 Task: Editing of Imported Leads from CSV File
Action: Mouse moved to (457, 533)
Screenshot: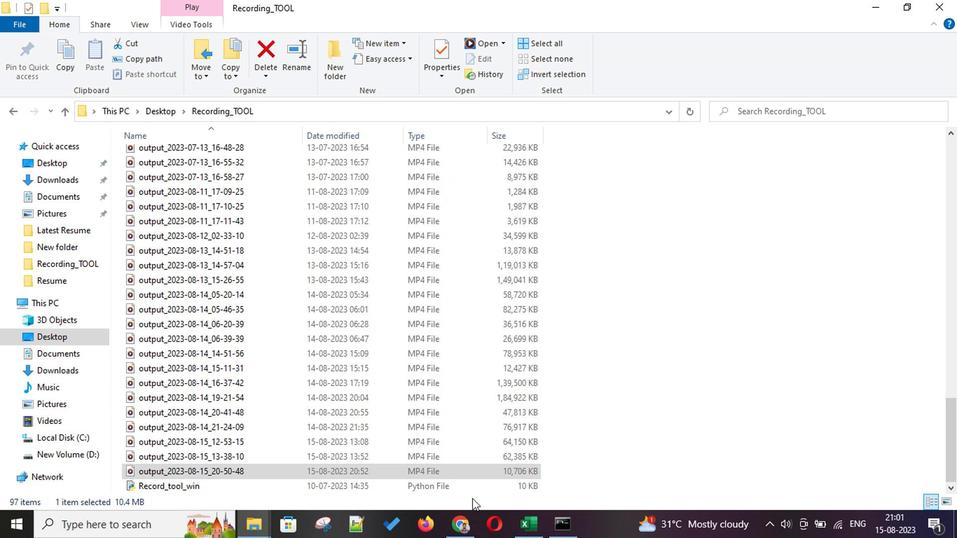 
Action: Mouse pressed left at (457, 533)
Screenshot: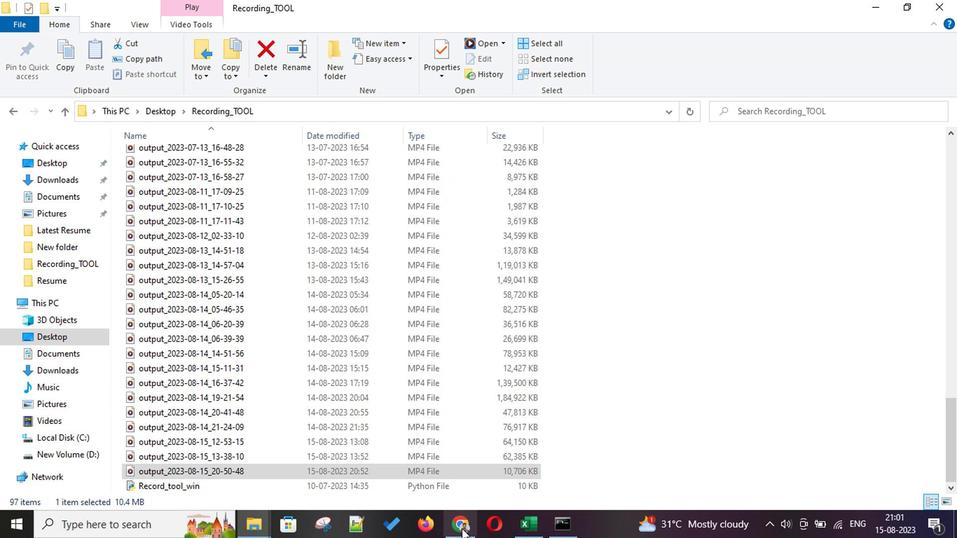 
Action: Mouse moved to (145, 116)
Screenshot: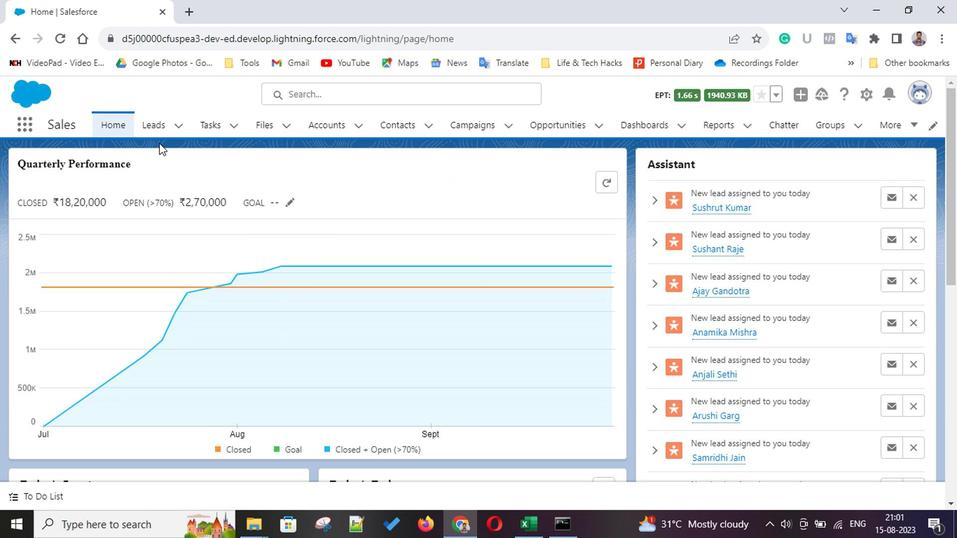 
Action: Mouse pressed left at (145, 116)
Screenshot: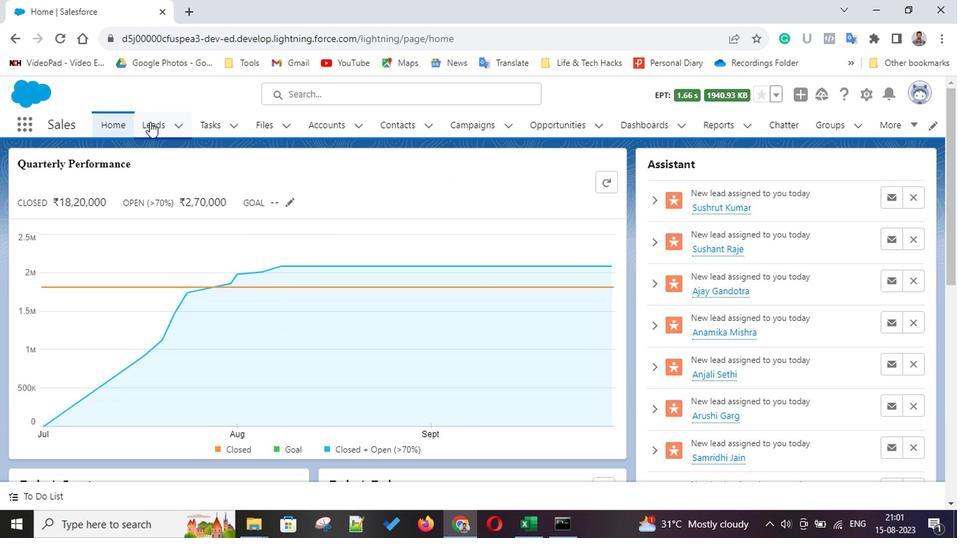
Action: Mouse moved to (907, 248)
Screenshot: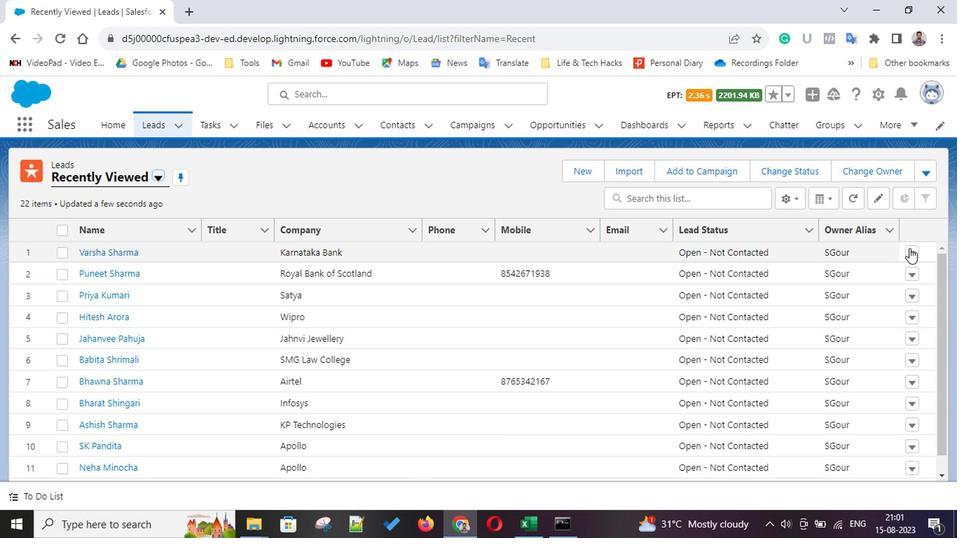 
Action: Mouse pressed left at (907, 248)
Screenshot: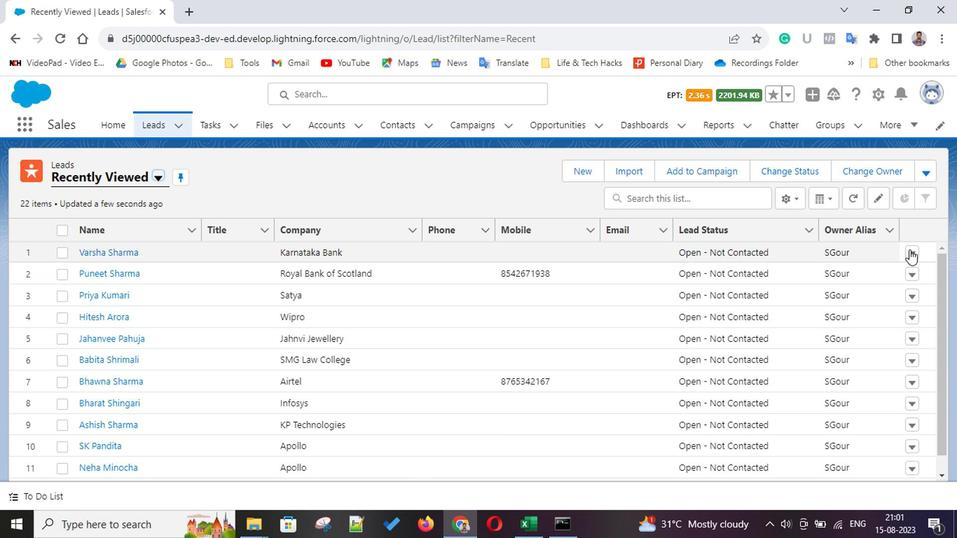 
Action: Mouse moved to (879, 277)
Screenshot: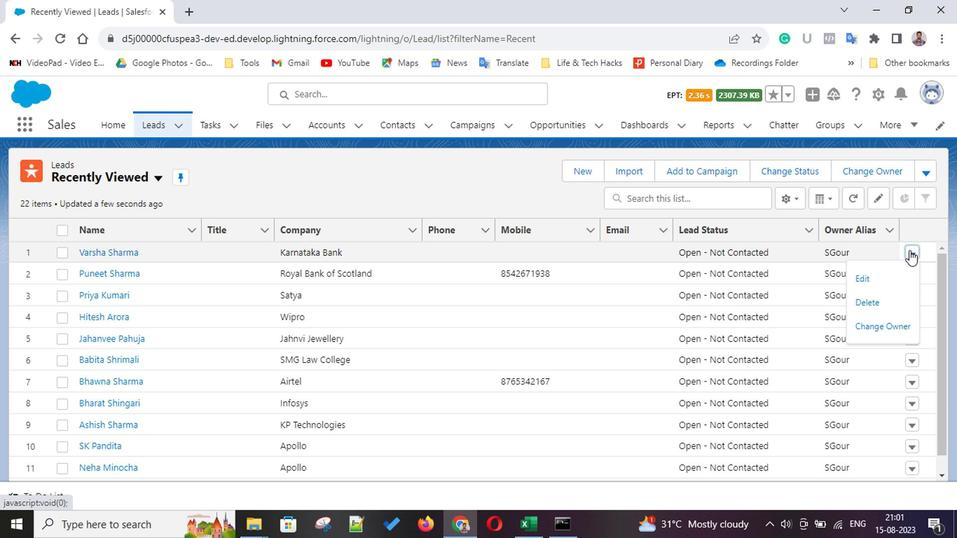 
Action: Mouse pressed left at (879, 277)
Screenshot: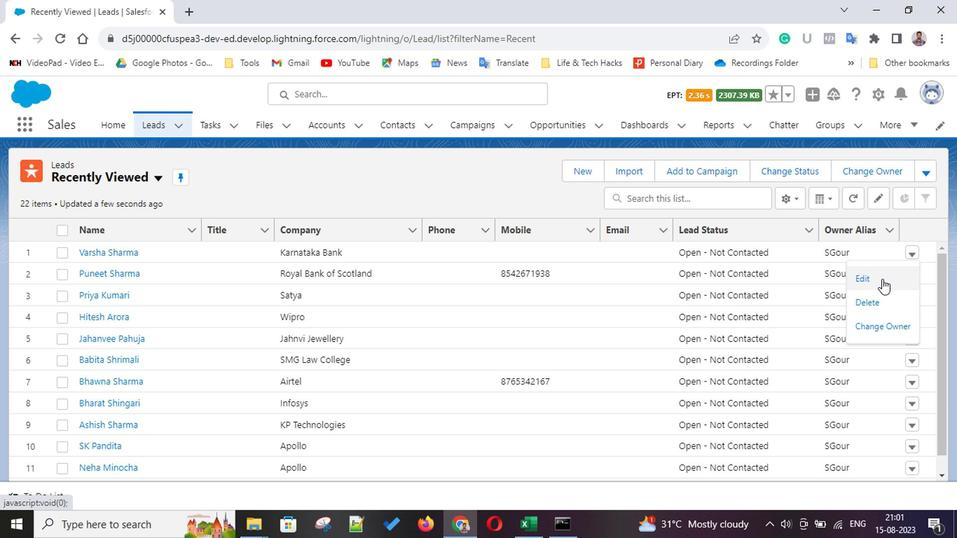 
Action: Mouse moved to (548, 219)
Screenshot: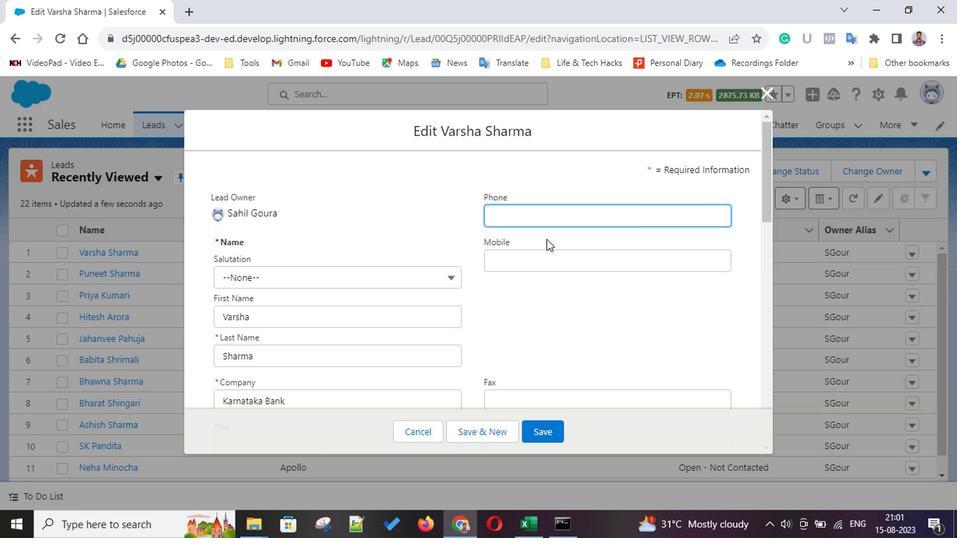 
Action: Key pressed u83u<Key.backspace><Key.backspace><Key.backspace><Key.backspace><Key.backspace>89291977
Screenshot: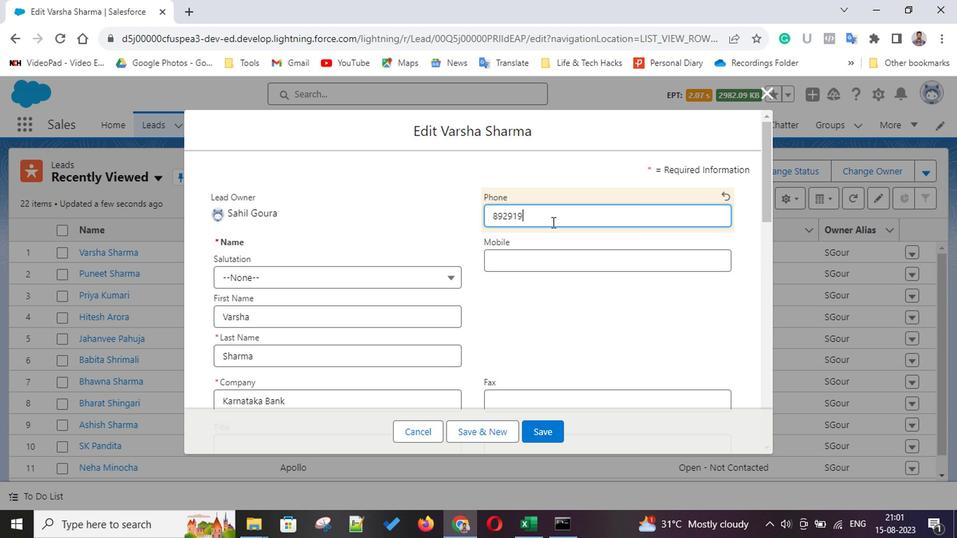 
Action: Mouse moved to (548, 220)
Screenshot: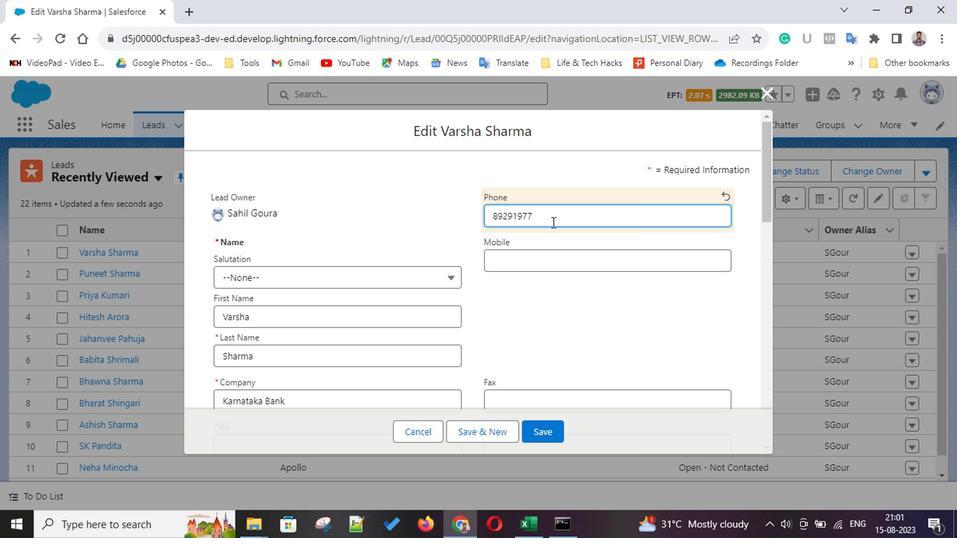 
Action: Key pressed 53
Screenshot: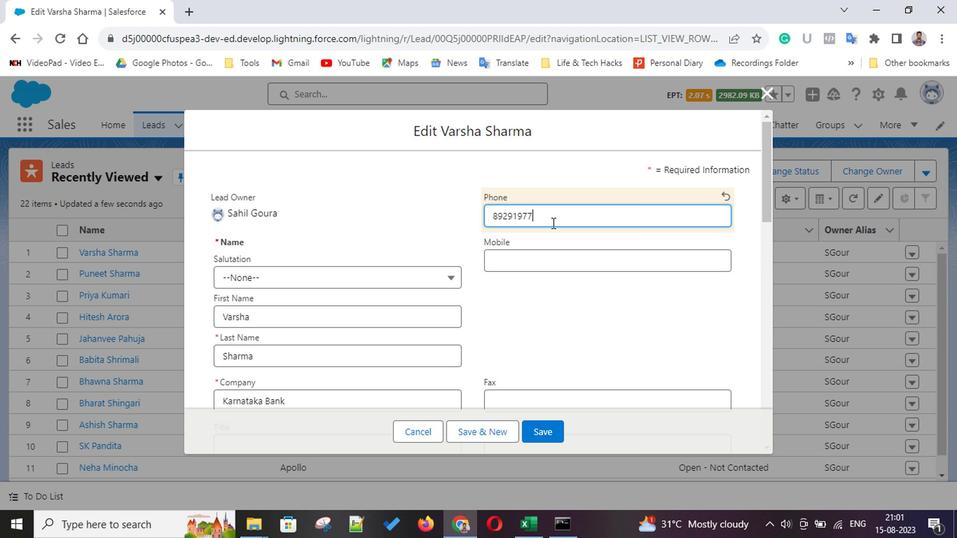 
Action: Mouse moved to (568, 215)
Screenshot: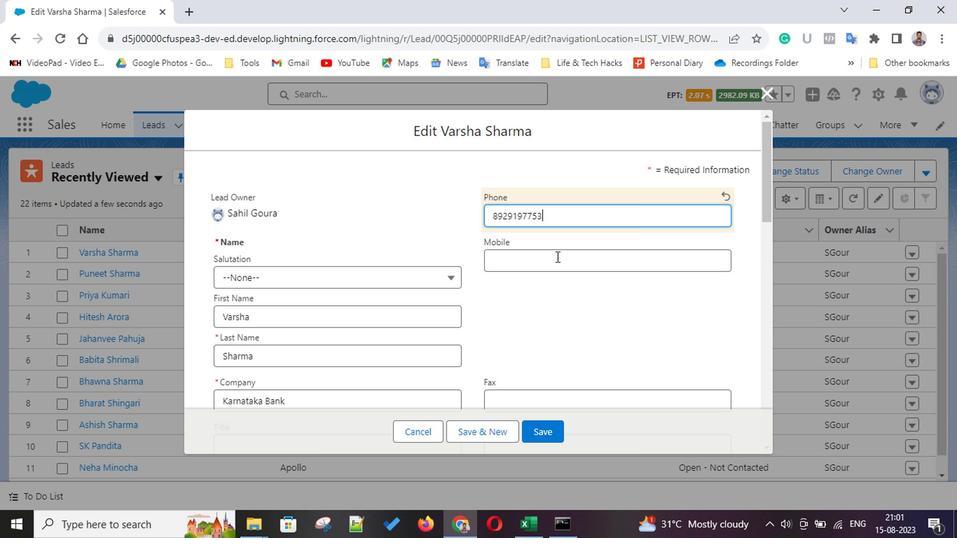
Action: Key pressed ctrl+A<'\x18'>
Screenshot: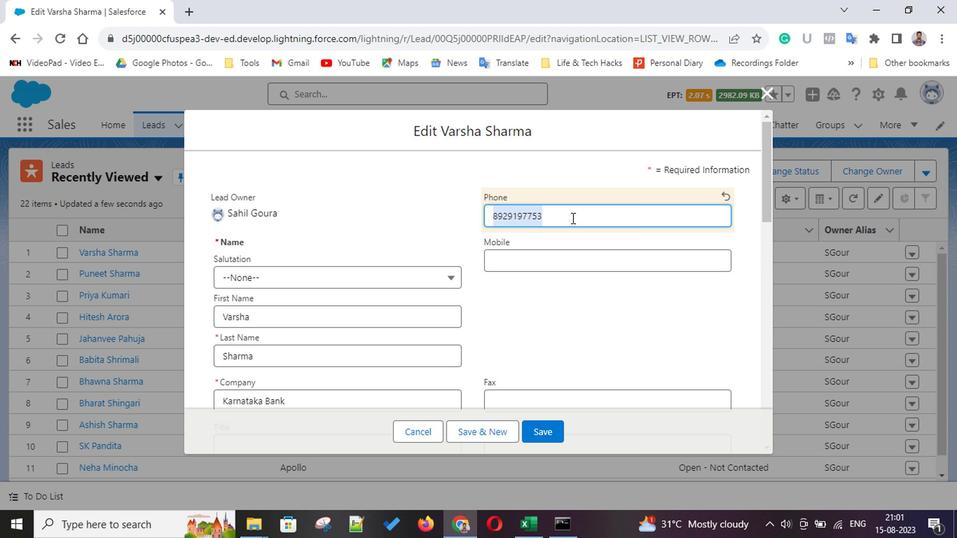 
Action: Mouse moved to (545, 265)
Screenshot: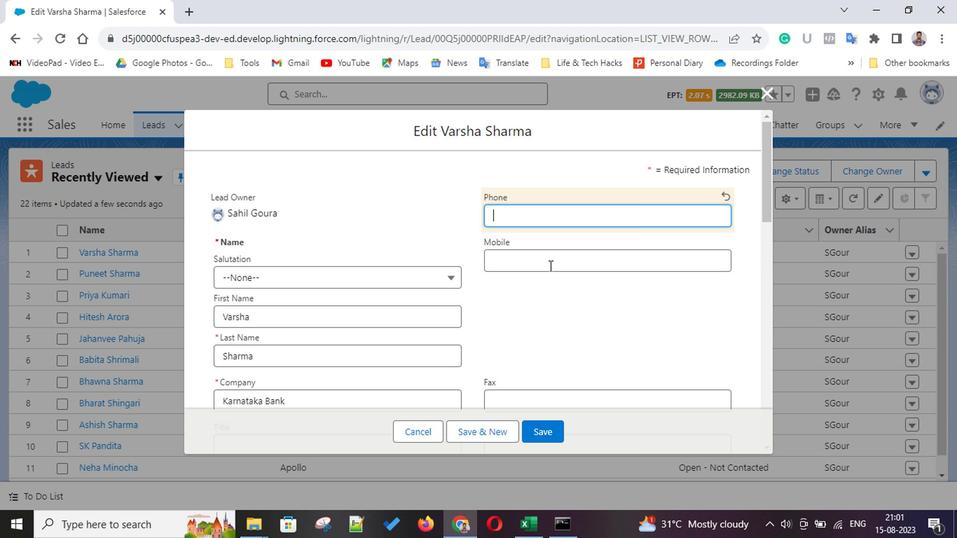 
Action: Mouse pressed left at (545, 265)
Screenshot: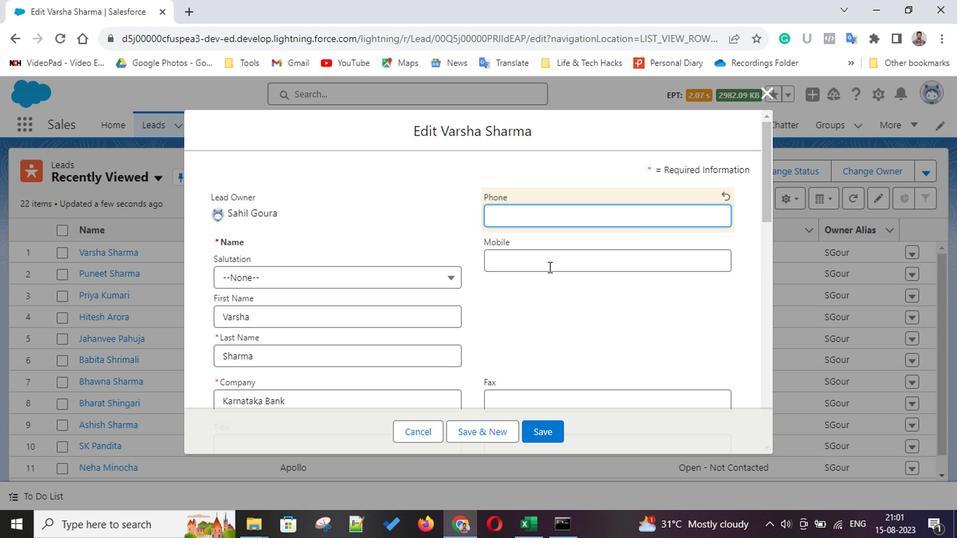 
Action: Key pressed ctrl+V
Screenshot: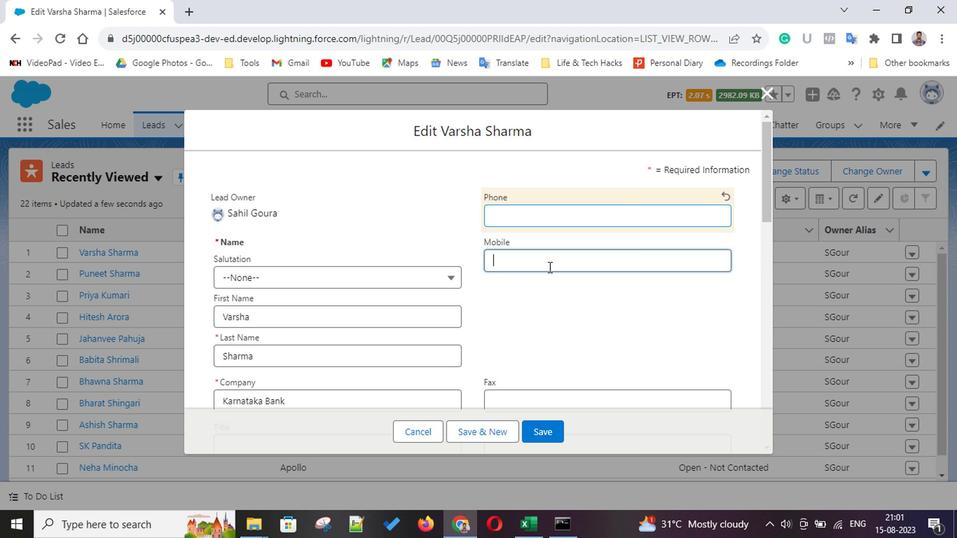 
Action: Mouse scrolled (545, 264) with delta (0, 0)
Screenshot: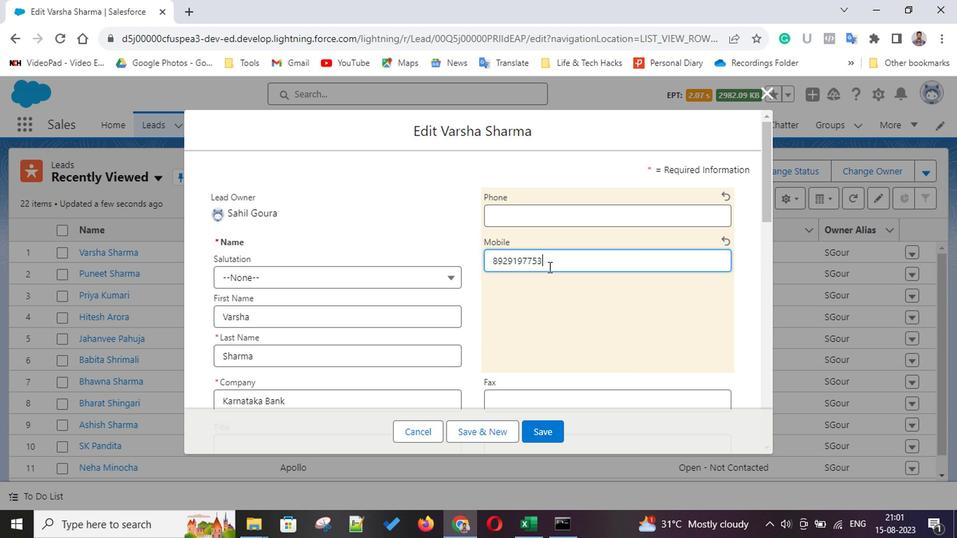 
Action: Mouse scrolled (545, 264) with delta (0, 0)
Screenshot: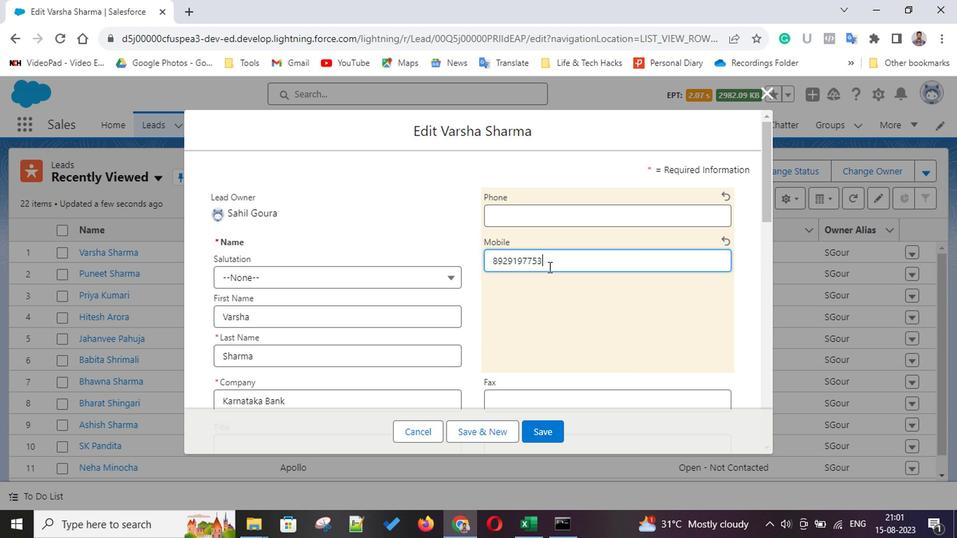 
Action: Mouse scrolled (545, 264) with delta (0, 0)
Screenshot: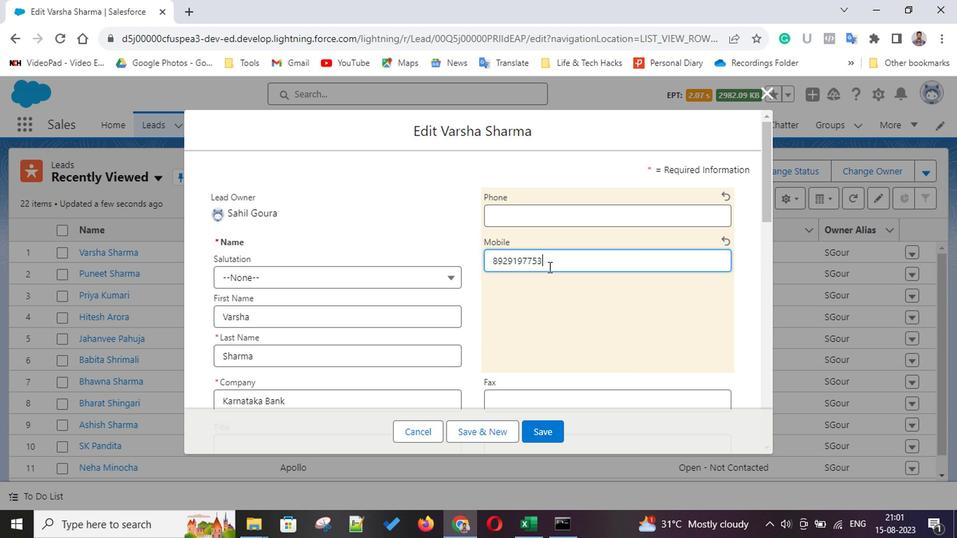 
Action: Mouse scrolled (545, 264) with delta (0, 0)
Screenshot: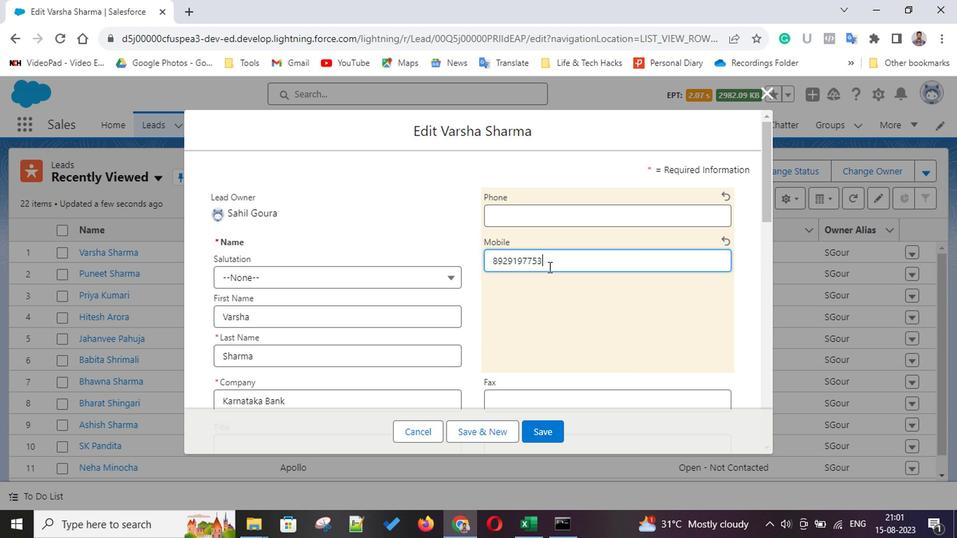 
Action: Mouse scrolled (545, 264) with delta (0, 0)
Screenshot: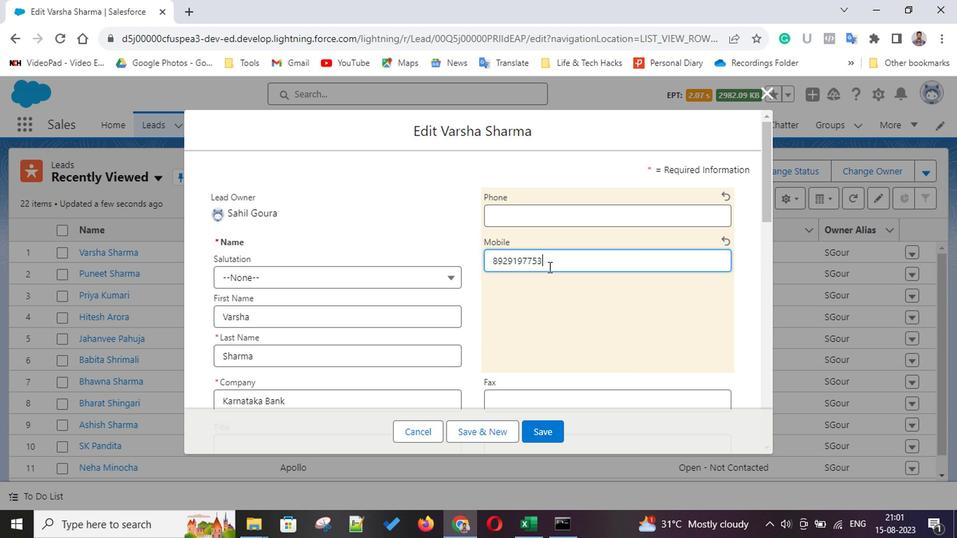 
Action: Mouse scrolled (545, 264) with delta (0, 0)
Screenshot: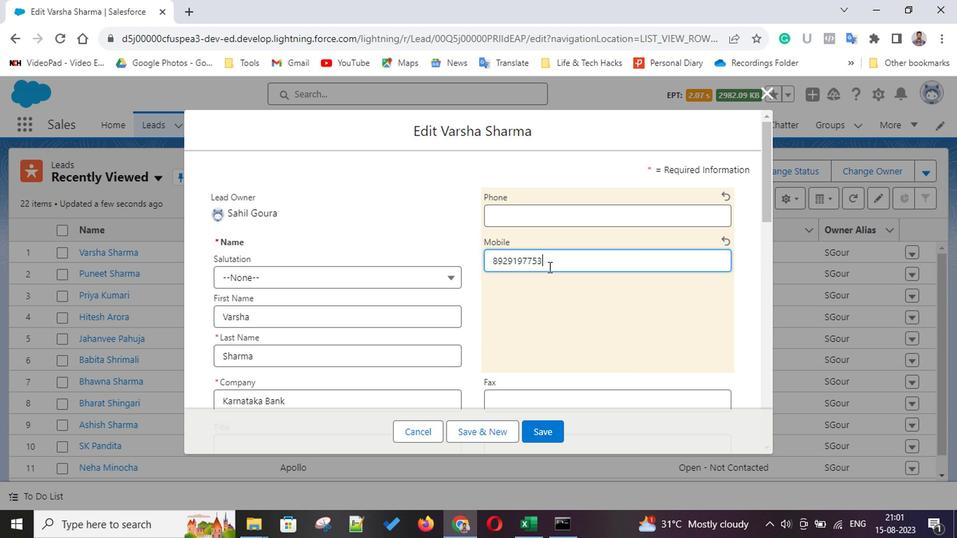 
Action: Mouse scrolled (545, 264) with delta (0, 0)
Screenshot: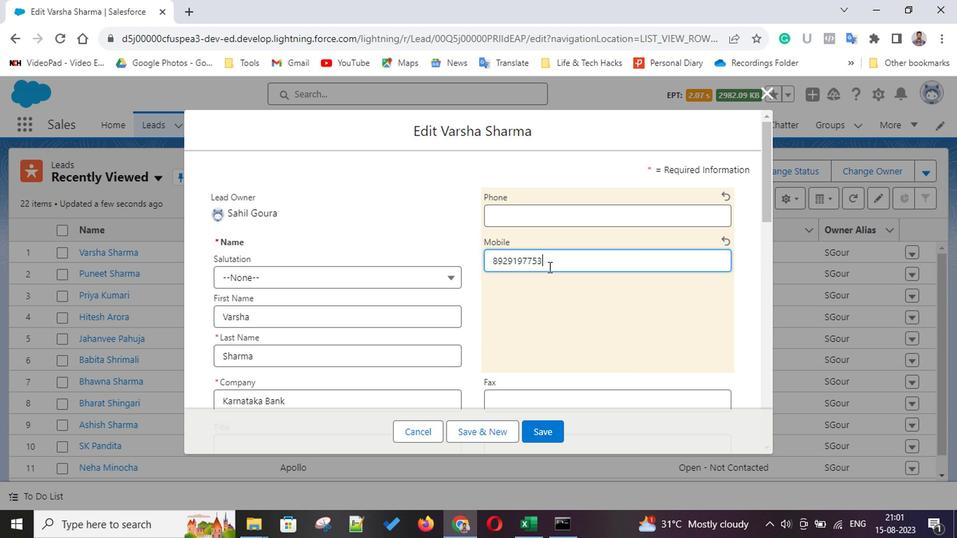 
Action: Mouse scrolled (545, 264) with delta (0, 0)
Screenshot: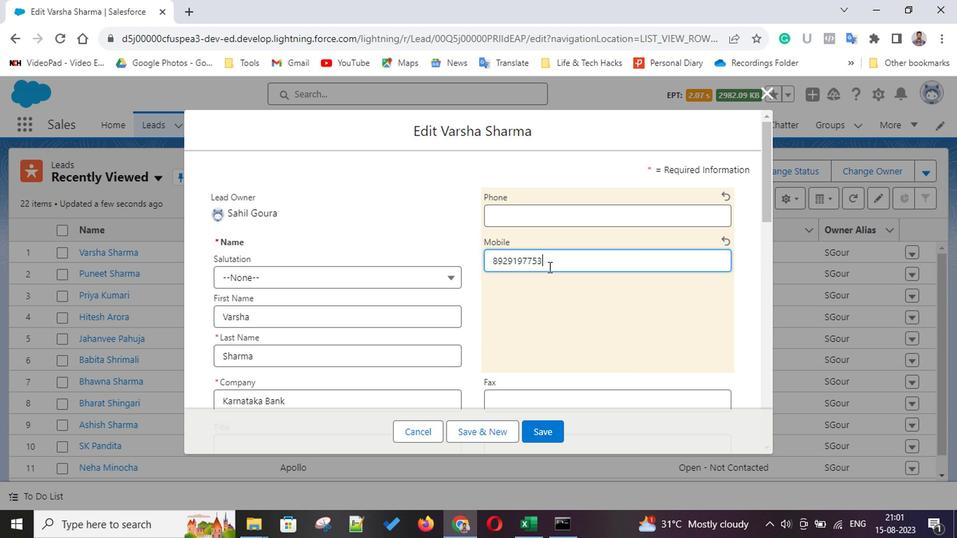 
Action: Mouse scrolled (545, 264) with delta (0, 0)
Screenshot: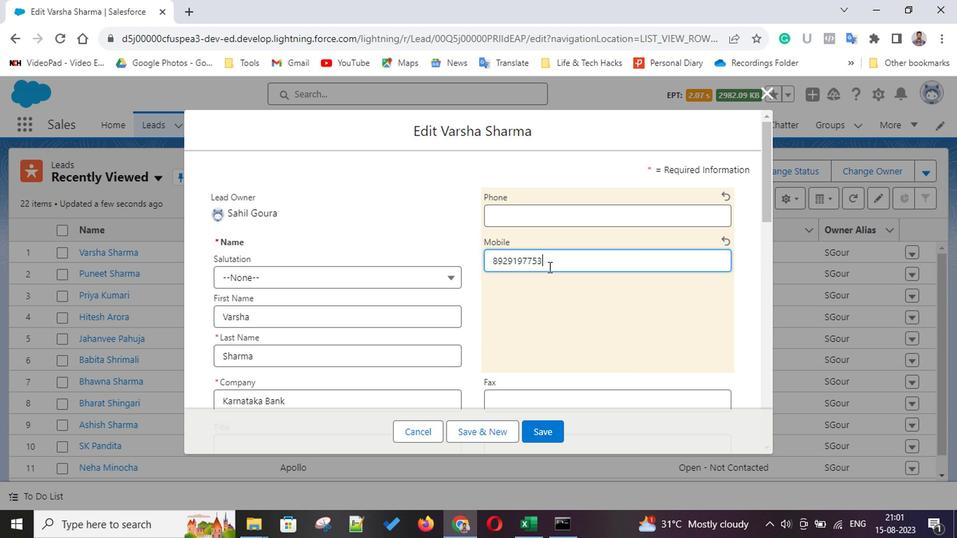 
Action: Mouse scrolled (545, 264) with delta (0, 0)
Screenshot: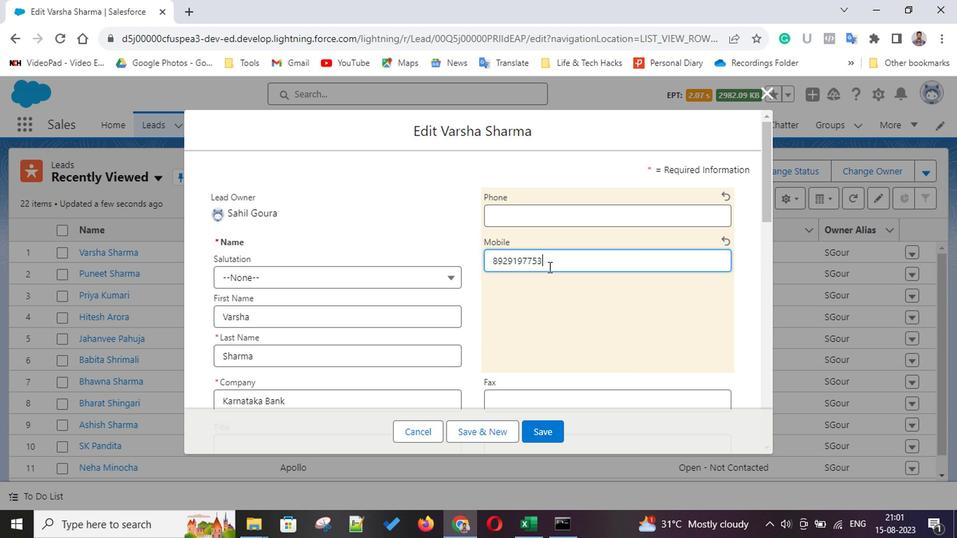 
Action: Mouse scrolled (545, 264) with delta (0, 0)
Screenshot: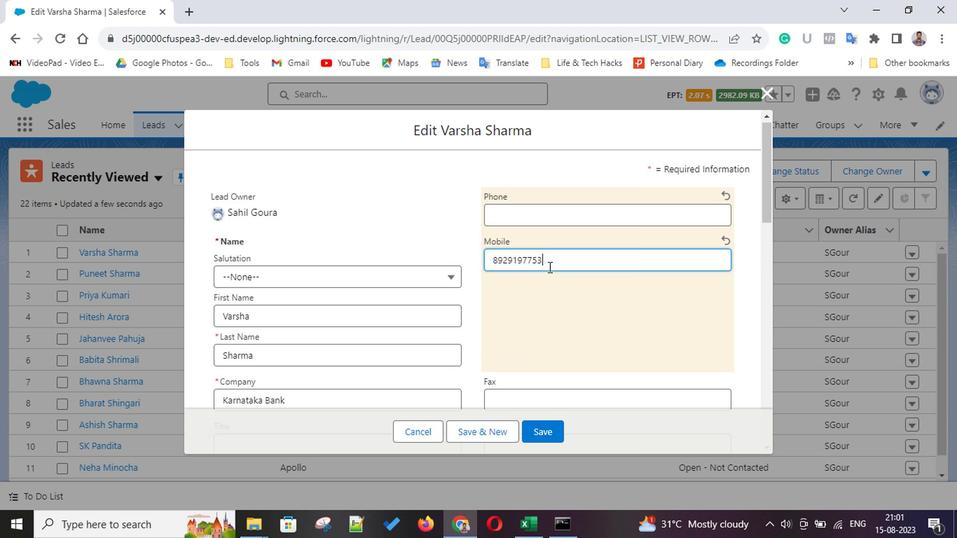 
Action: Mouse moved to (514, 295)
Screenshot: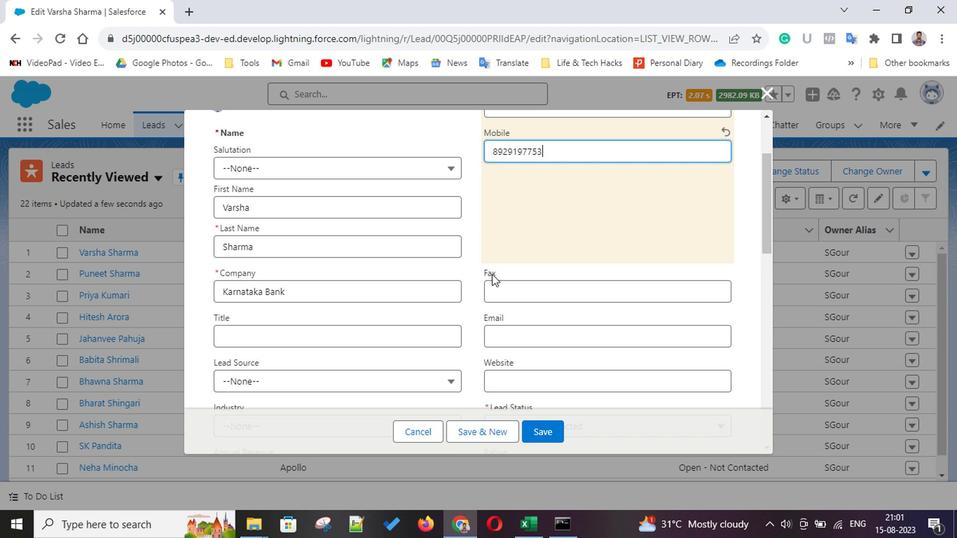 
Action: Mouse scrolled (514, 294) with delta (0, 0)
Screenshot: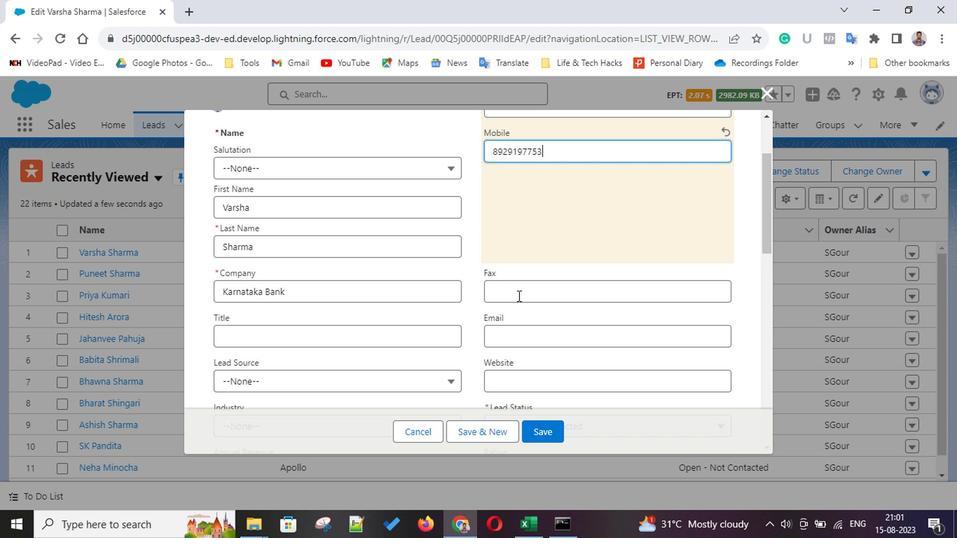 
Action: Mouse scrolled (514, 294) with delta (0, 0)
Screenshot: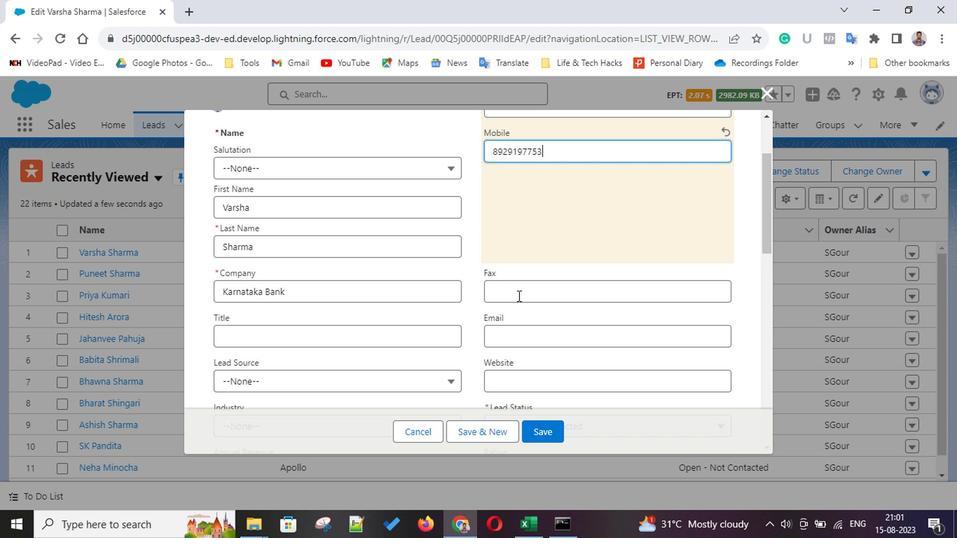 
Action: Mouse scrolled (514, 294) with delta (0, 0)
Screenshot: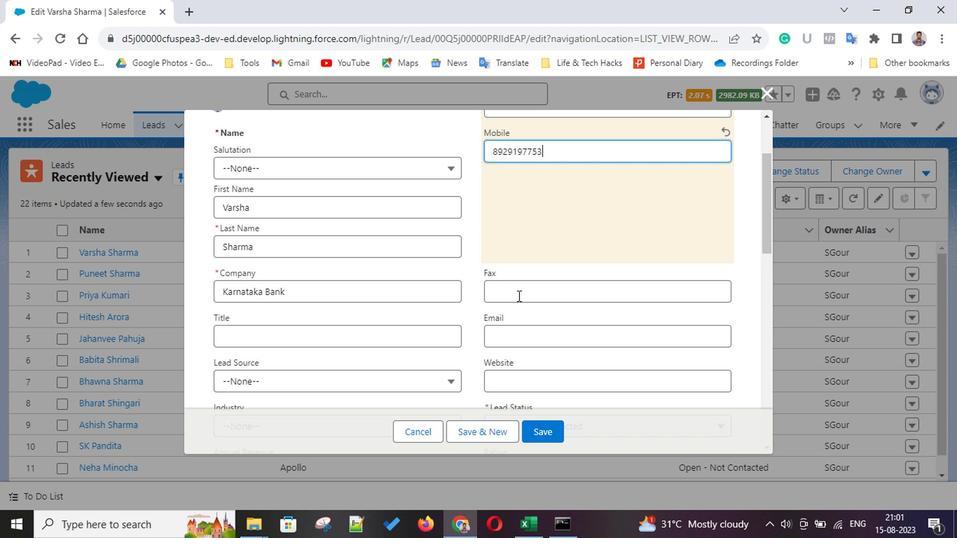 
Action: Mouse scrolled (514, 294) with delta (0, 0)
Screenshot: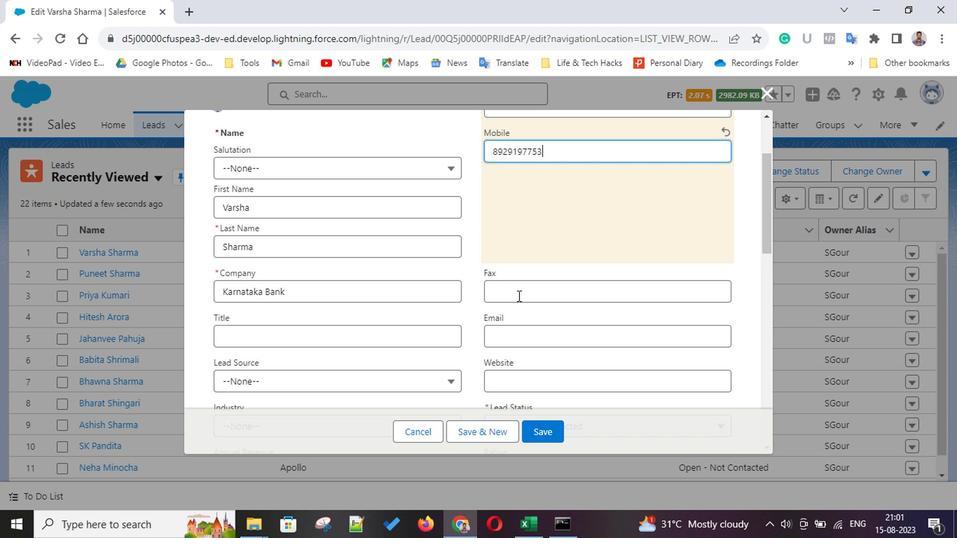
Action: Mouse scrolled (514, 294) with delta (0, 0)
Screenshot: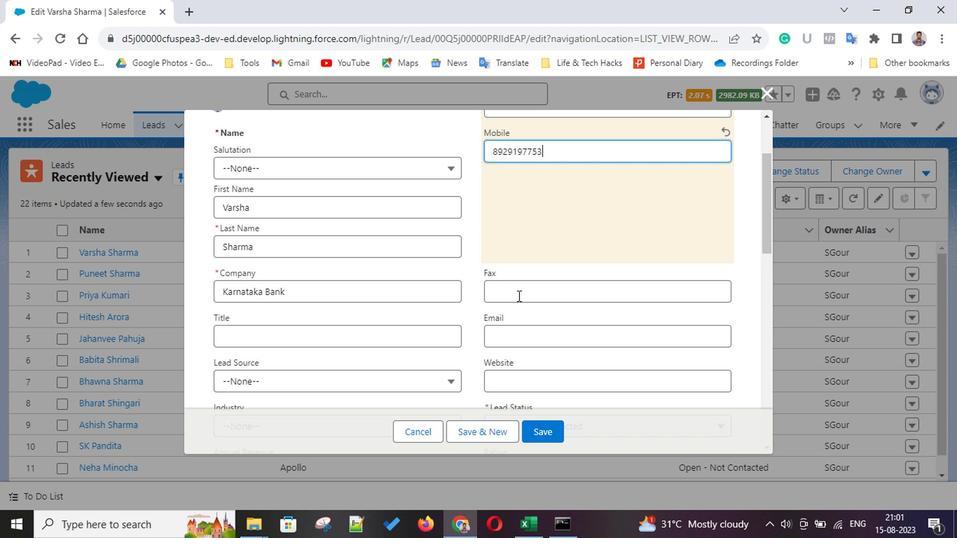 
Action: Mouse scrolled (514, 294) with delta (0, 0)
Screenshot: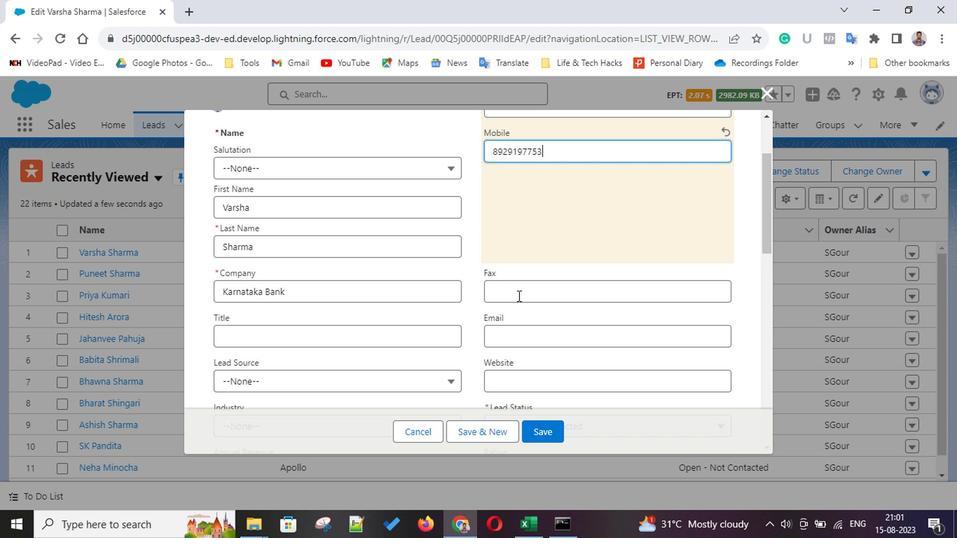 
Action: Mouse scrolled (514, 294) with delta (0, 0)
Screenshot: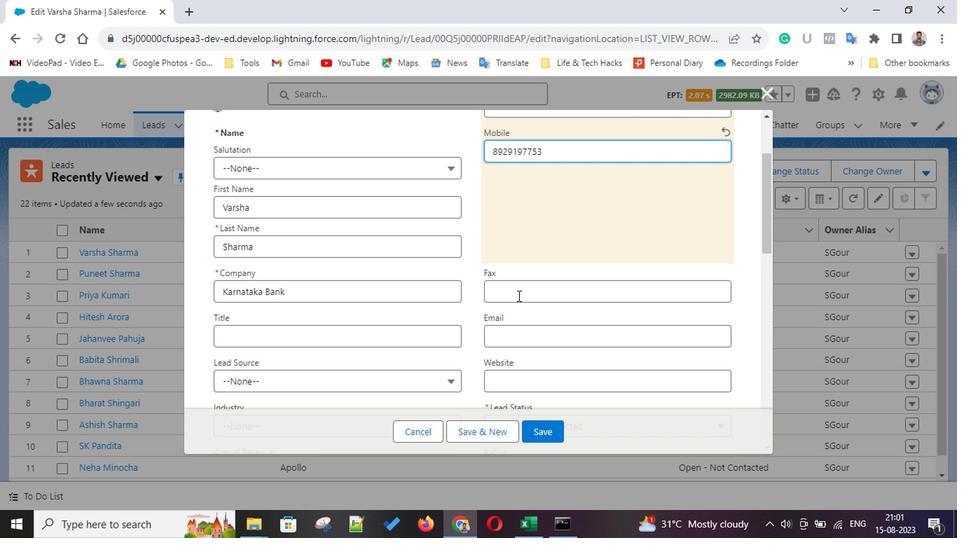 
Action: Mouse moved to (294, 270)
Screenshot: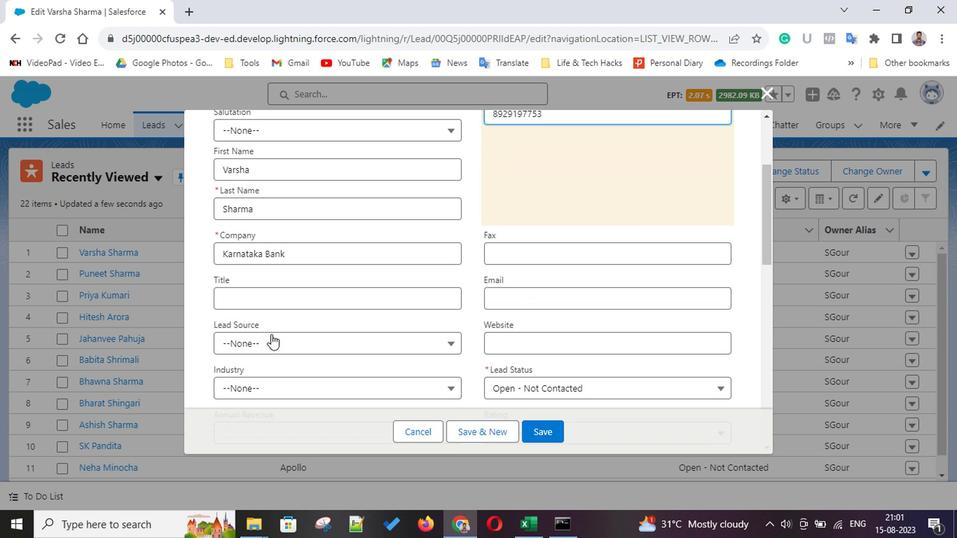 
Action: Mouse pressed right at (294, 270)
Screenshot: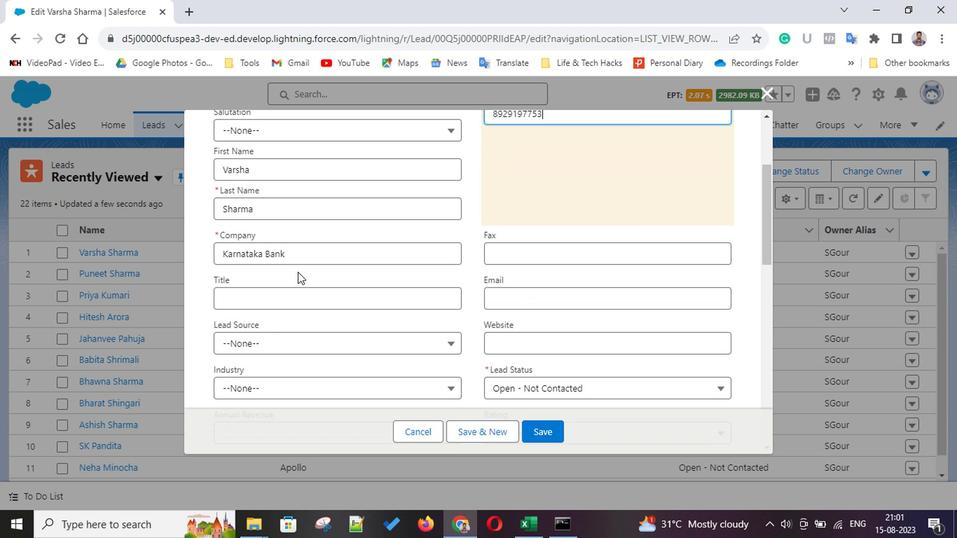 
Action: Mouse moved to (270, 127)
Screenshot: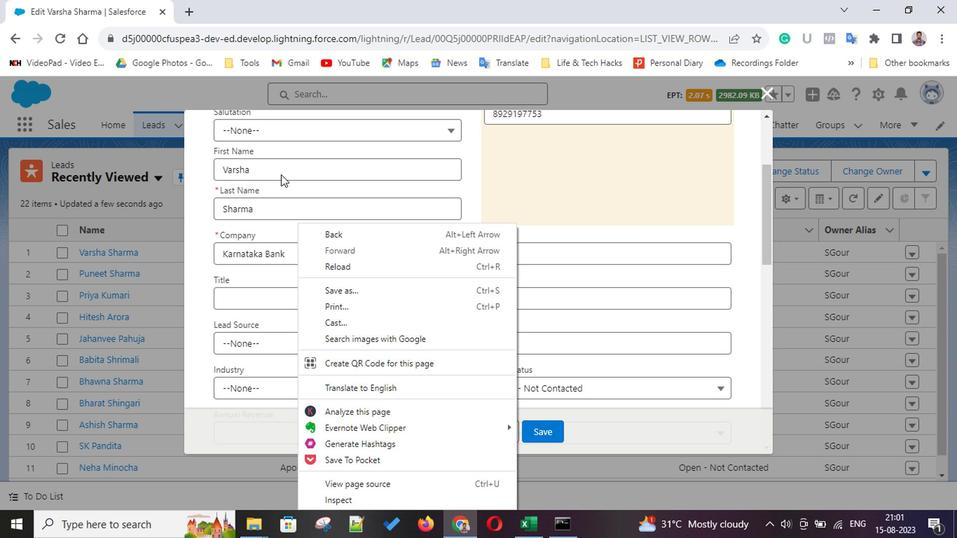 
Action: Mouse pressed left at (270, 127)
Screenshot: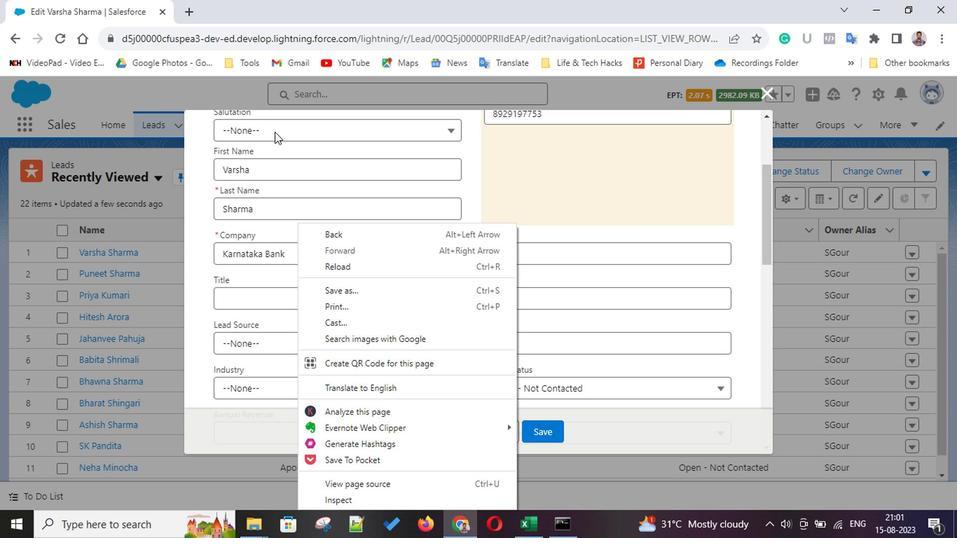 
Action: Mouse moved to (270, 192)
Screenshot: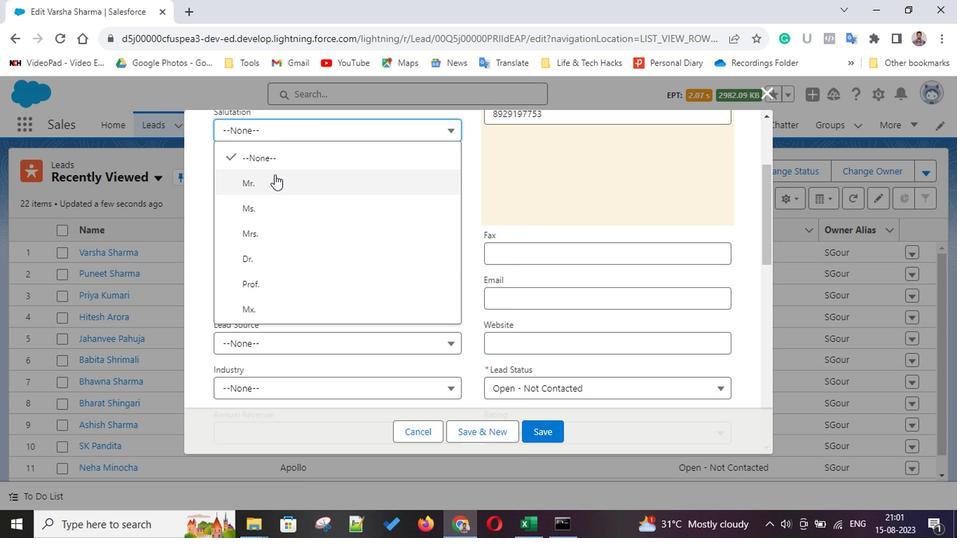 
Action: Mouse pressed left at (270, 192)
Screenshot: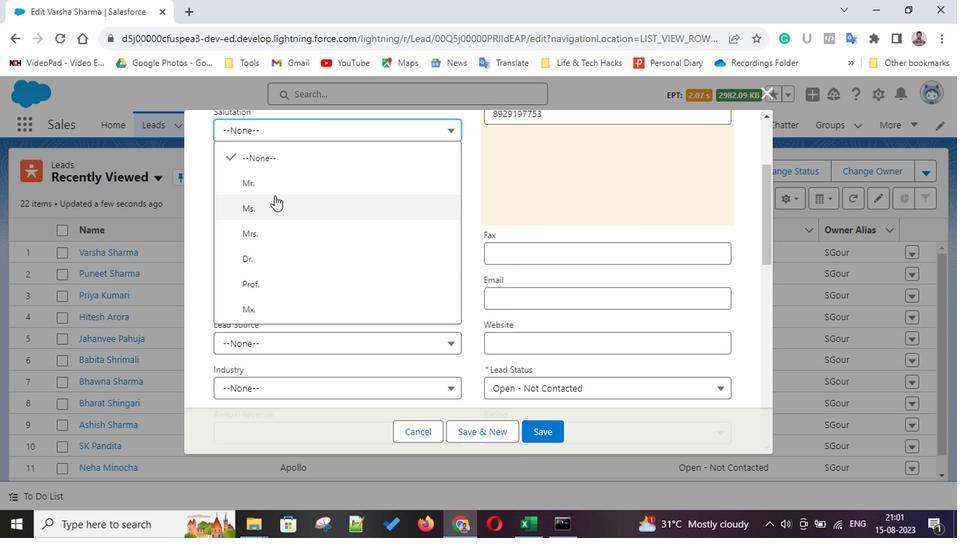 
Action: Mouse moved to (250, 292)
Screenshot: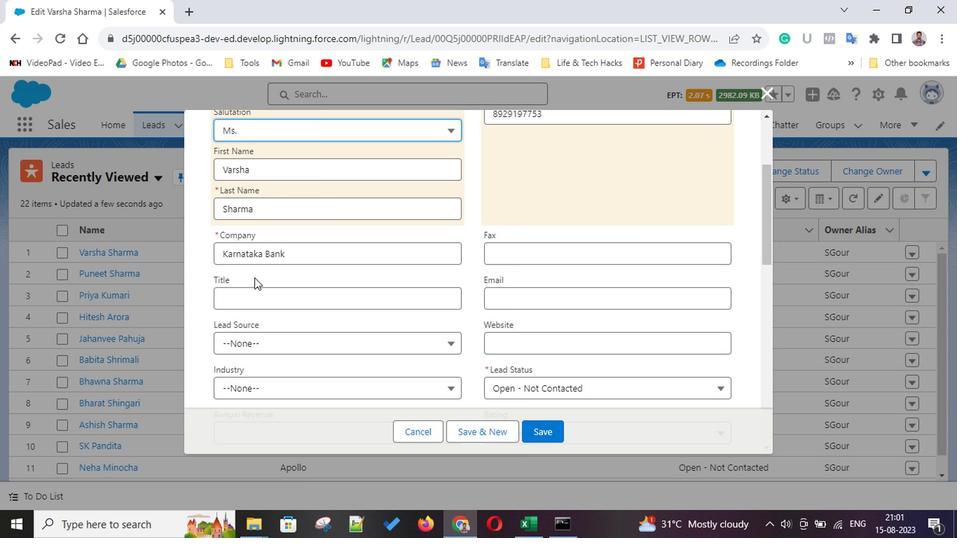 
Action: Mouse pressed left at (250, 292)
Screenshot: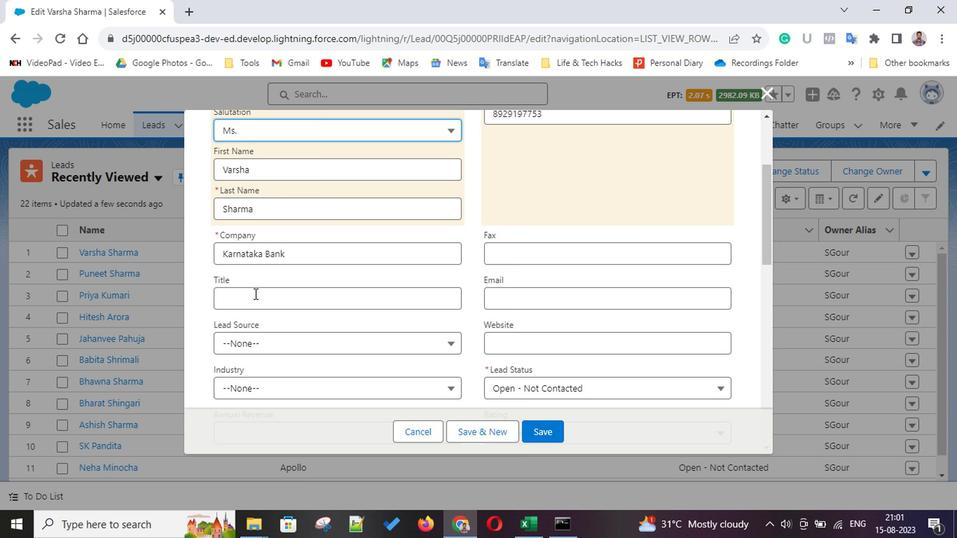 
Action: Mouse moved to (258, 352)
Screenshot: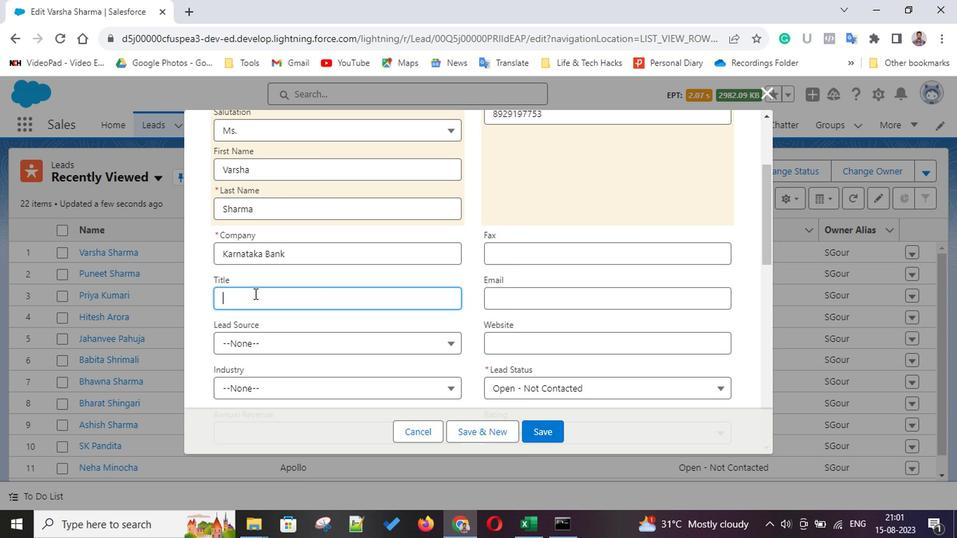 
Action: Mouse pressed left at (258, 352)
Screenshot: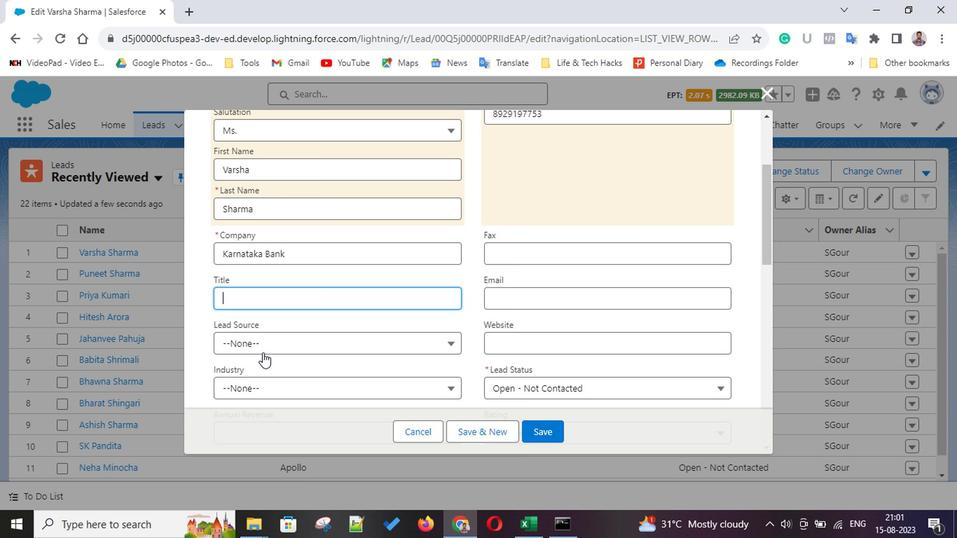 
Action: Mouse moved to (306, 310)
Screenshot: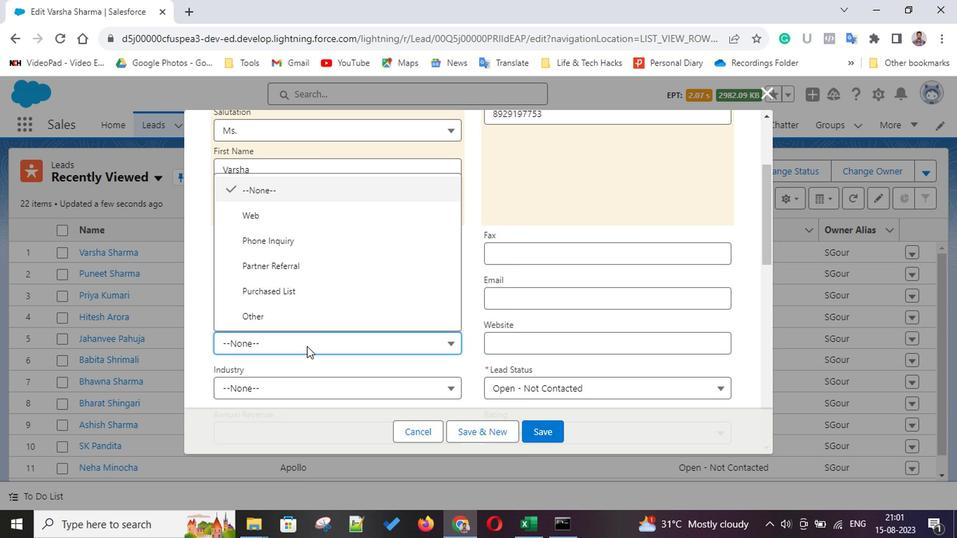 
Action: Mouse pressed left at (306, 310)
Screenshot: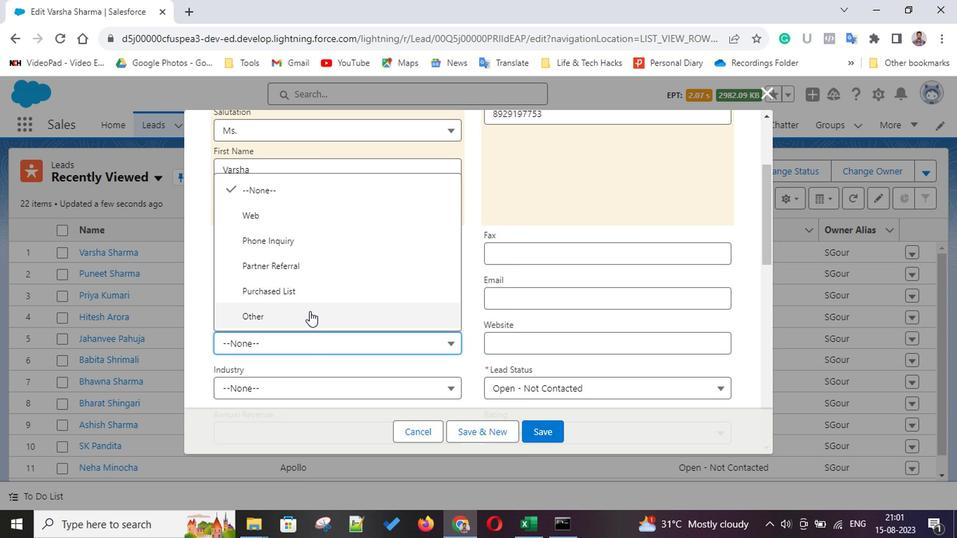 
Action: Mouse moved to (306, 384)
Screenshot: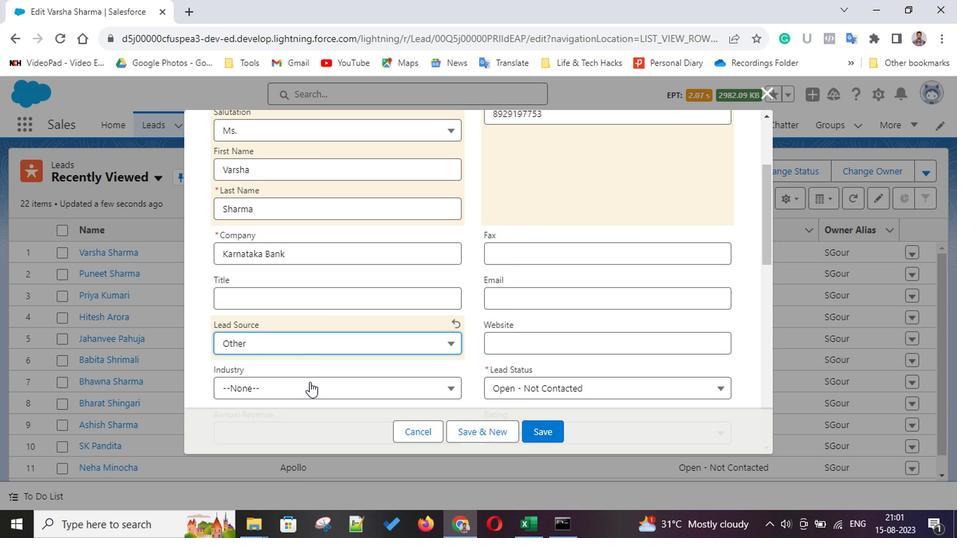 
Action: Mouse pressed left at (306, 384)
Screenshot: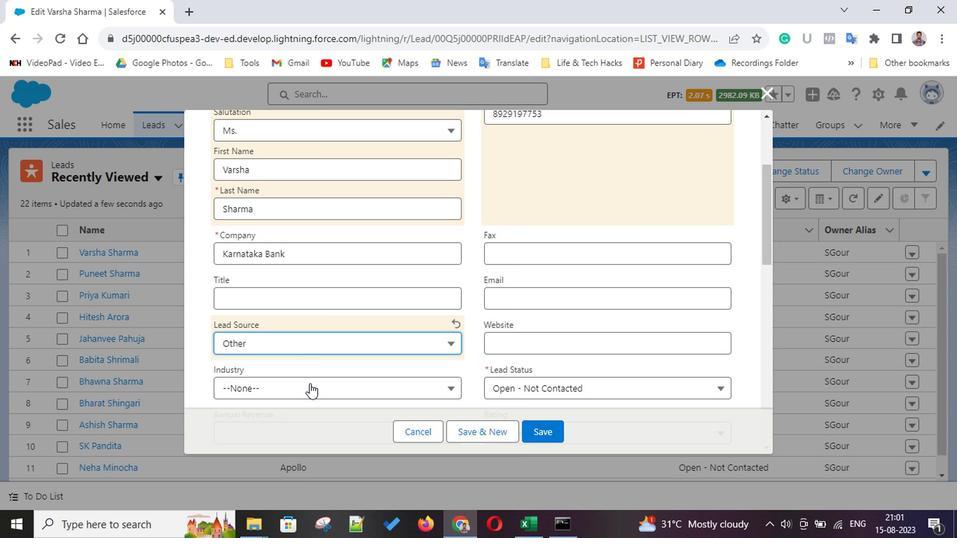 
Action: Mouse moved to (301, 282)
Screenshot: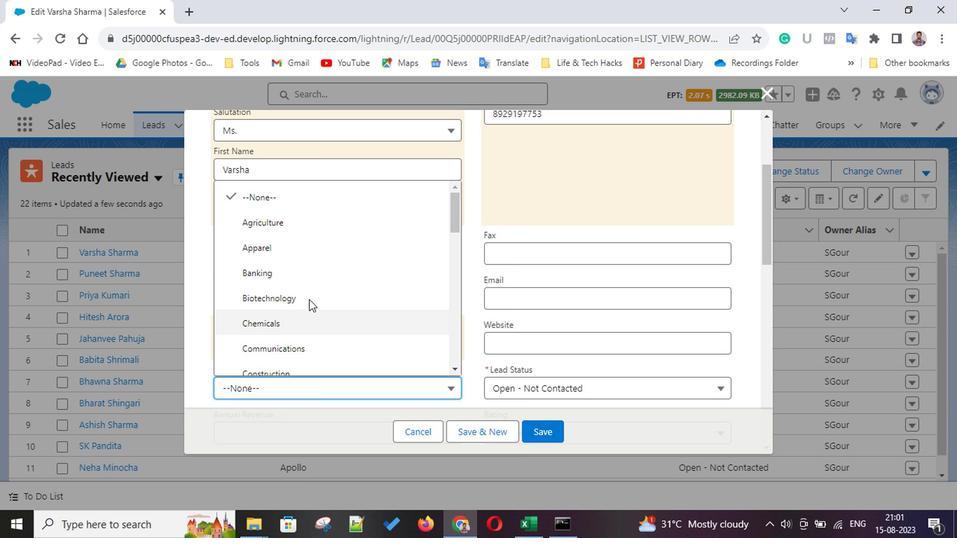 
Action: Mouse pressed left at (301, 282)
Screenshot: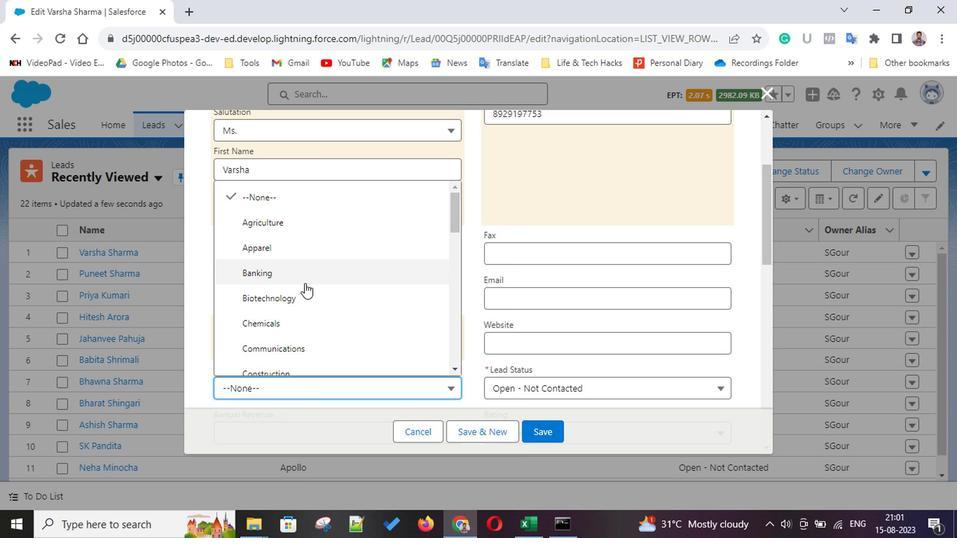 
Action: Mouse moved to (527, 302)
Screenshot: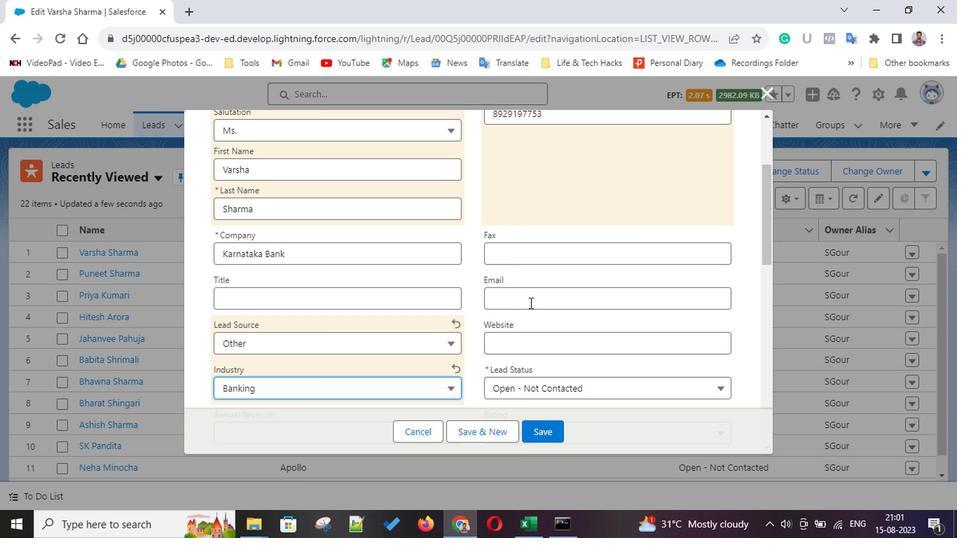 
Action: Mouse pressed left at (527, 302)
Screenshot: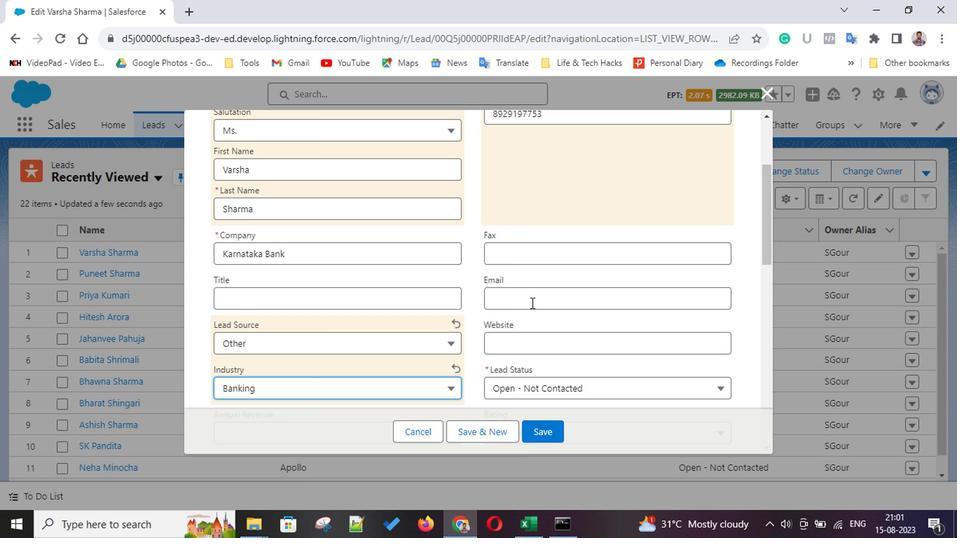 
Action: Key pressed ctrl+Varsha.shara<Key.backspace>ma<Key.shift>@karnakata<Key.backspace><Key.backspace><Key.backspace><Key.backspace>takabank.com
Screenshot: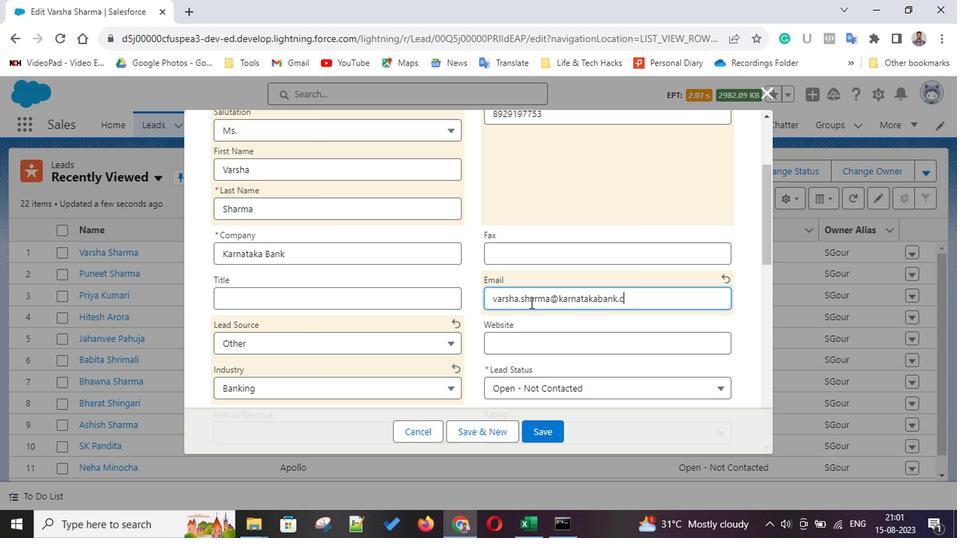 
Action: Mouse moved to (407, 340)
Screenshot: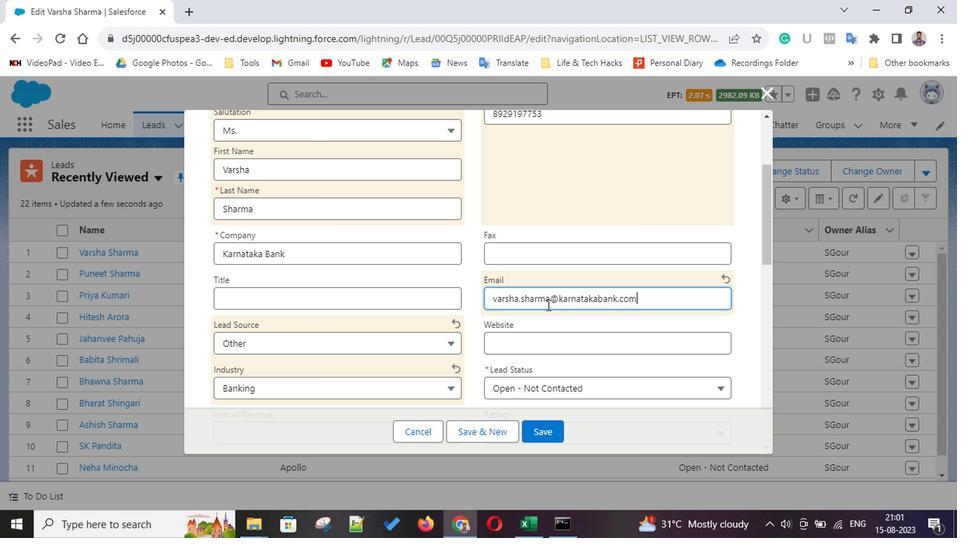 
Action: Mouse scrolled (407, 339) with delta (0, 0)
Screenshot: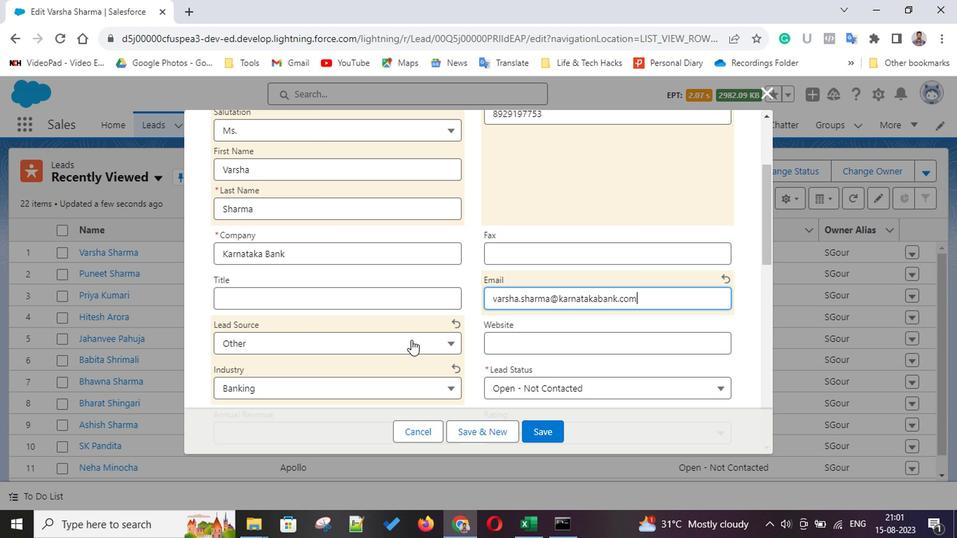 
Action: Mouse scrolled (407, 339) with delta (0, 0)
Screenshot: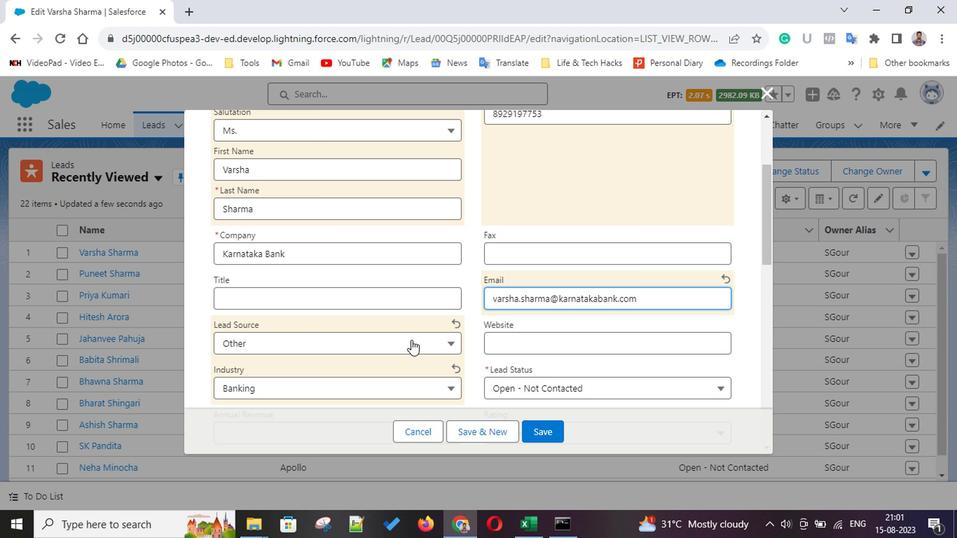 
Action: Mouse scrolled (407, 339) with delta (0, 0)
Screenshot: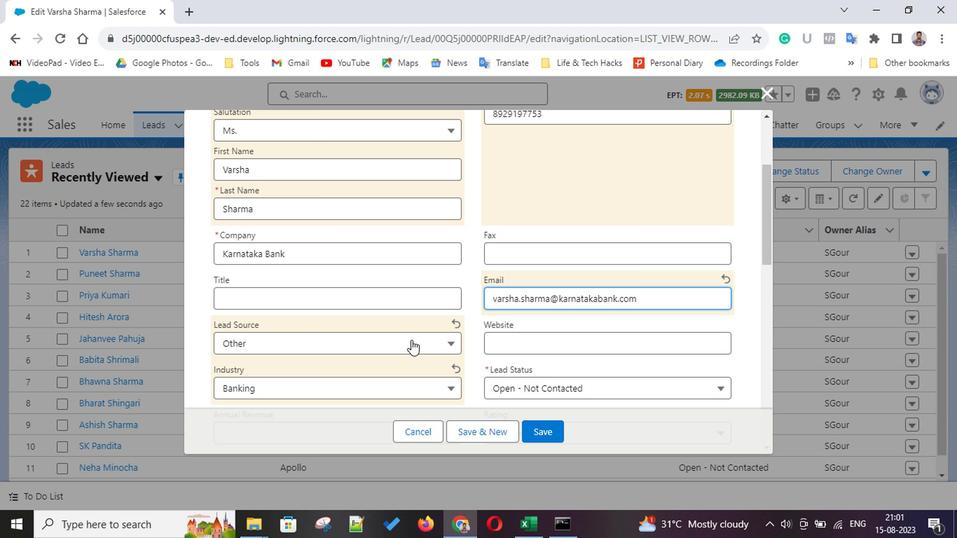 
Action: Mouse scrolled (407, 339) with delta (0, 0)
Screenshot: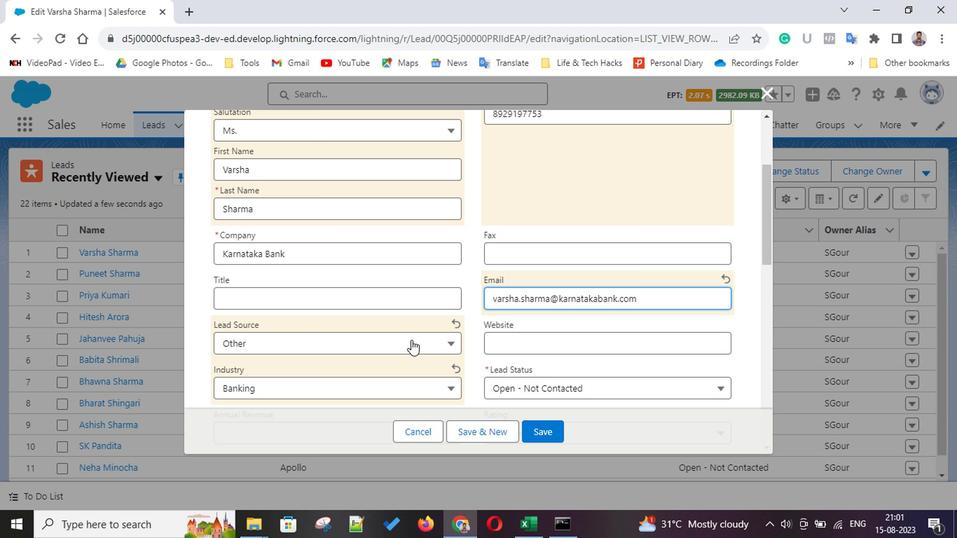 
Action: Mouse scrolled (407, 339) with delta (0, 0)
Screenshot: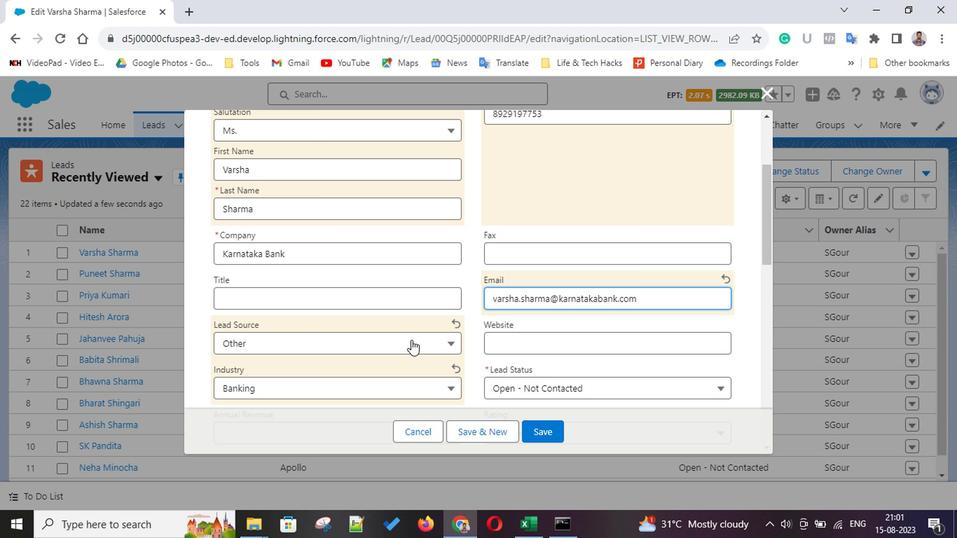 
Action: Mouse scrolled (407, 339) with delta (0, 0)
Screenshot: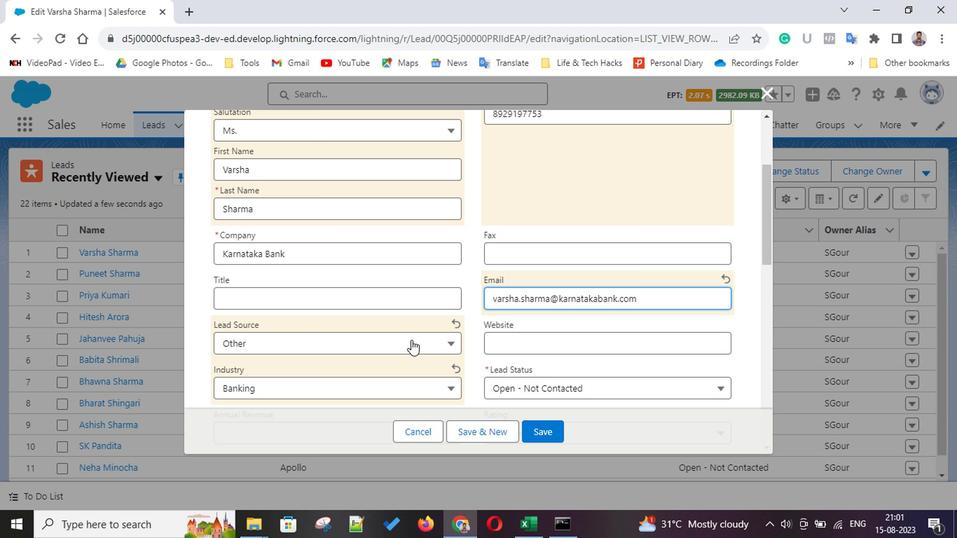
Action: Mouse scrolled (407, 339) with delta (0, 0)
Screenshot: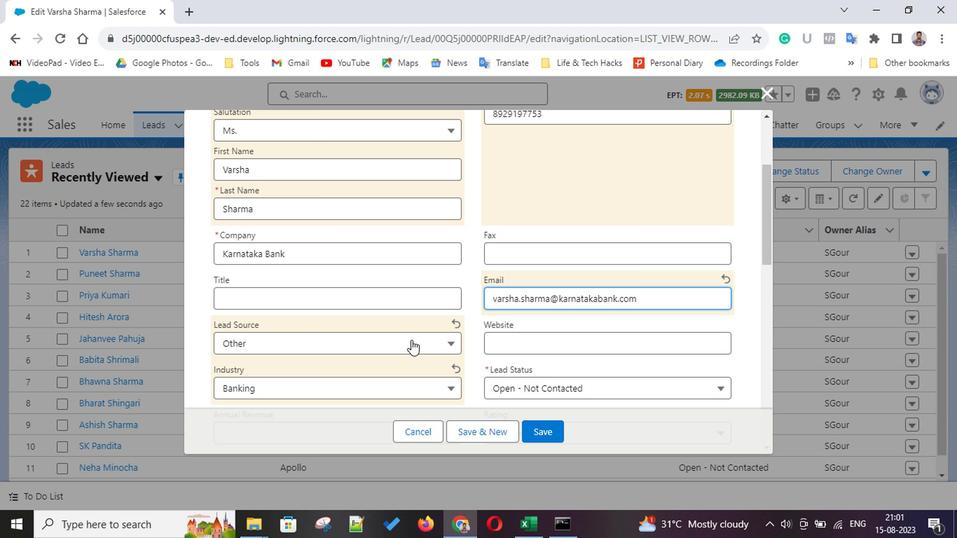 
Action: Mouse scrolled (407, 339) with delta (0, 0)
Screenshot: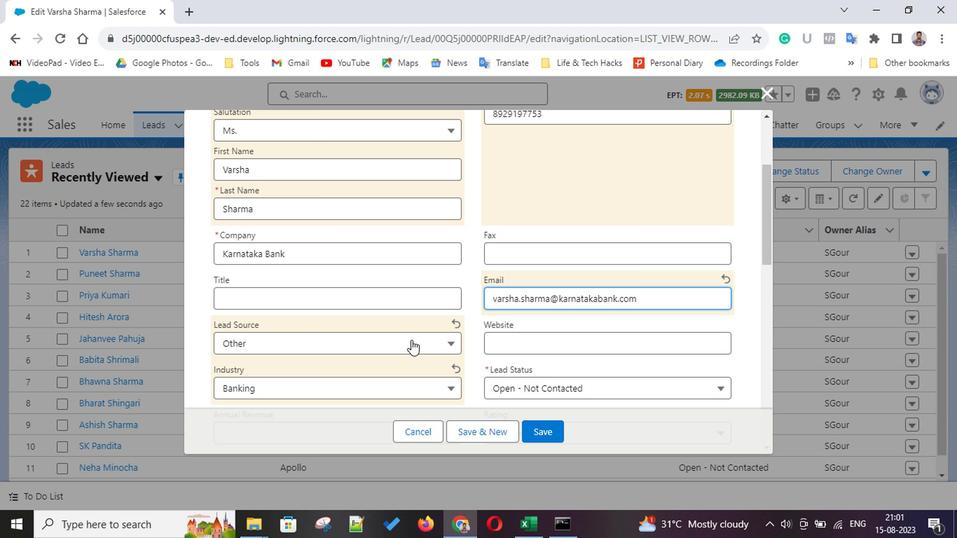 
Action: Mouse scrolled (407, 339) with delta (0, 0)
Screenshot: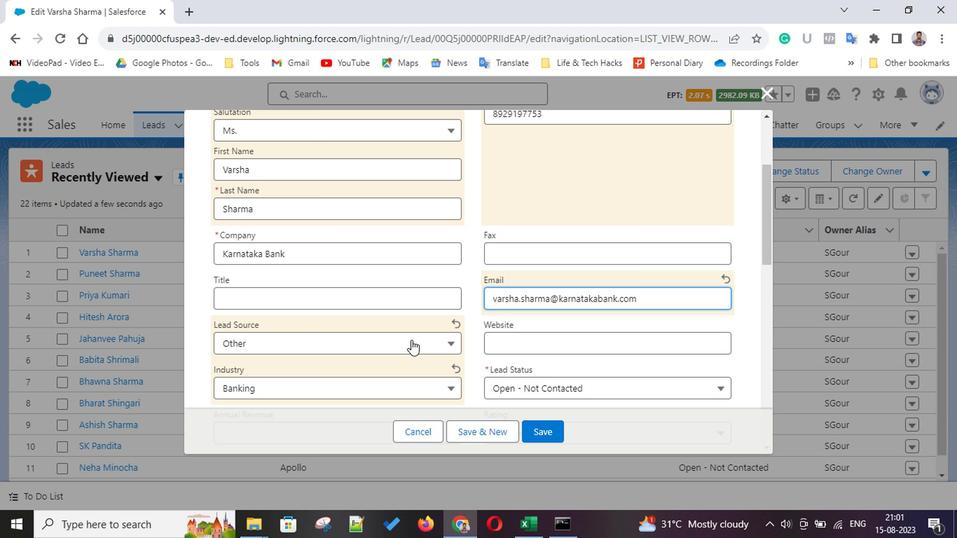 
Action: Mouse scrolled (407, 339) with delta (0, 0)
Screenshot: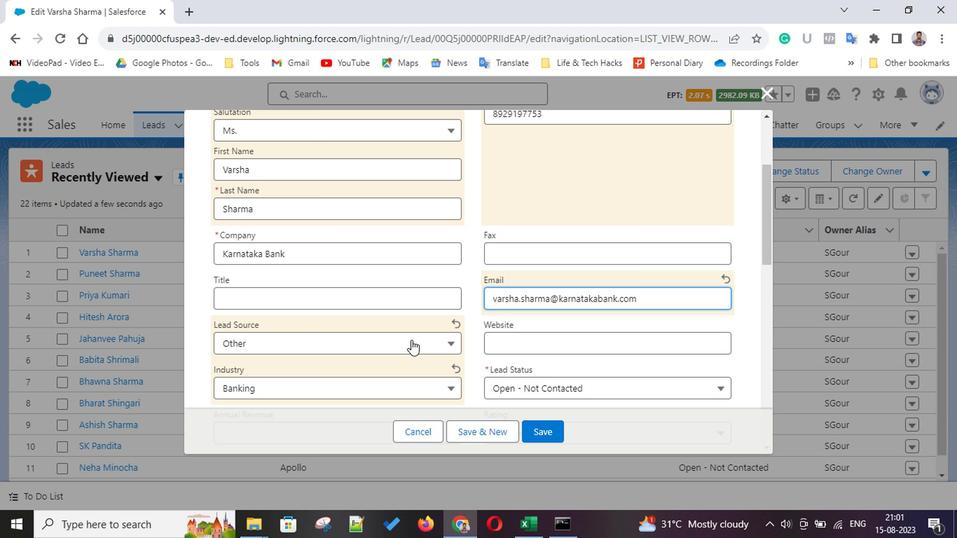 
Action: Mouse scrolled (407, 339) with delta (0, 0)
Screenshot: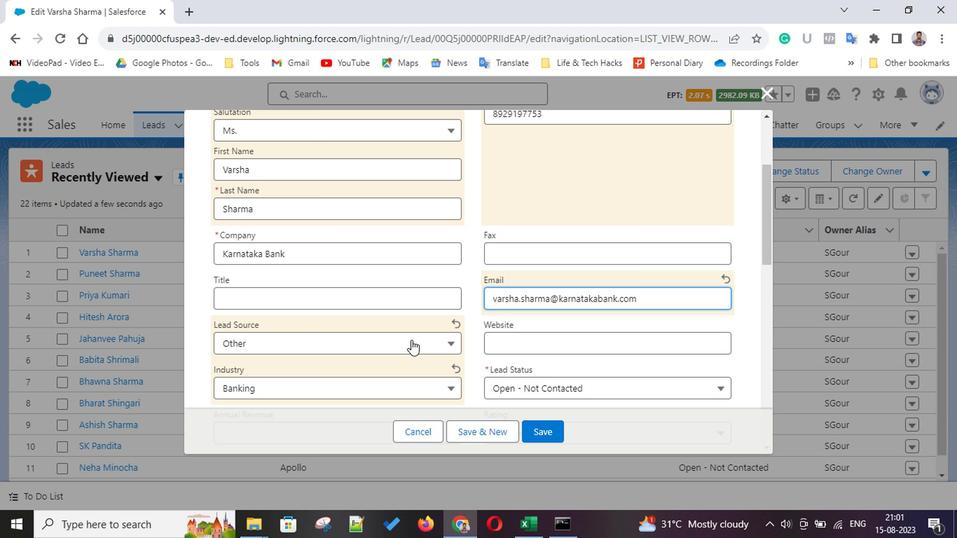 
Action: Mouse scrolled (407, 339) with delta (0, 0)
Screenshot: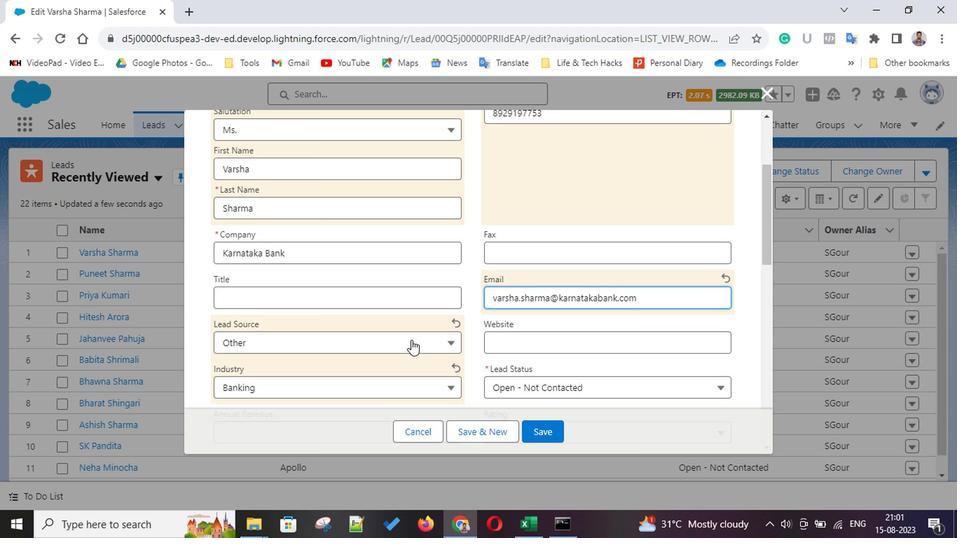 
Action: Mouse moved to (439, 338)
Screenshot: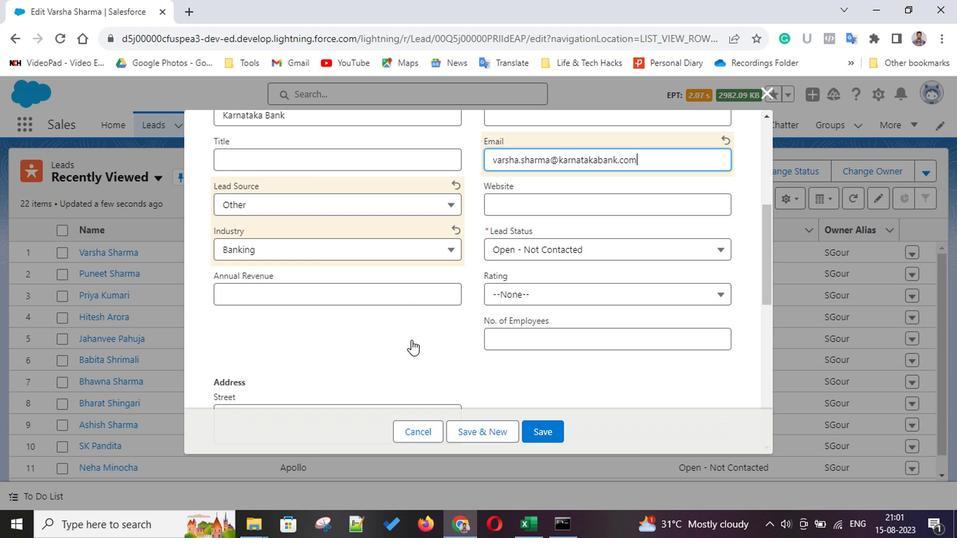 
Action: Mouse scrolled (439, 337) with delta (0, 0)
Screenshot: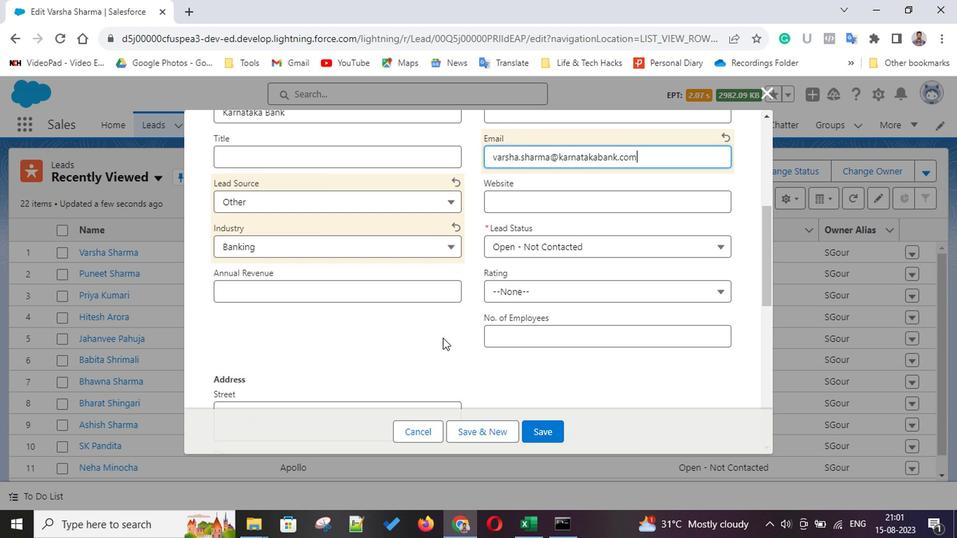 
Action: Mouse scrolled (439, 337) with delta (0, 0)
Screenshot: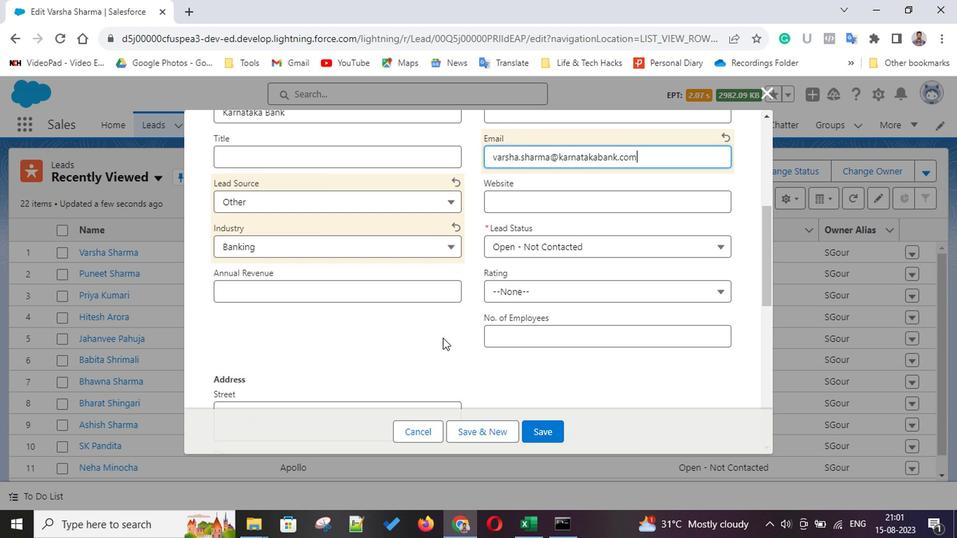 
Action: Mouse scrolled (439, 337) with delta (0, 0)
Screenshot: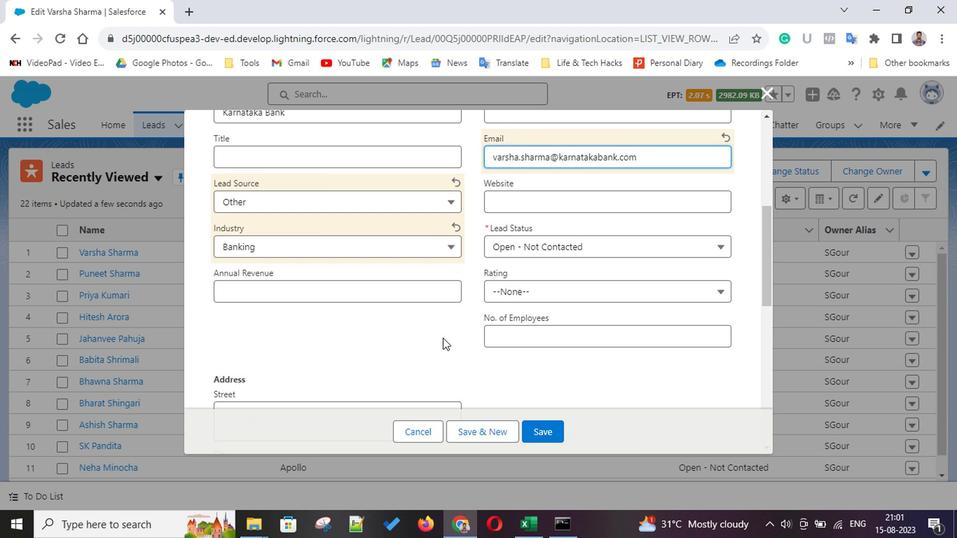 
Action: Mouse scrolled (439, 337) with delta (0, 0)
Screenshot: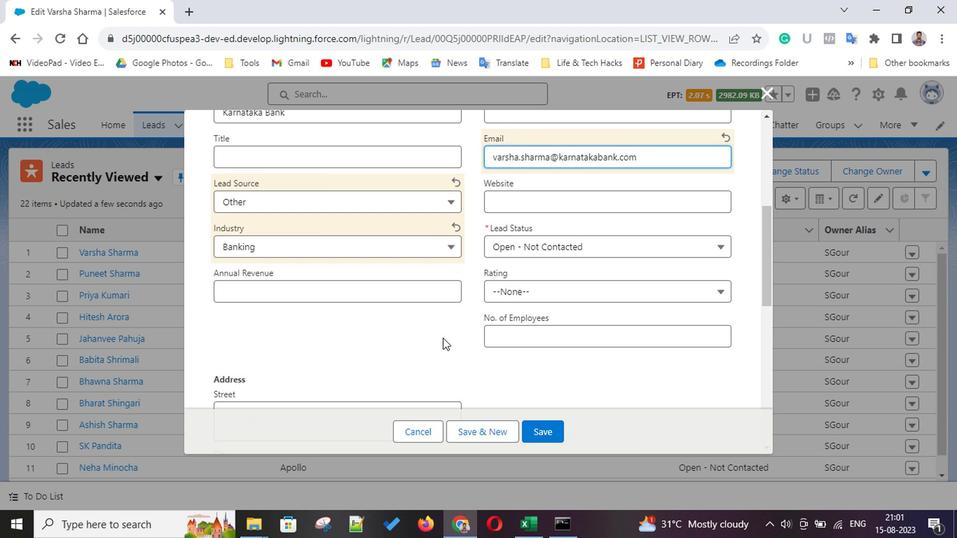 
Action: Mouse scrolled (439, 337) with delta (0, 0)
Screenshot: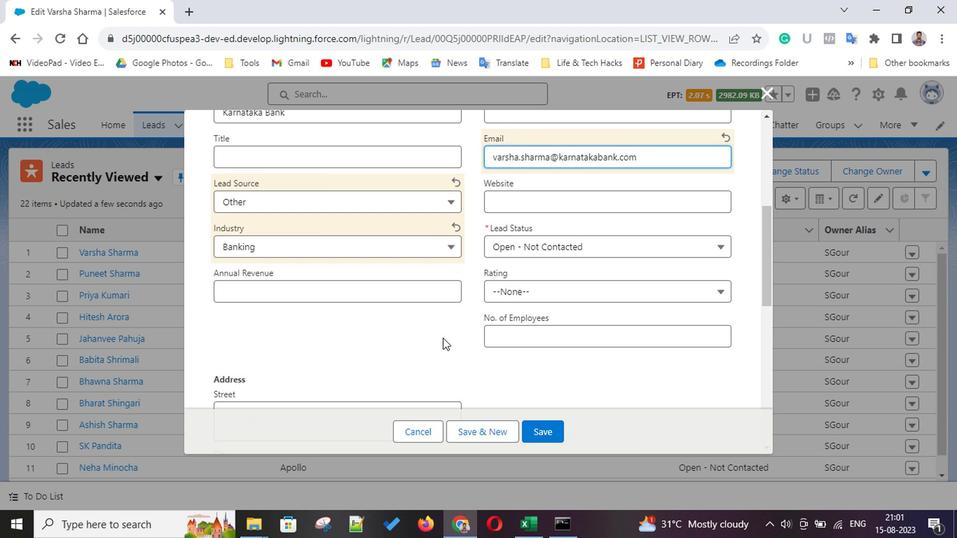 
Action: Mouse scrolled (439, 337) with delta (0, 0)
Screenshot: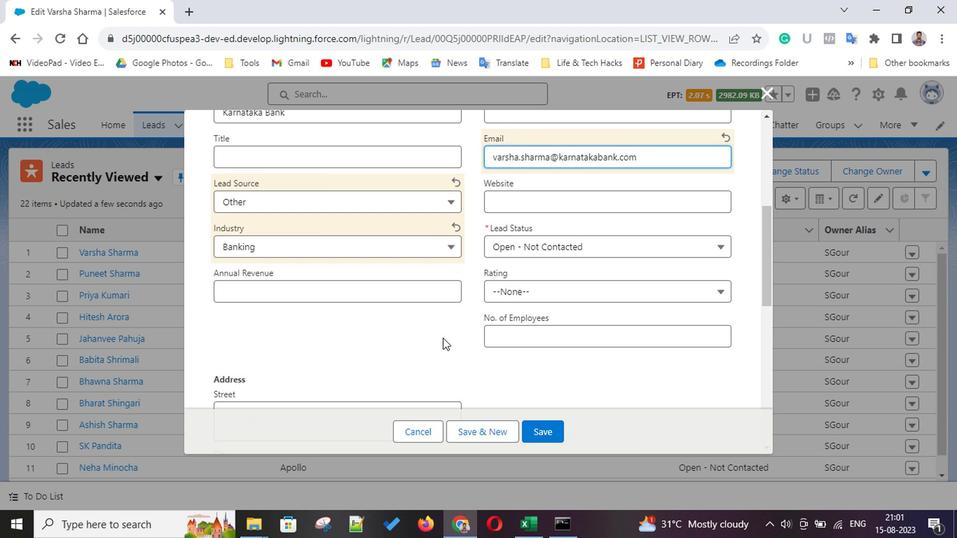 
Action: Mouse scrolled (439, 337) with delta (0, 0)
Screenshot: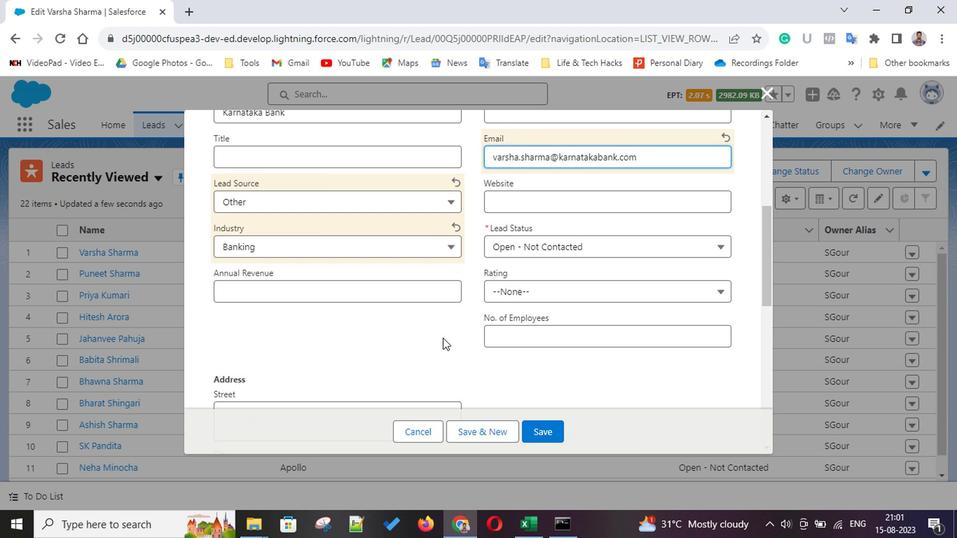 
Action: Mouse scrolled (439, 337) with delta (0, 0)
Screenshot: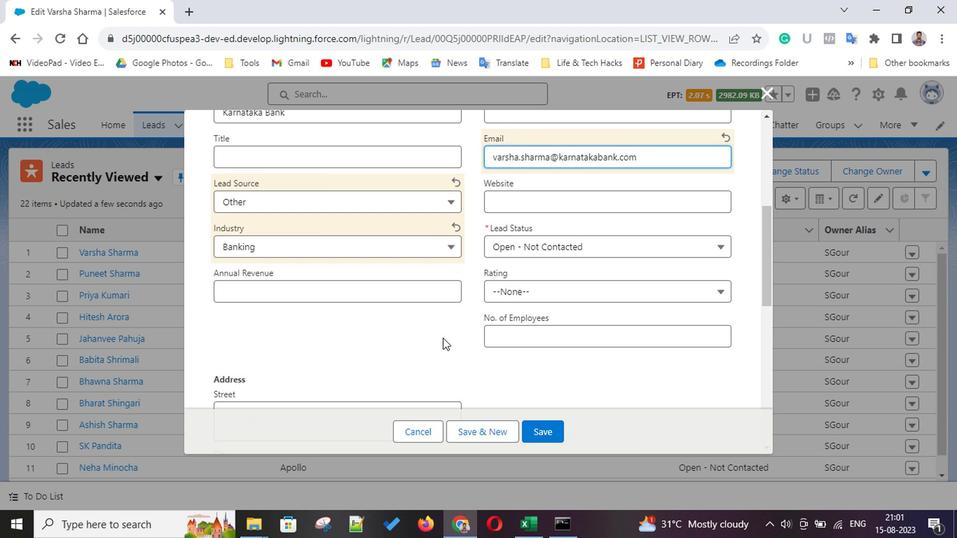 
Action: Mouse scrolled (439, 337) with delta (0, 0)
Screenshot: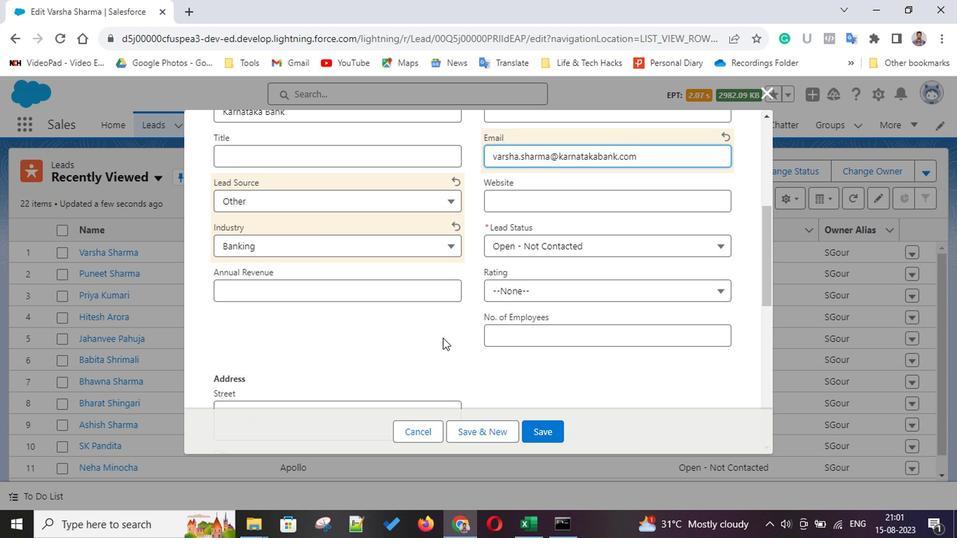 
Action: Mouse scrolled (439, 337) with delta (0, 0)
Screenshot: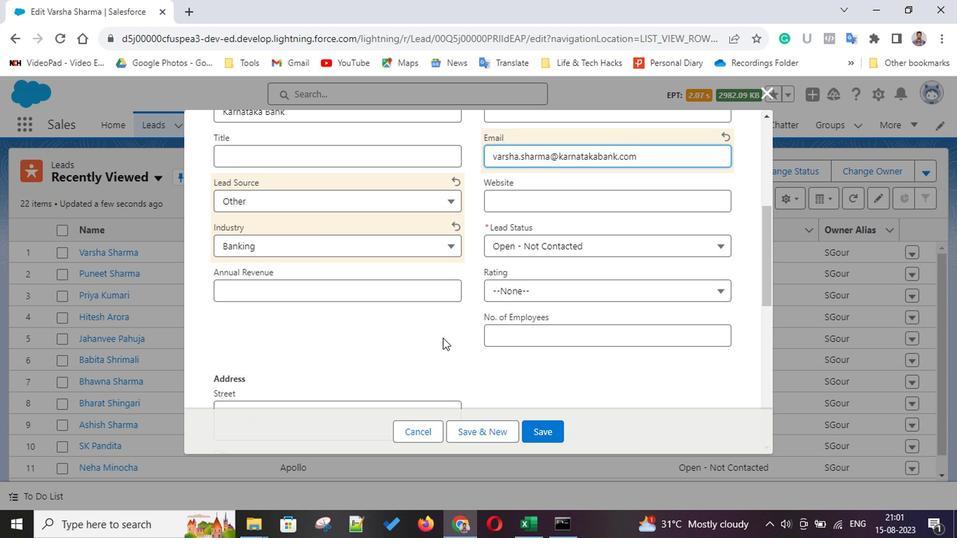 
Action: Mouse scrolled (439, 337) with delta (0, 0)
Screenshot: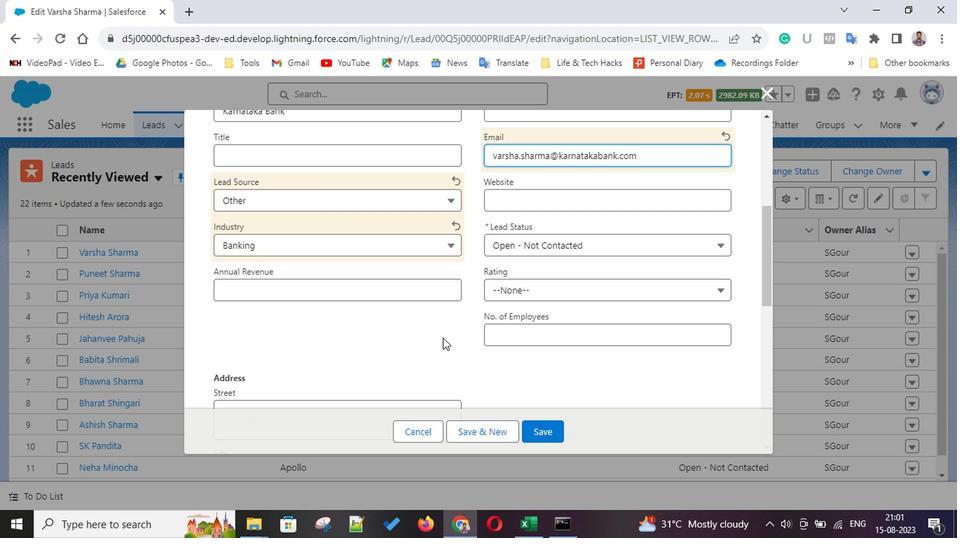 
Action: Mouse scrolled (439, 337) with delta (0, 0)
Screenshot: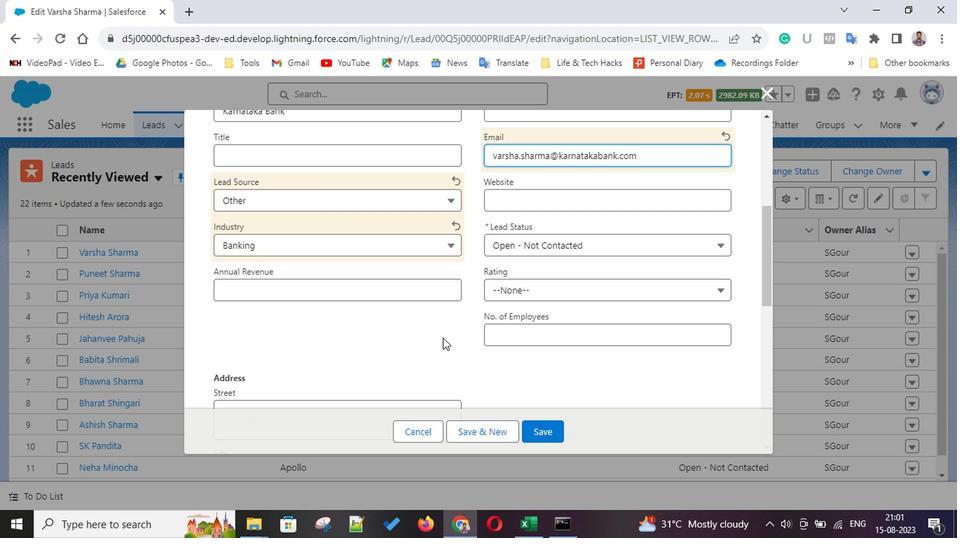 
Action: Mouse moved to (317, 274)
Screenshot: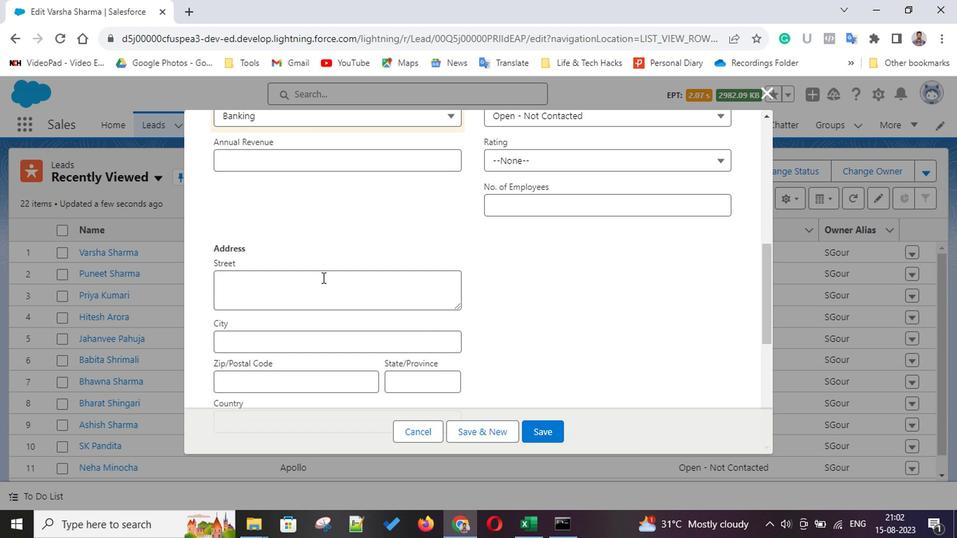 
Action: Mouse pressed left at (317, 274)
Screenshot: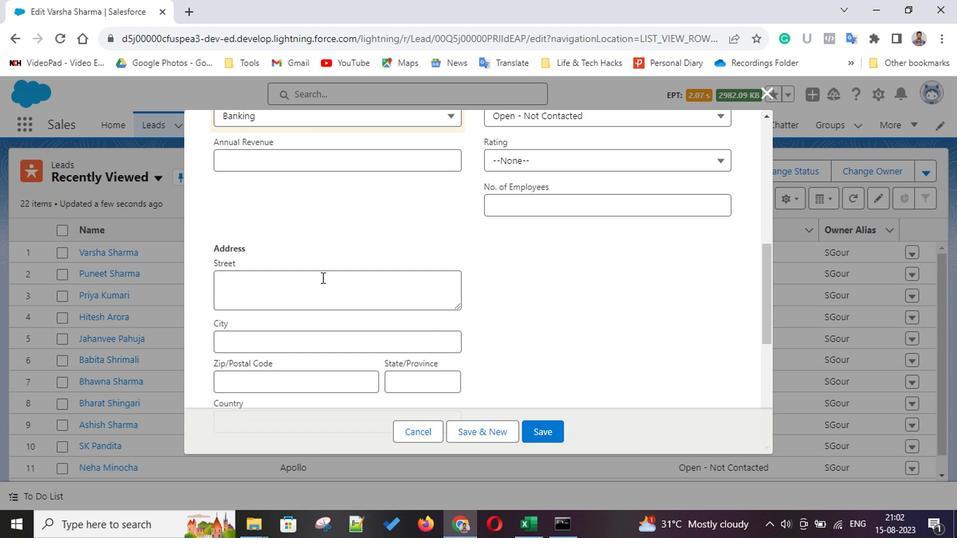
Action: Key pressed <Key.shift>B-197<Key.space><Key.shift><Key.shift><Key.shift><Key.shift><Key.shift><Key.shift><Key.shift><Key.shift>Wi<Key.backspace><Key.backspace><Key.shift>Street<Key.space><Key.shift>No.-7<Key.space><Key.shift>Hari<Key.space><Key.shift>Nagar
Screenshot: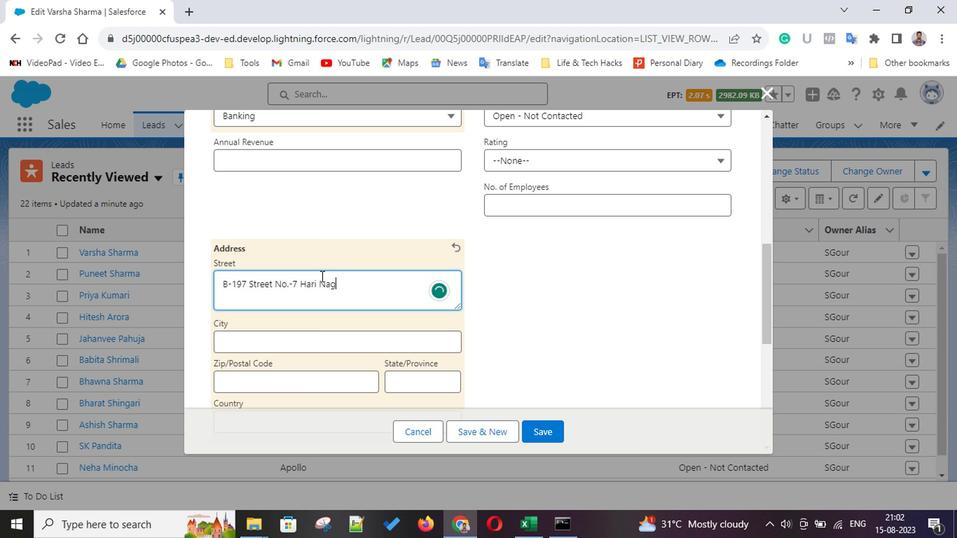 
Action: Mouse moved to (293, 348)
Screenshot: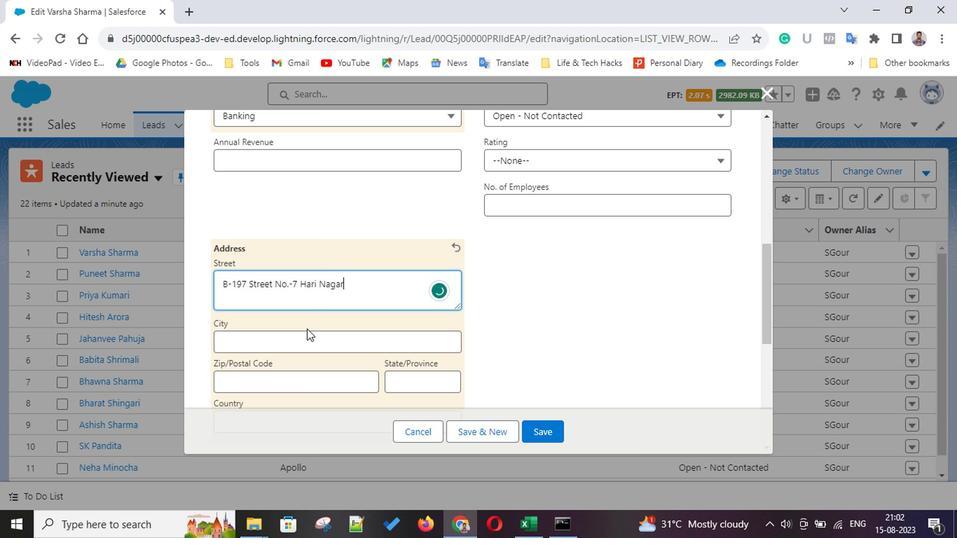 
Action: Mouse pressed left at (293, 348)
Screenshot: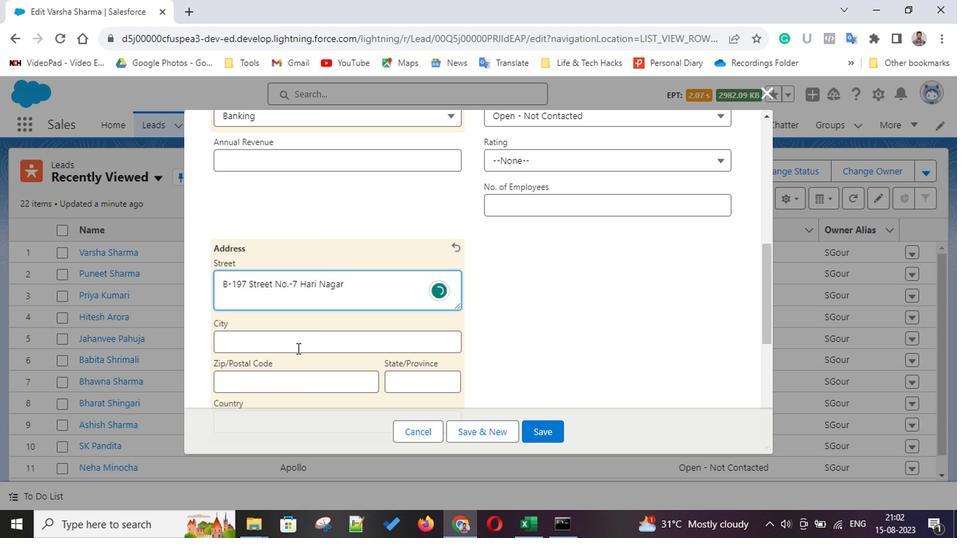 
Action: Key pressed <Key.shift>New<Key.space><Key.shift><Key.shift>Delhi<Key.tab>110064
Screenshot: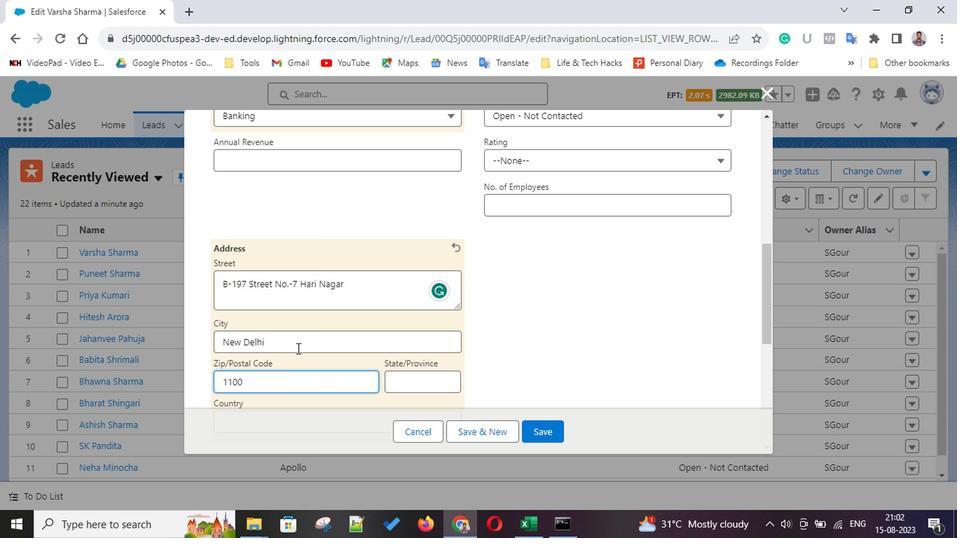 
Action: Mouse moved to (403, 372)
Screenshot: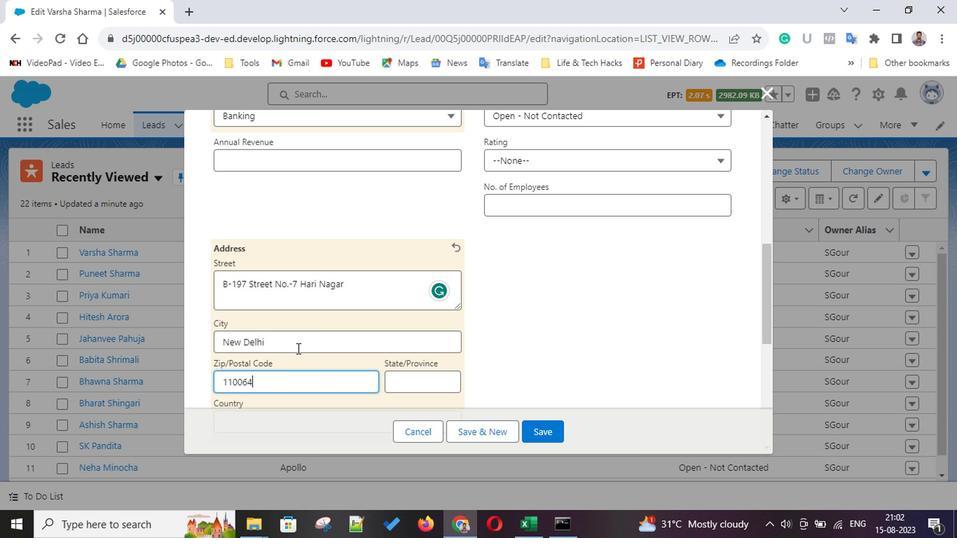 
Action: Mouse scrolled (403, 371) with delta (0, 0)
Screenshot: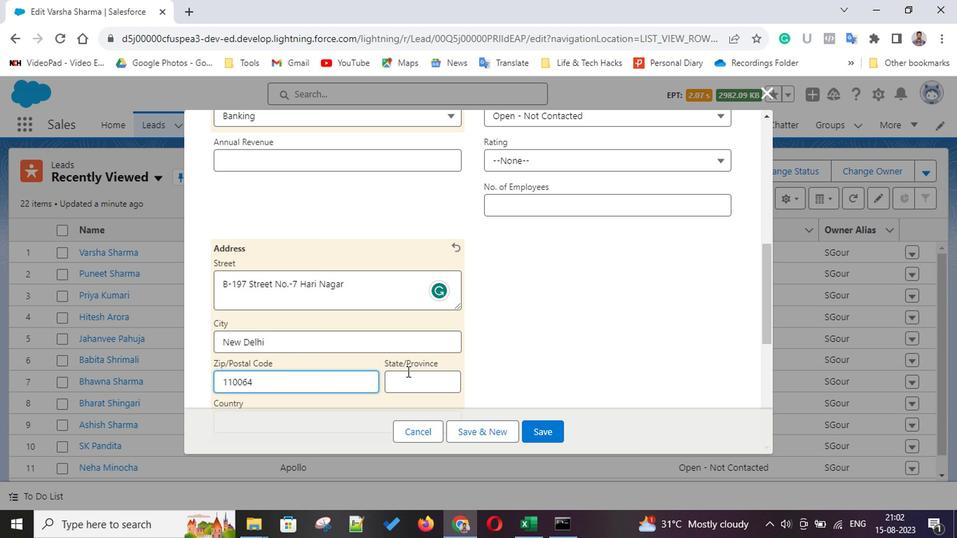 
Action: Mouse scrolled (403, 371) with delta (0, 0)
Screenshot: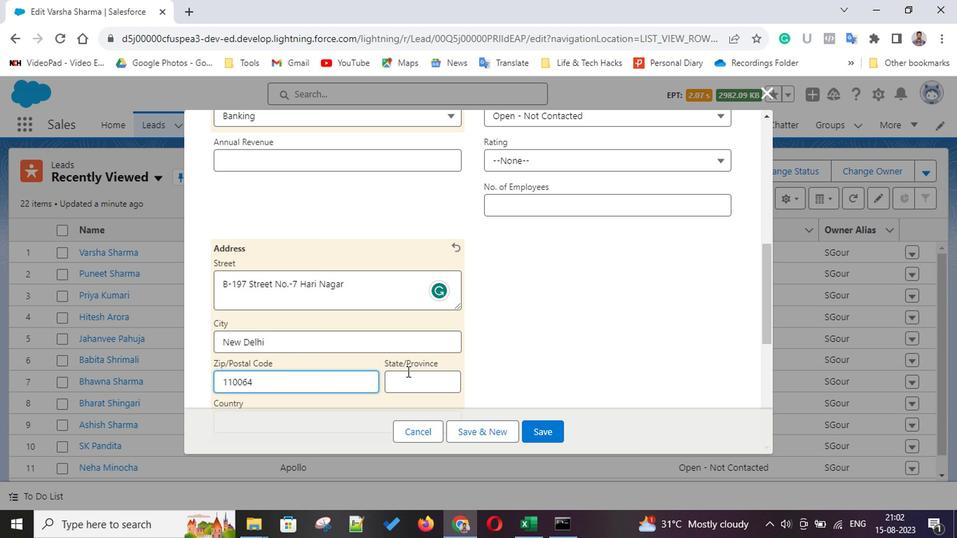 
Action: Mouse scrolled (403, 371) with delta (0, 0)
Screenshot: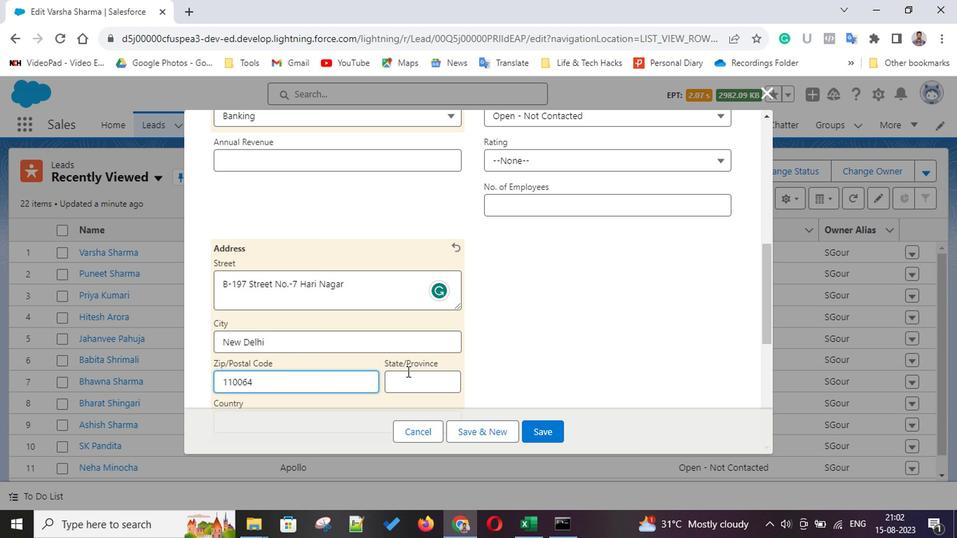 
Action: Mouse scrolled (403, 371) with delta (0, 0)
Screenshot: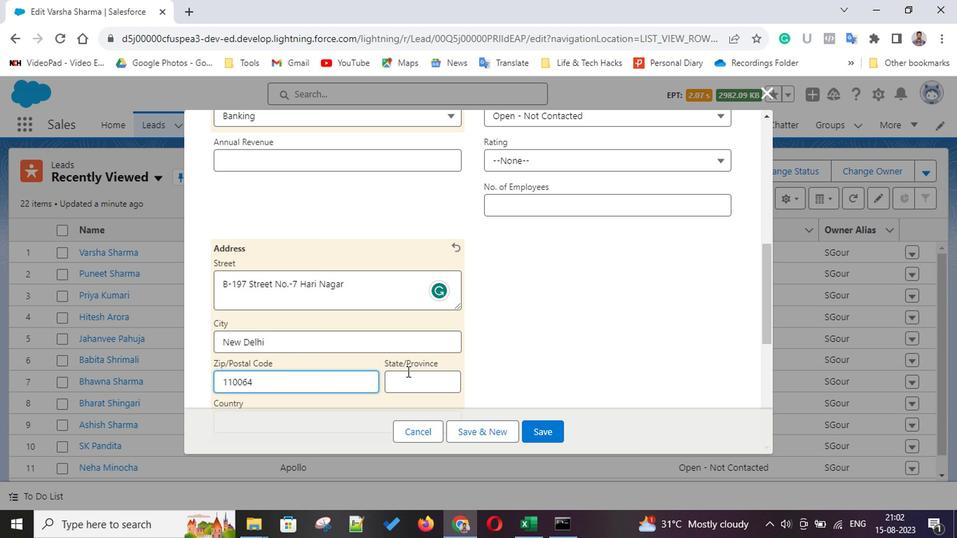 
Action: Mouse scrolled (403, 371) with delta (0, 0)
Screenshot: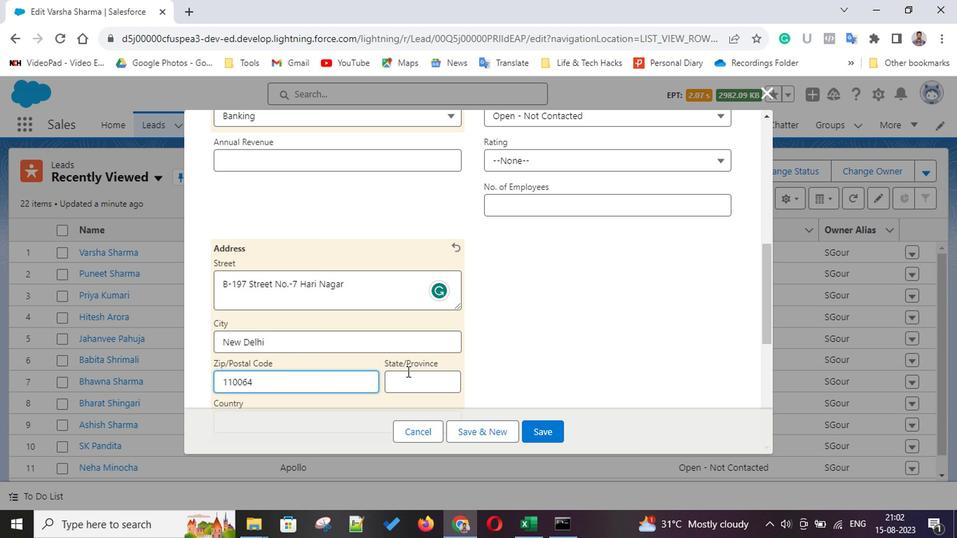 
Action: Mouse scrolled (403, 371) with delta (0, 0)
Screenshot: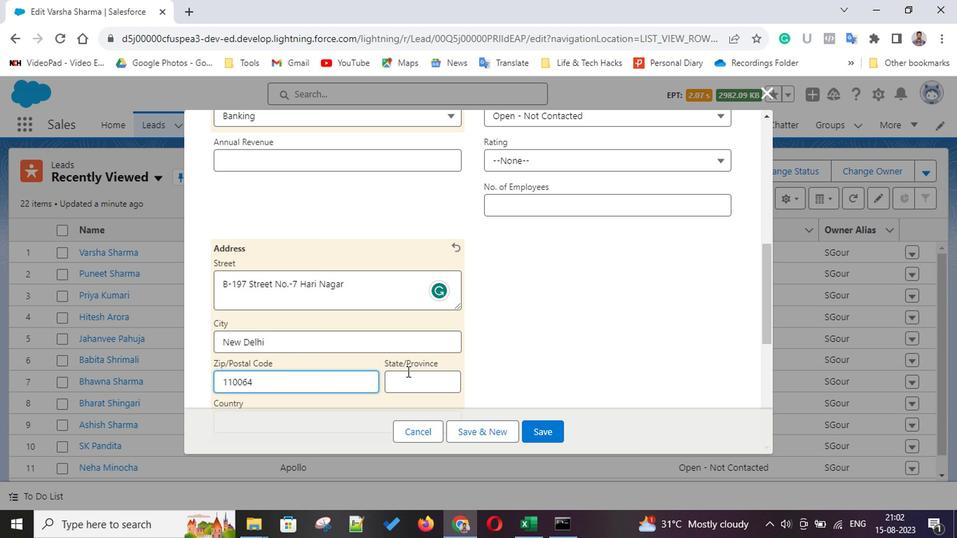 
Action: Mouse moved to (343, 351)
Screenshot: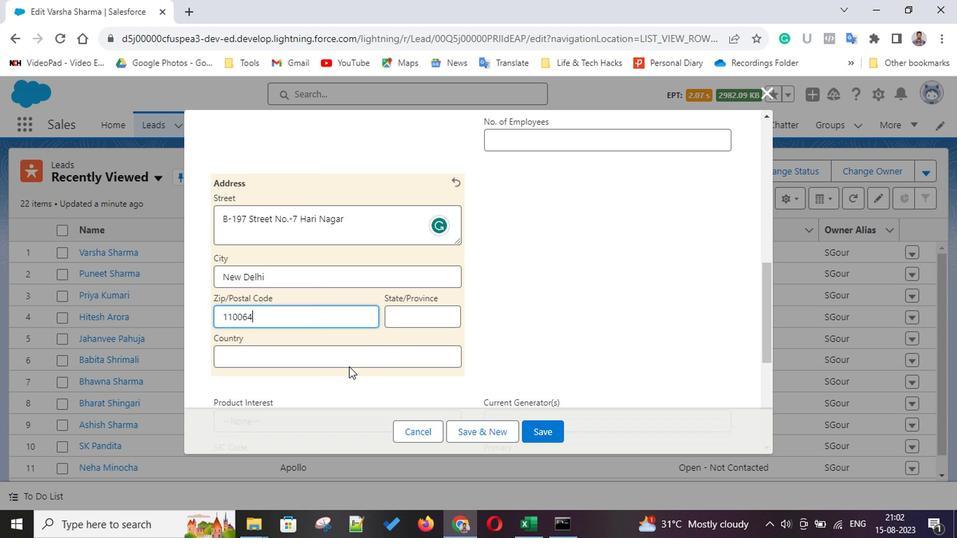 
Action: Mouse pressed left at (343, 351)
Screenshot: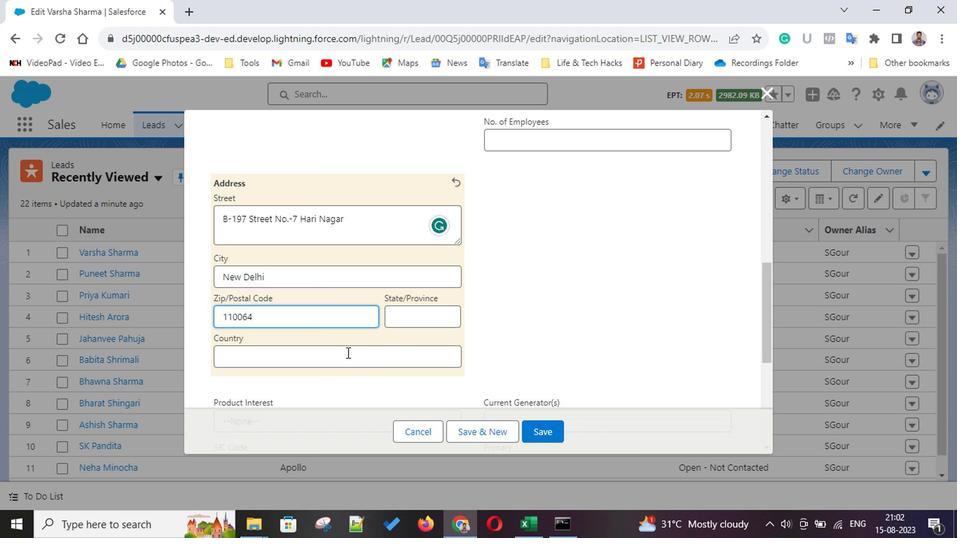 
Action: Key pressed <Key.shift>India
Screenshot: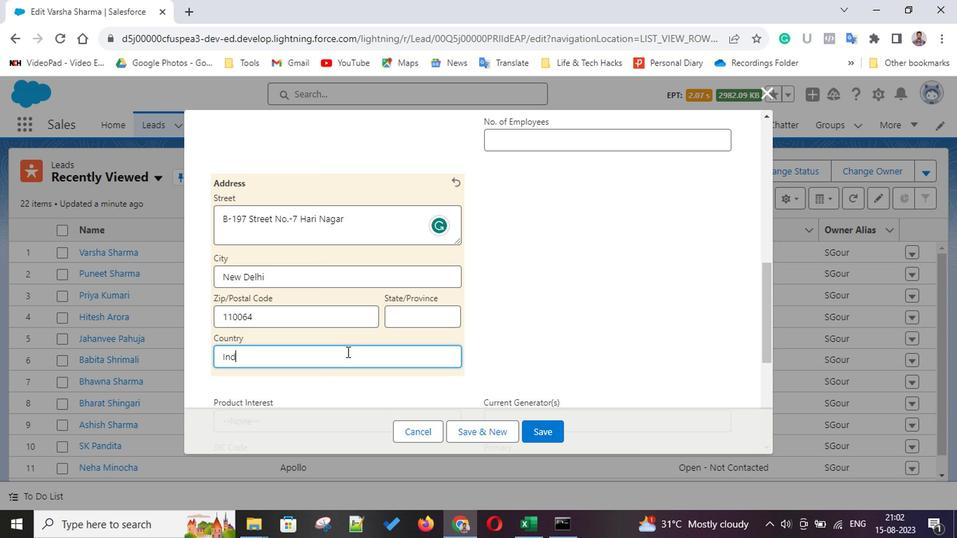 
Action: Mouse moved to (542, 427)
Screenshot: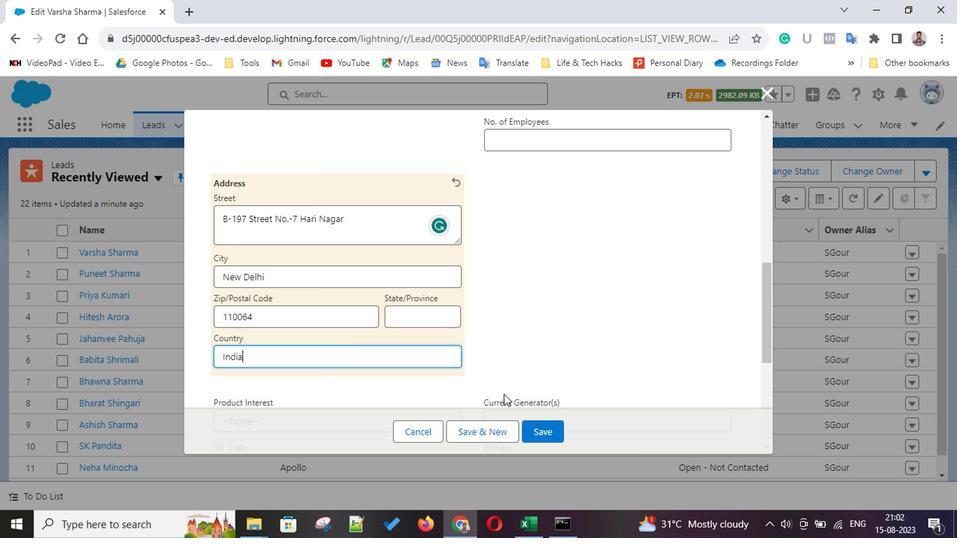 
Action: Mouse pressed left at (542, 427)
Screenshot: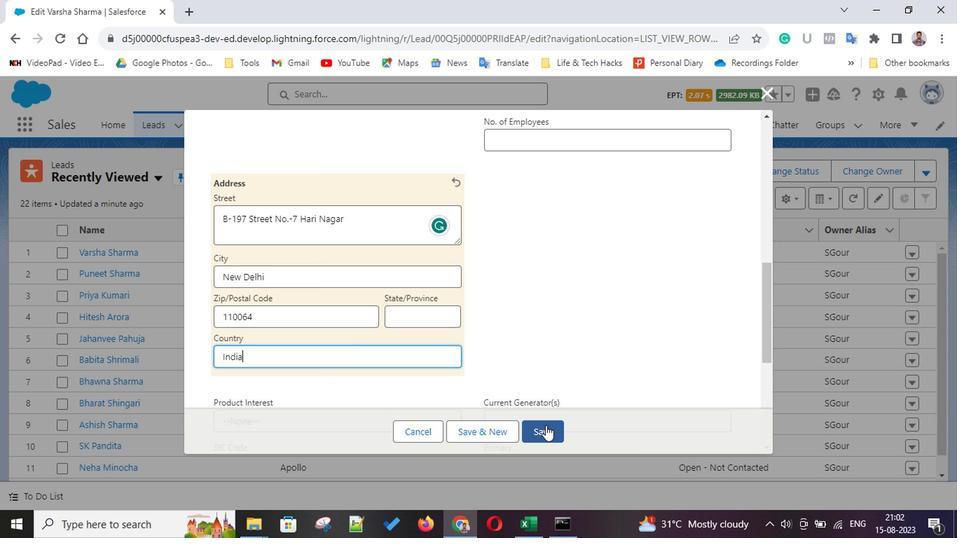 
Action: Mouse moved to (112, 267)
Screenshot: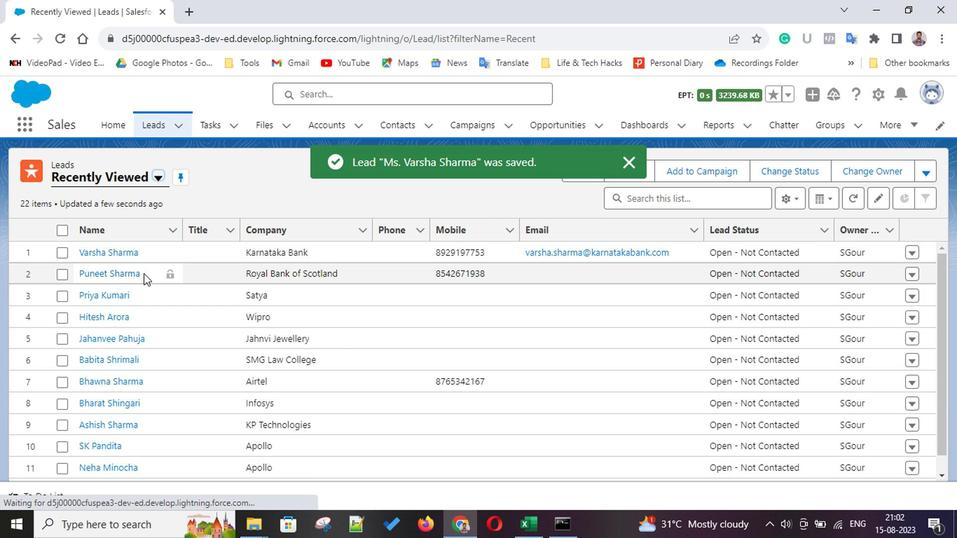 
Action: Mouse pressed left at (112, 267)
Screenshot: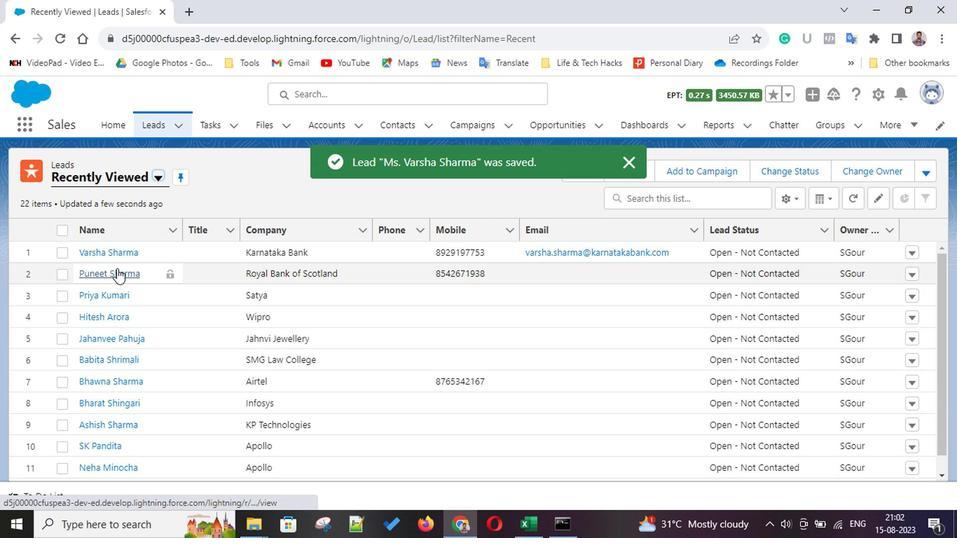 
Action: Mouse moved to (909, 172)
Screenshot: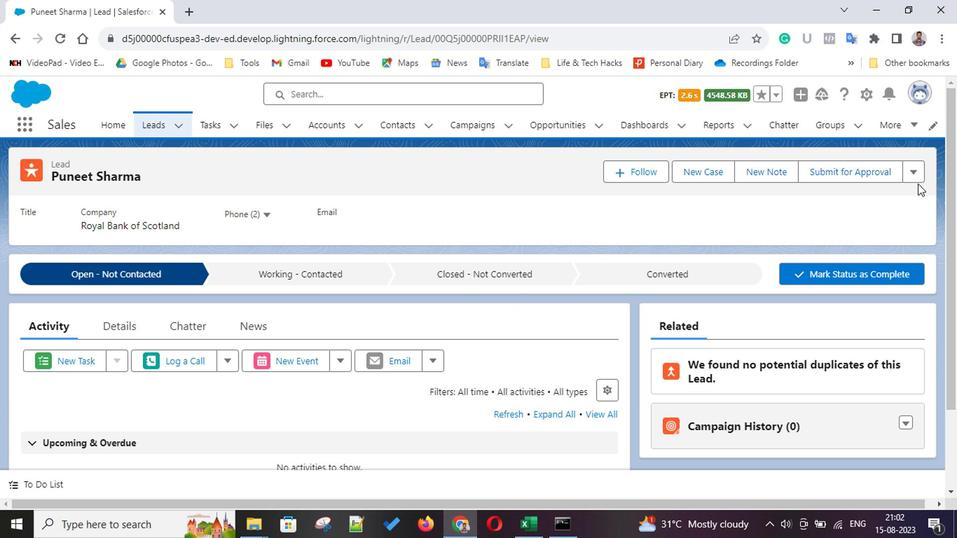 
Action: Mouse pressed left at (909, 172)
Screenshot: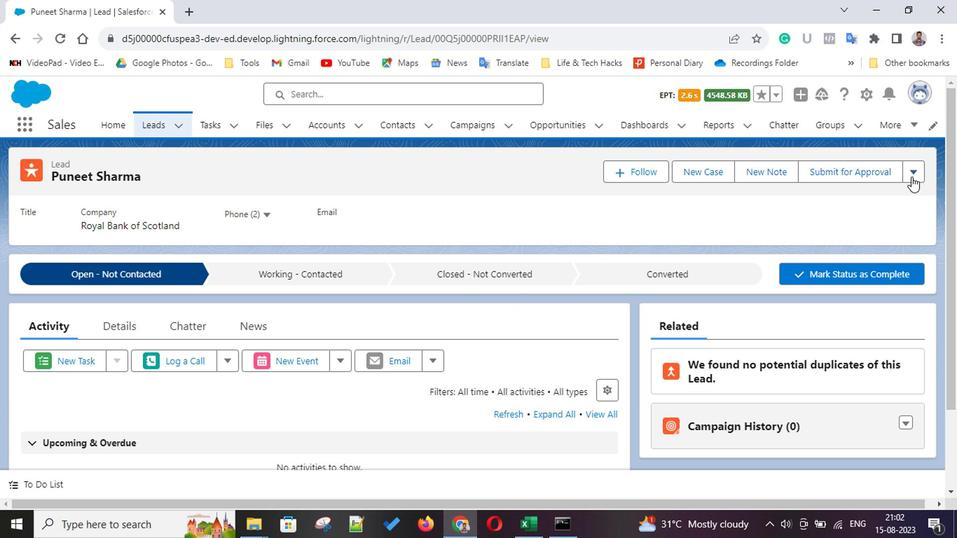 
Action: Mouse moved to (861, 297)
Screenshot: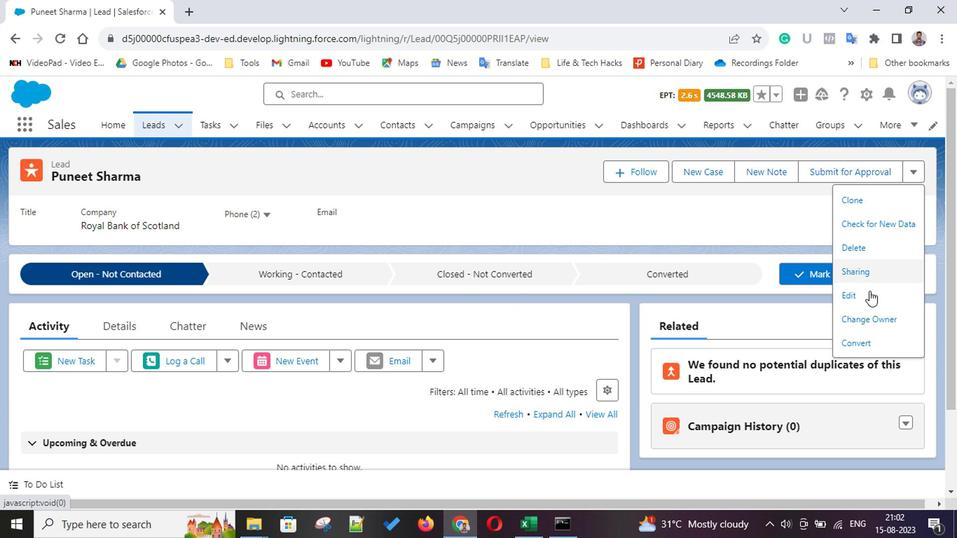 
Action: Mouse pressed left at (861, 297)
Screenshot: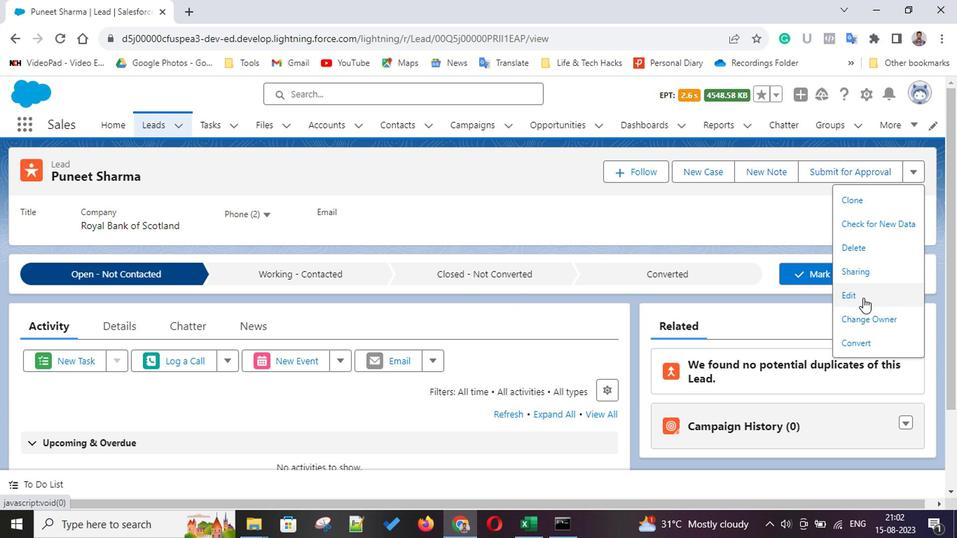 
Action: Mouse moved to (352, 362)
Screenshot: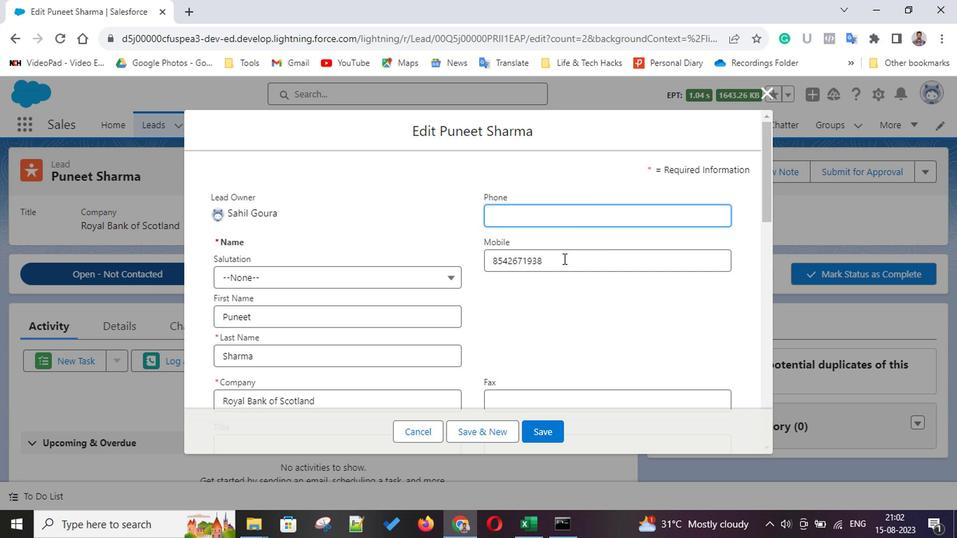 
Action: Mouse scrolled (352, 361) with delta (0, 0)
Screenshot: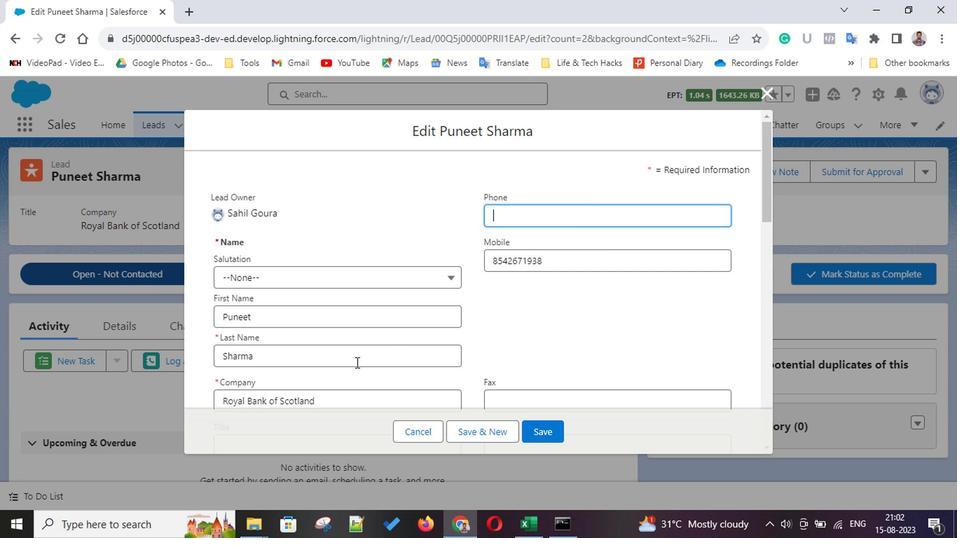 
Action: Mouse scrolled (352, 361) with delta (0, 0)
Screenshot: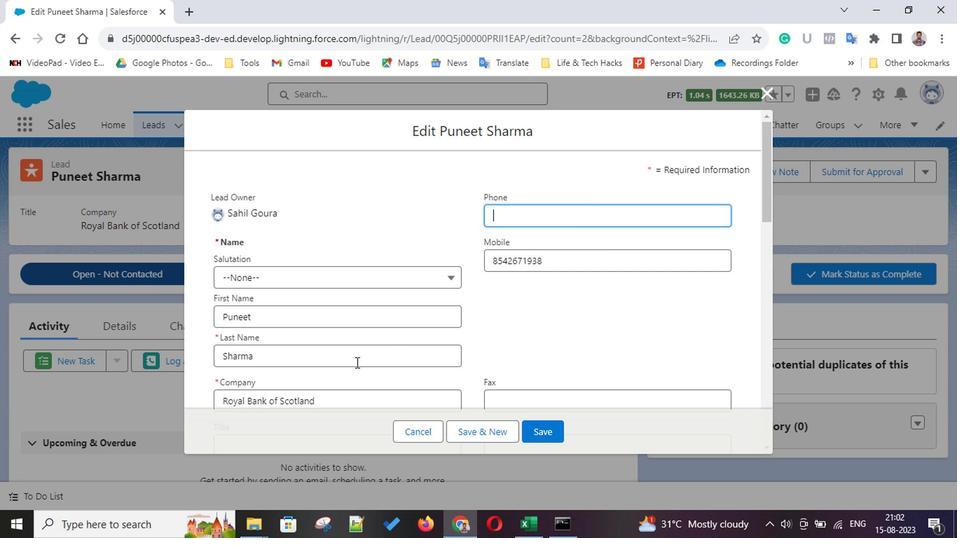 
Action: Mouse scrolled (352, 361) with delta (0, 0)
Screenshot: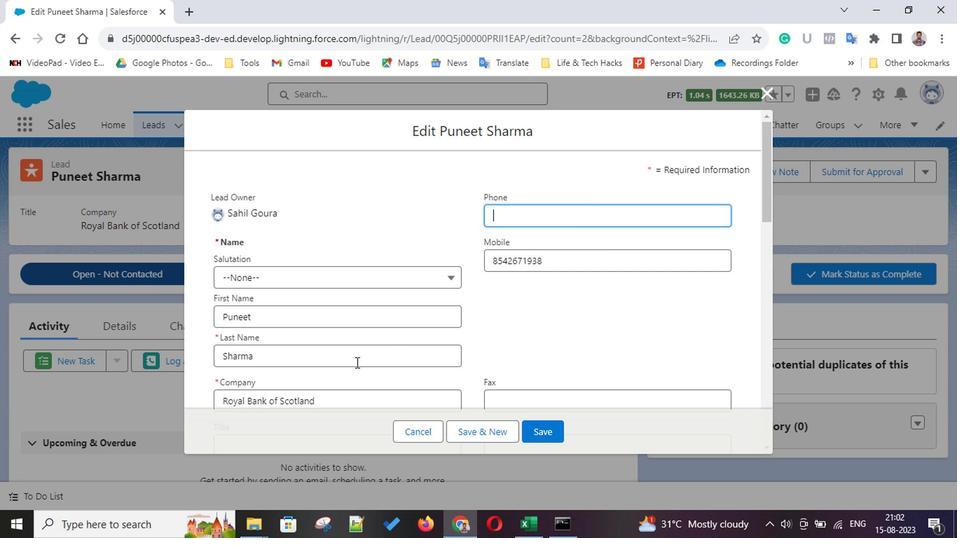 
Action: Mouse scrolled (352, 361) with delta (0, 0)
Screenshot: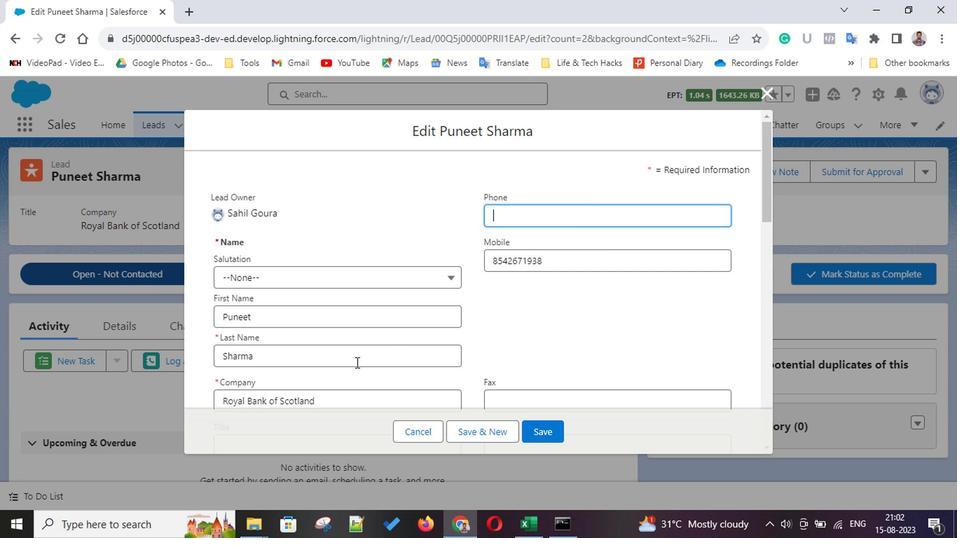 
Action: Mouse scrolled (352, 361) with delta (0, 0)
Screenshot: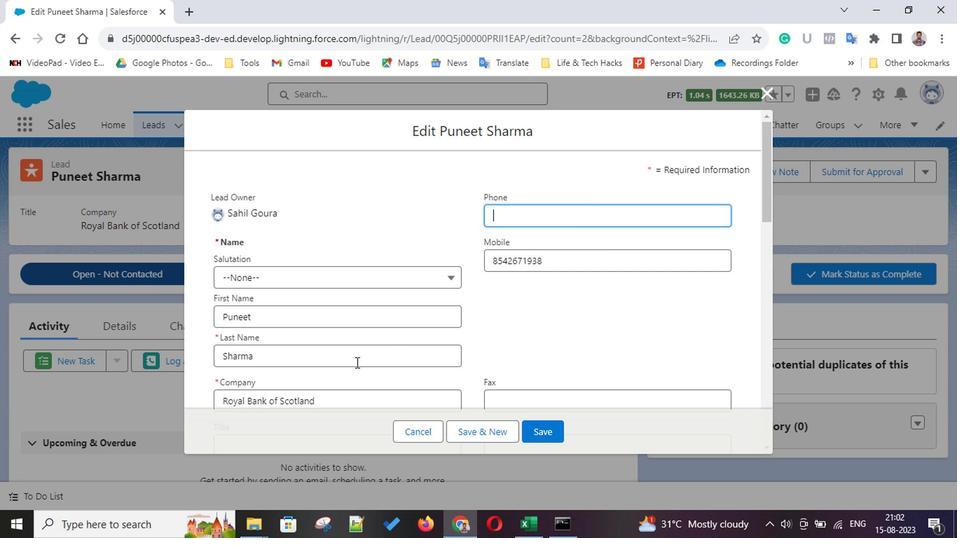 
Action: Mouse scrolled (352, 361) with delta (0, 0)
Screenshot: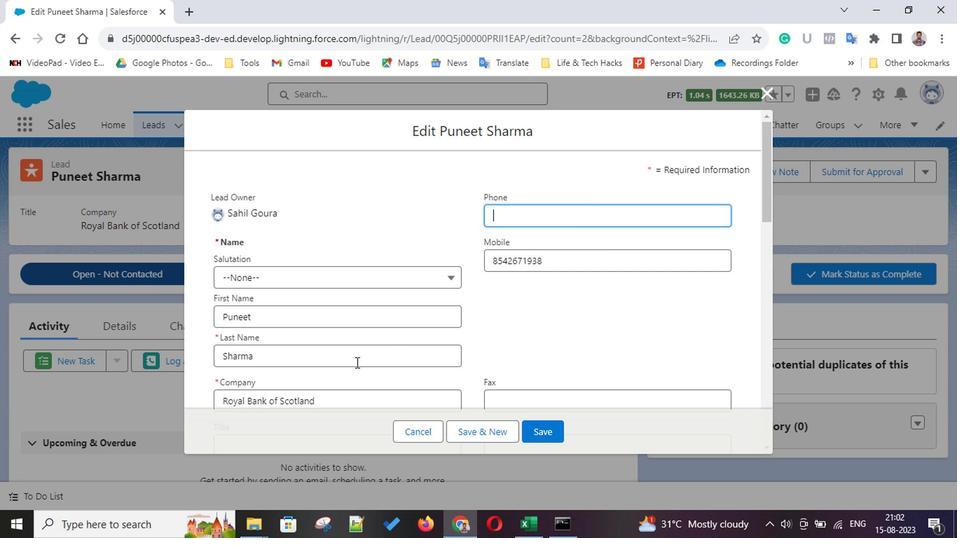 
Action: Mouse scrolled (352, 361) with delta (0, 0)
Screenshot: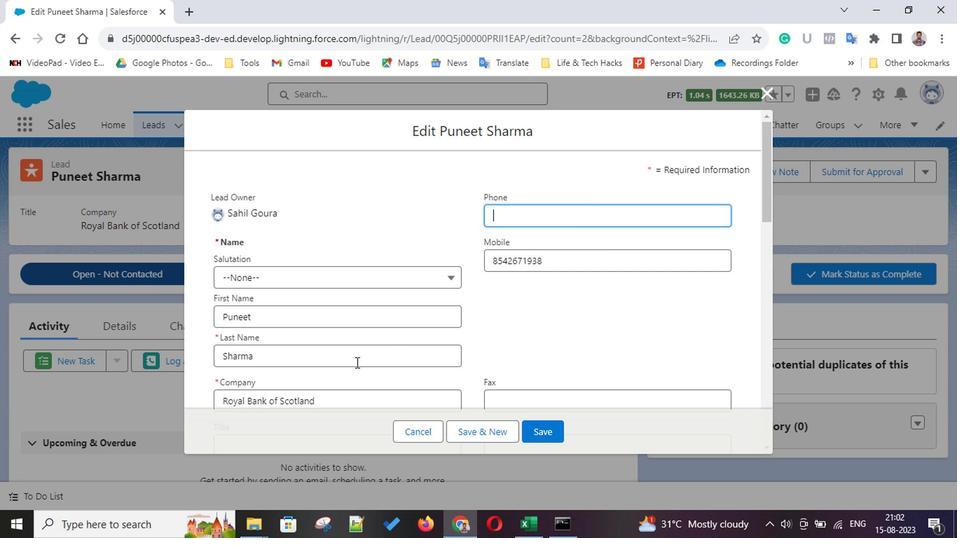 
Action: Mouse scrolled (352, 361) with delta (0, 0)
Screenshot: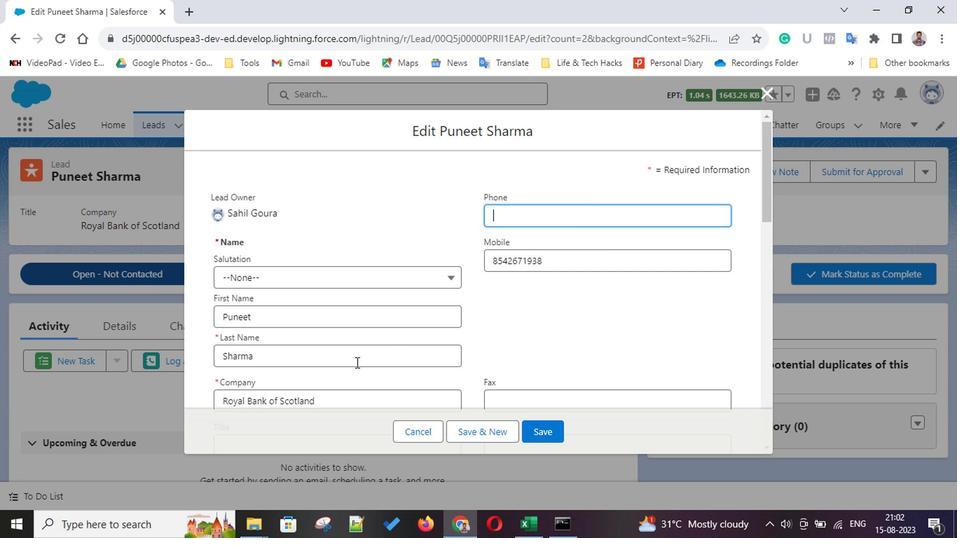 
Action: Mouse scrolled (352, 361) with delta (0, 0)
Screenshot: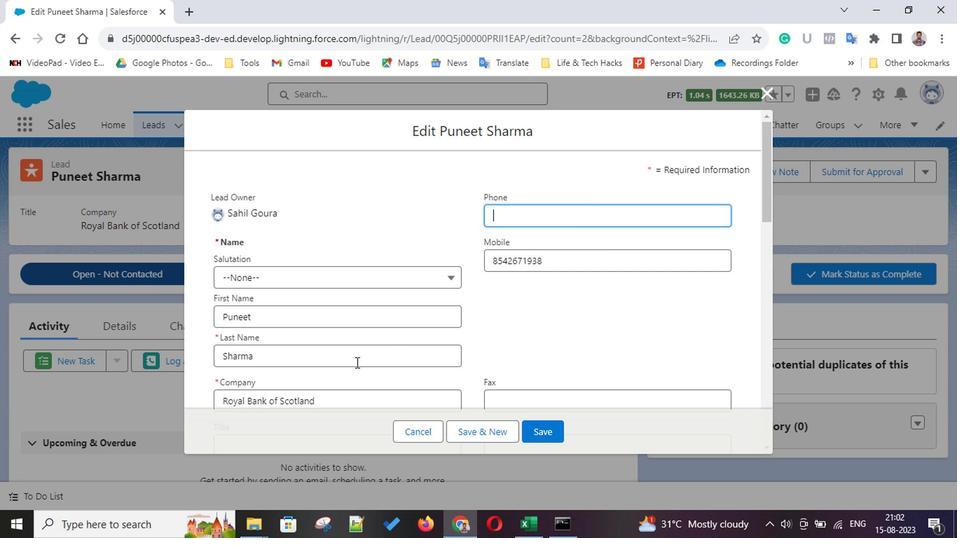 
Action: Mouse scrolled (352, 361) with delta (0, 0)
Screenshot: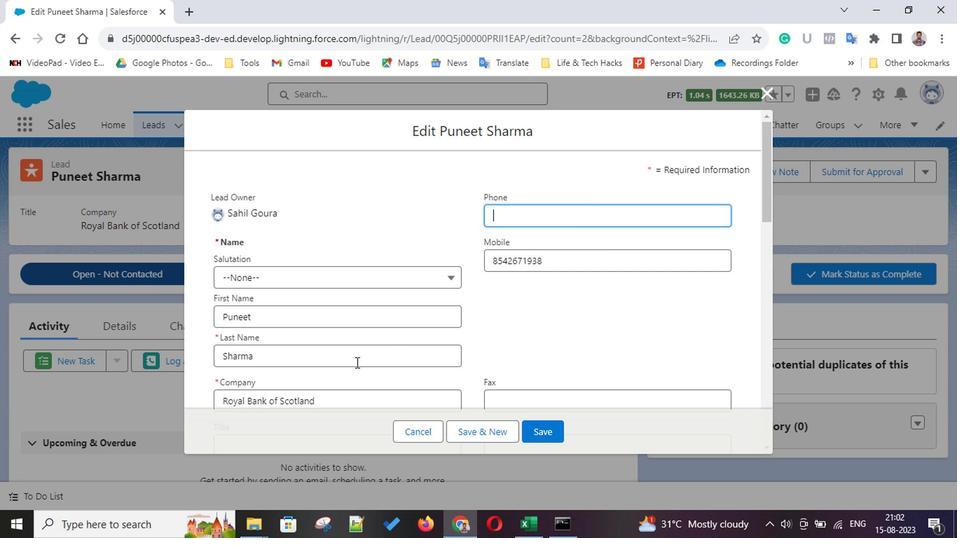 
Action: Mouse scrolled (352, 361) with delta (0, 0)
Screenshot: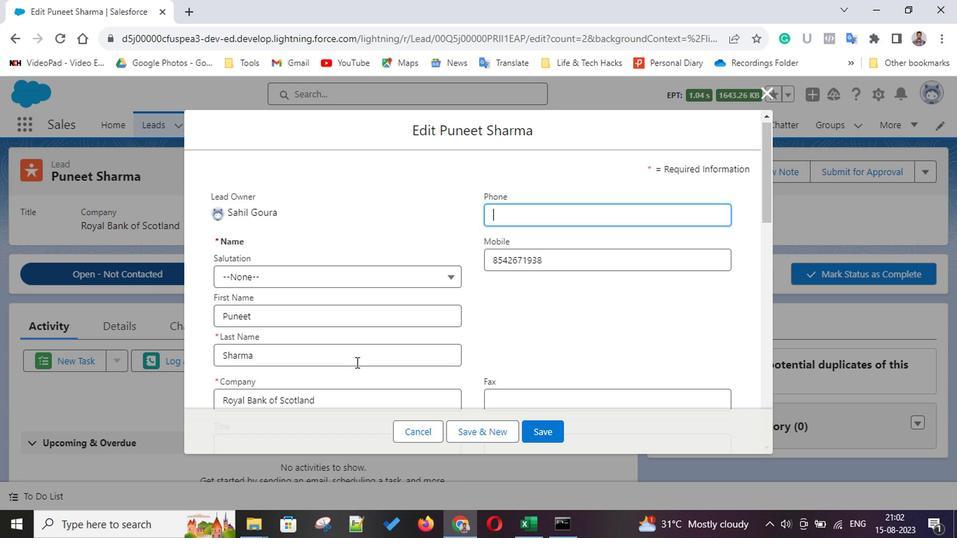 
Action: Mouse scrolled (352, 361) with delta (0, 0)
Screenshot: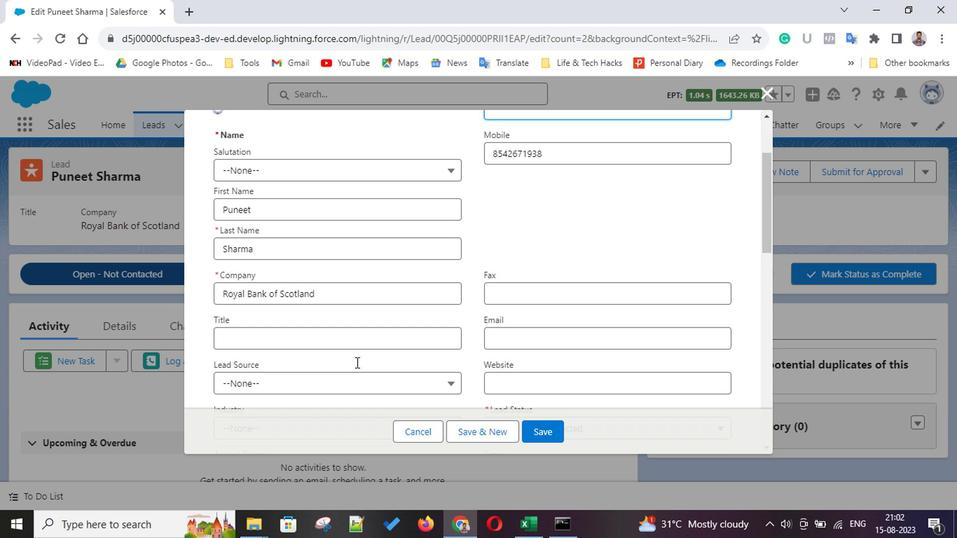 
Action: Mouse scrolled (352, 361) with delta (0, 0)
Screenshot: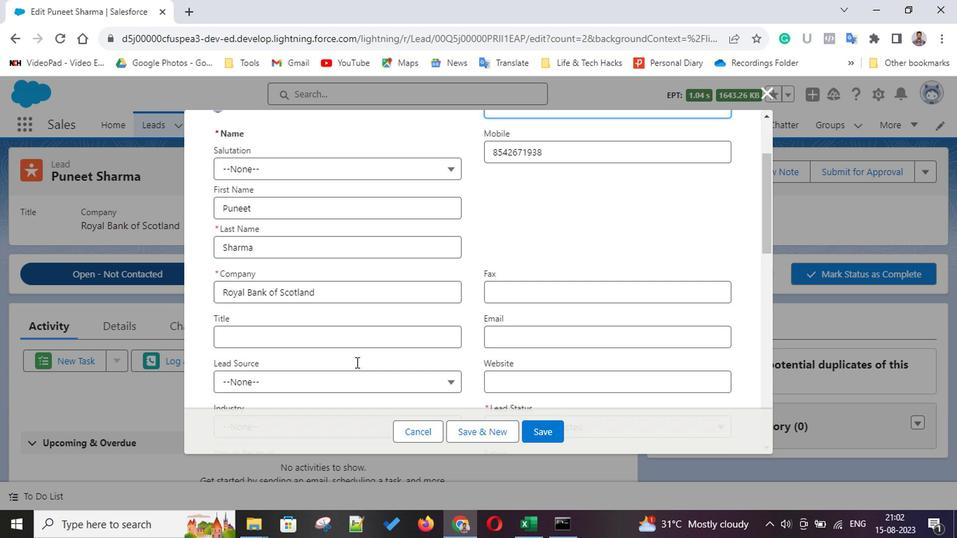 
Action: Mouse scrolled (352, 361) with delta (0, 0)
Screenshot: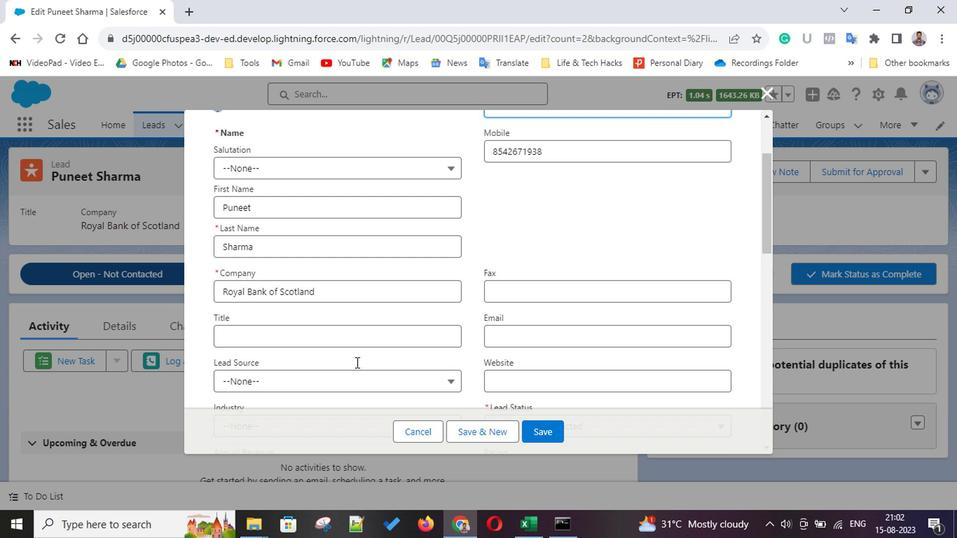 
Action: Mouse scrolled (352, 361) with delta (0, 0)
Screenshot: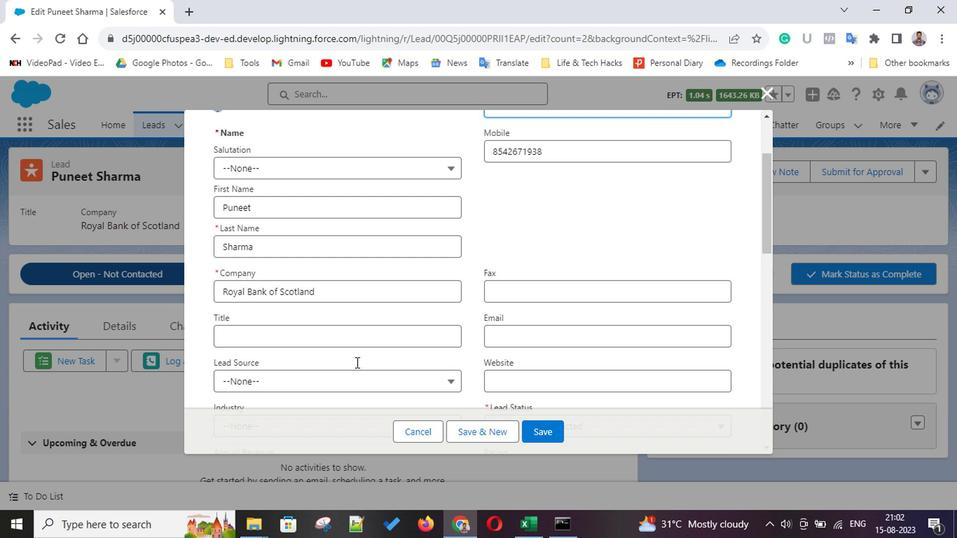
Action: Mouse scrolled (352, 361) with delta (0, 0)
Screenshot: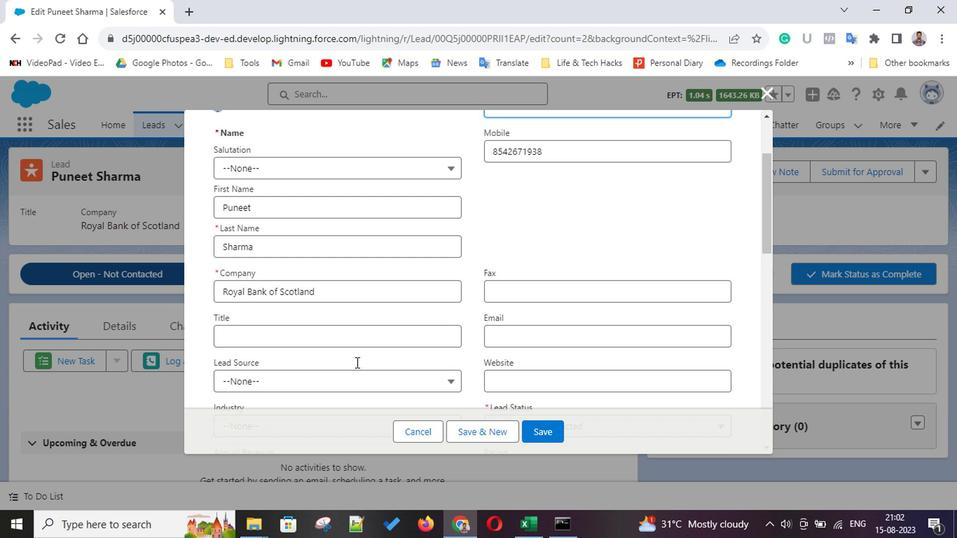 
Action: Mouse scrolled (352, 361) with delta (0, 0)
Screenshot: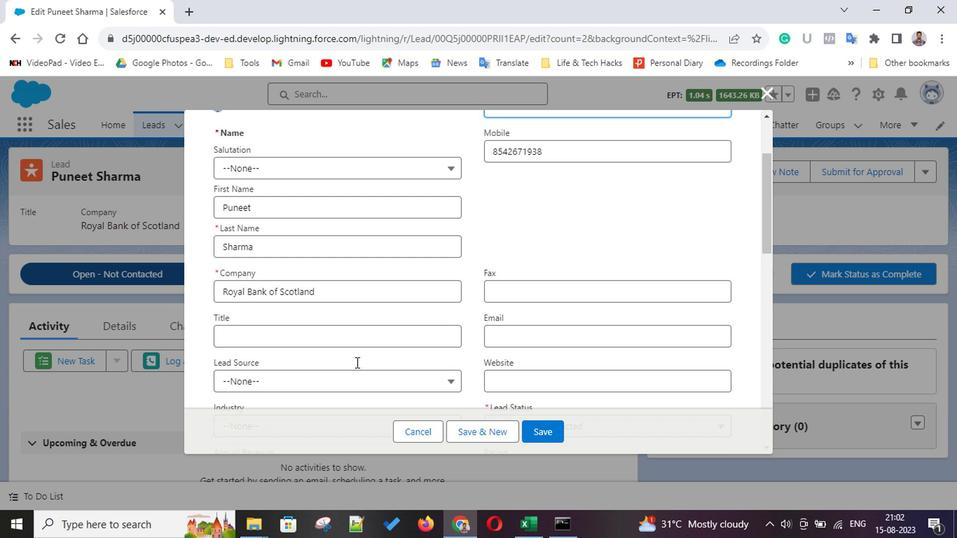 
Action: Mouse scrolled (352, 361) with delta (0, 0)
Screenshot: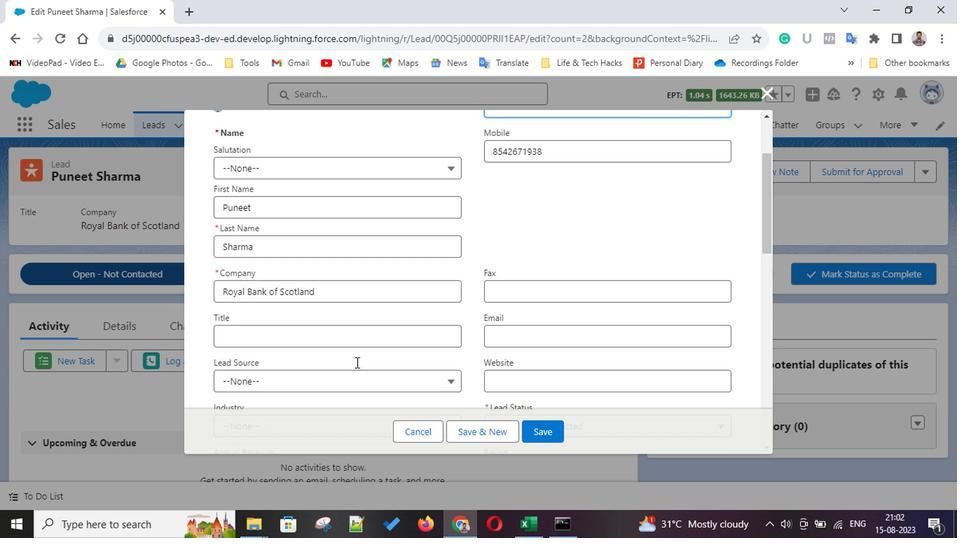 
Action: Mouse scrolled (352, 361) with delta (0, 0)
Screenshot: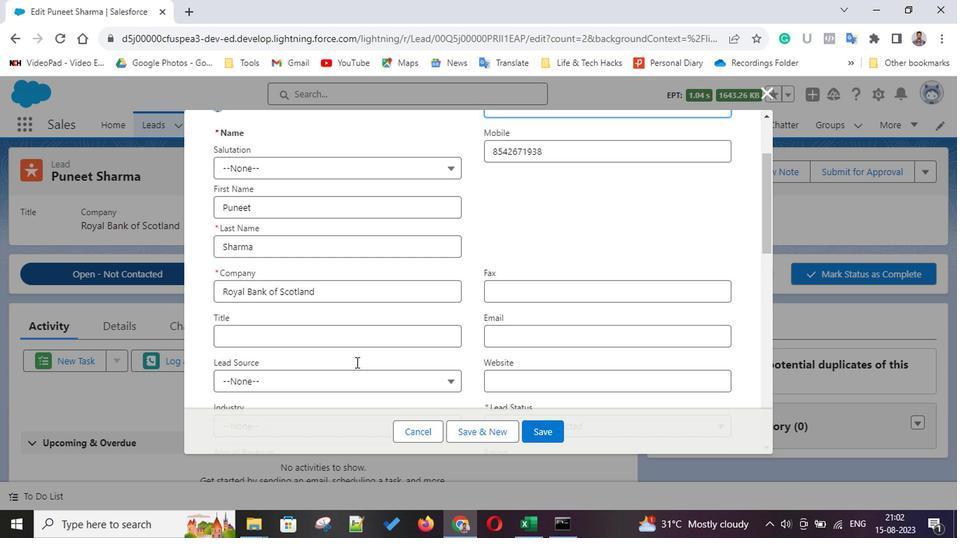 
Action: Mouse scrolled (352, 361) with delta (0, 0)
Screenshot: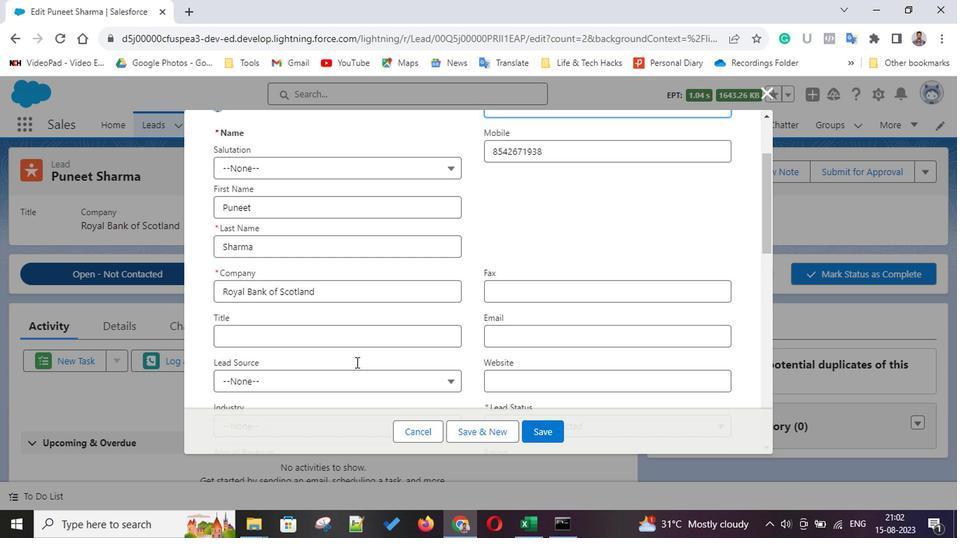 
Action: Mouse scrolled (352, 361) with delta (0, 0)
Screenshot: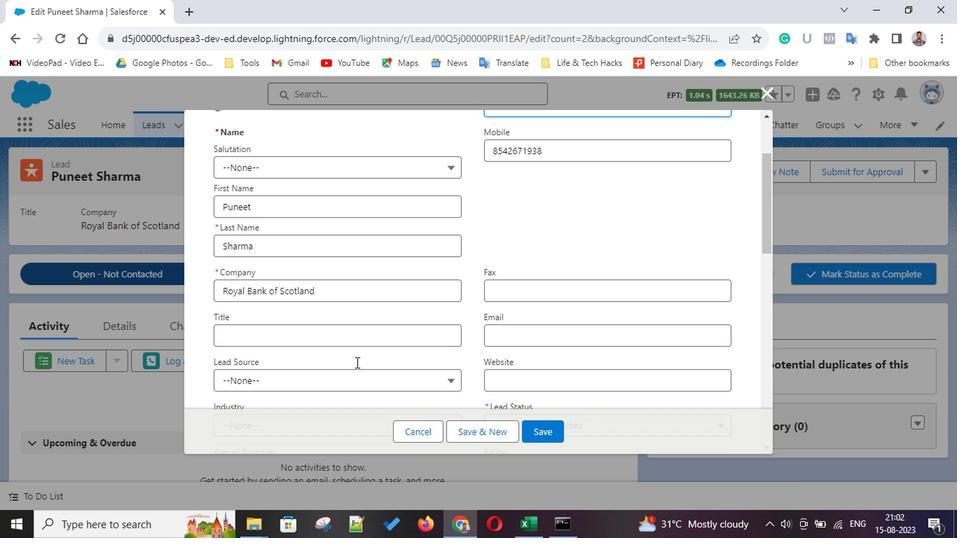 
Action: Mouse moved to (289, 143)
Screenshot: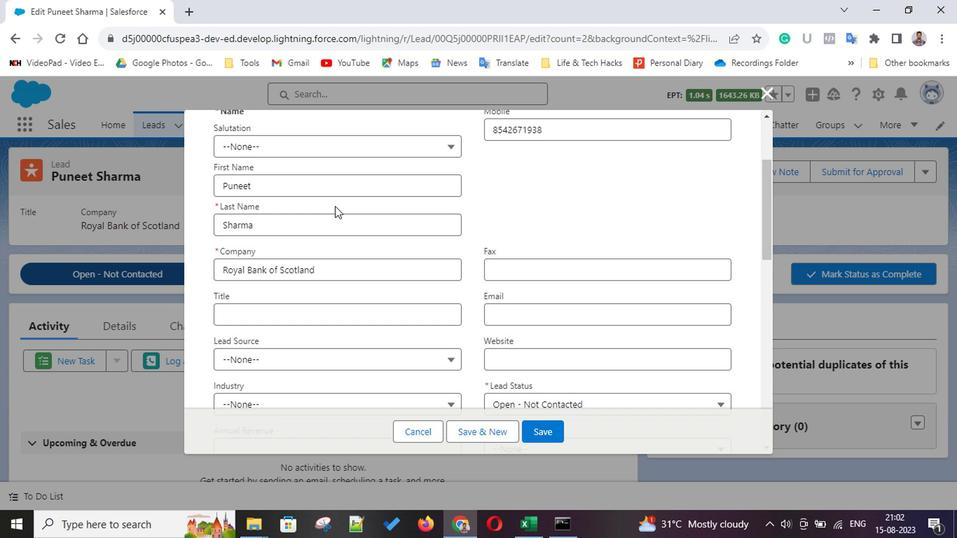 
Action: Mouse pressed left at (289, 143)
Screenshot: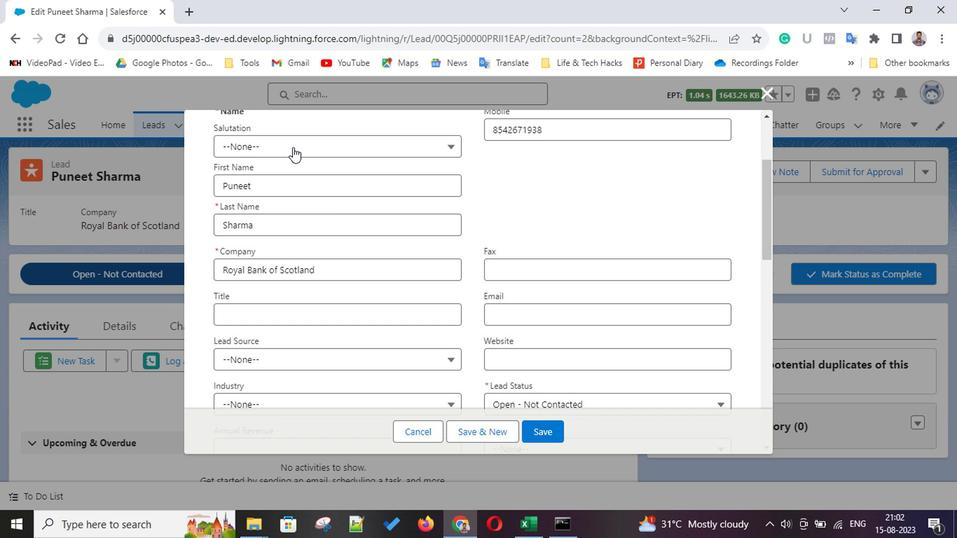 
Action: Mouse moved to (280, 198)
Screenshot: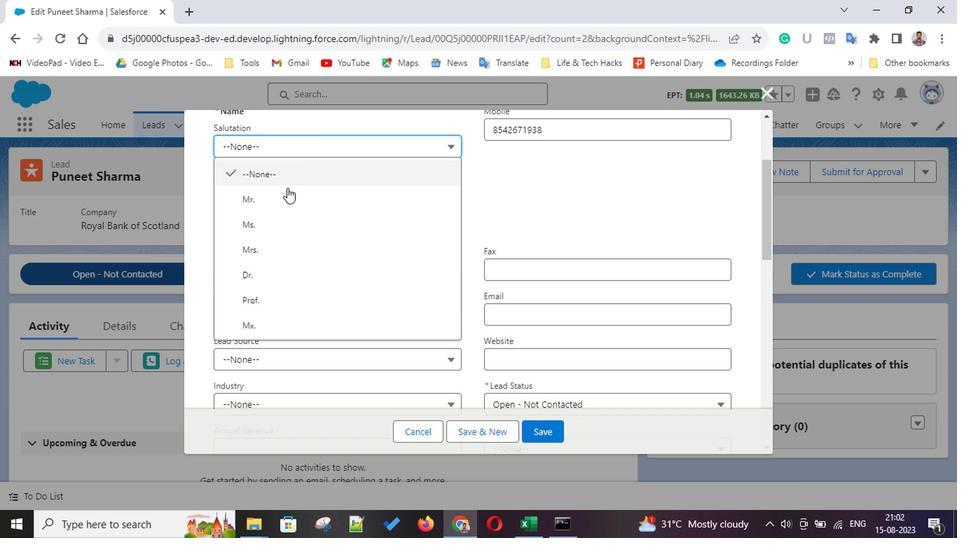 
Action: Mouse pressed left at (280, 198)
Screenshot: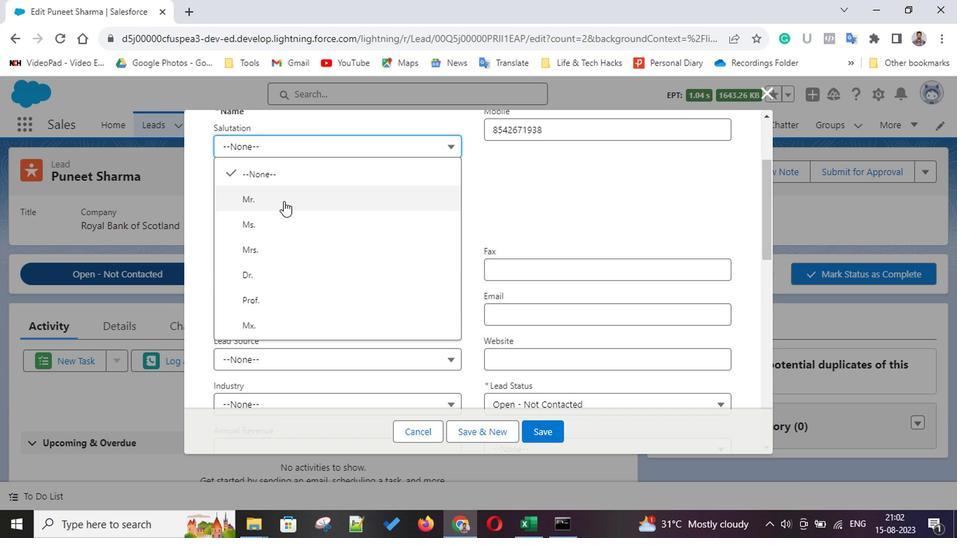
Action: Mouse moved to (527, 308)
Screenshot: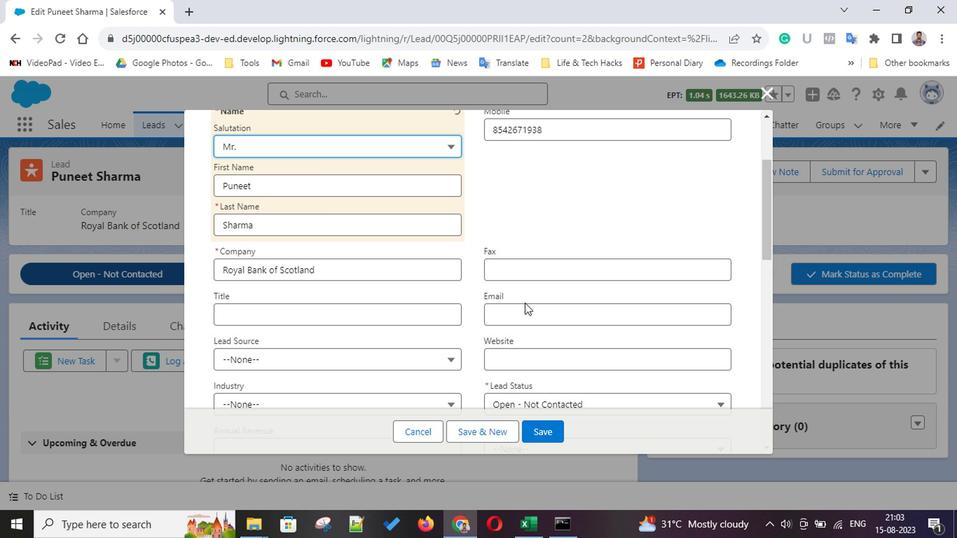 
Action: Mouse pressed left at (527, 308)
Screenshot: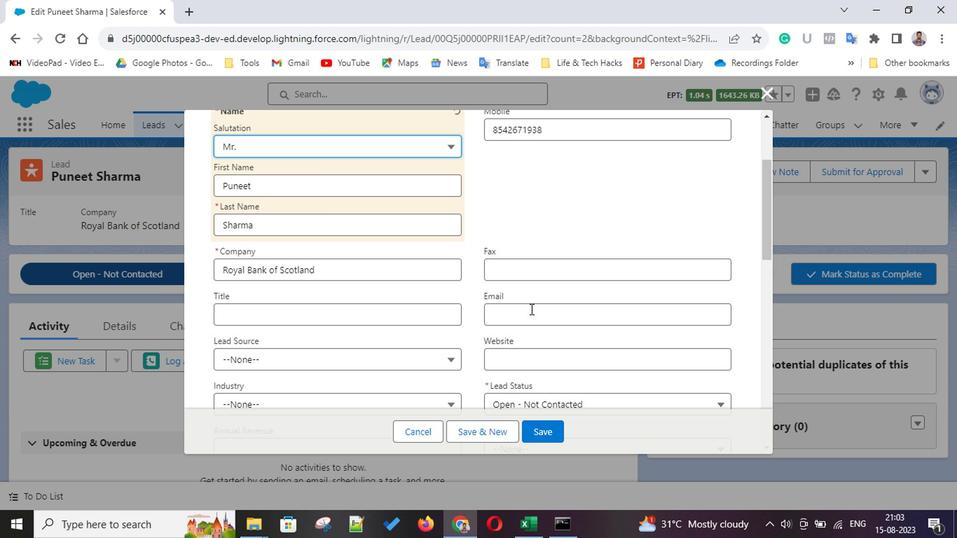 
Action: Key pressed puneet.shara<Key.backspace>ma<Key.shift>@royalbankofscott<Key.backspace>land<Key.shift><Key.shift><Key.shift><Key.shift><Key.shift><Key.shift><Key.shift><Key.shift><Key.shift><Key.shift>@gmail<Key.backspace><Key.backspace><Key.backspace><Key.backspace><Key.backspace><Key.backspace><Key.backspace>d.com
Screenshot: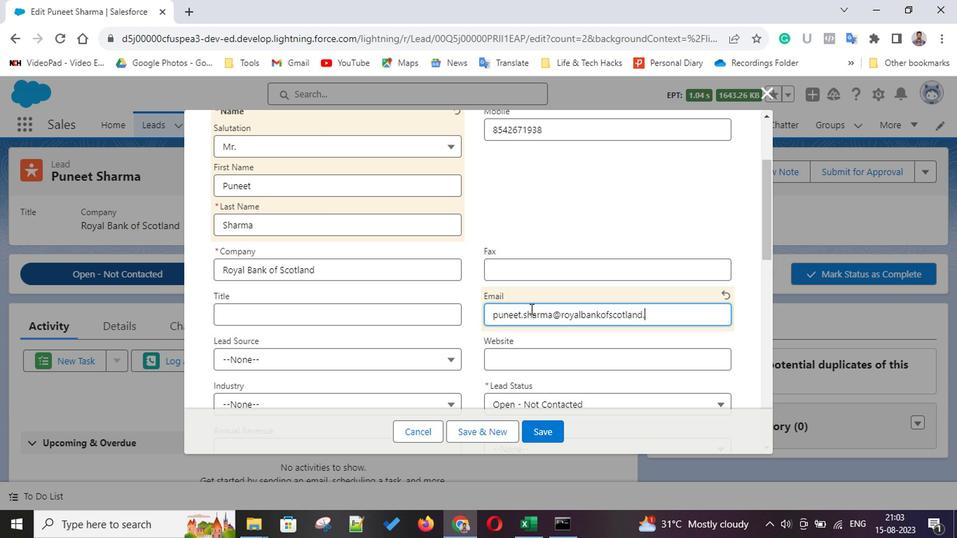 
Action: Mouse moved to (314, 361)
Screenshot: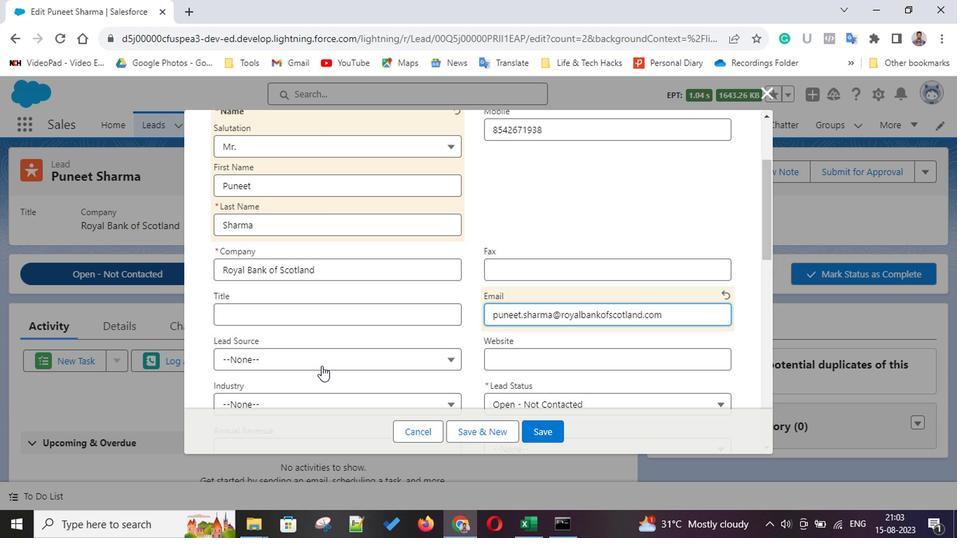
Action: Mouse pressed left at (314, 361)
Screenshot: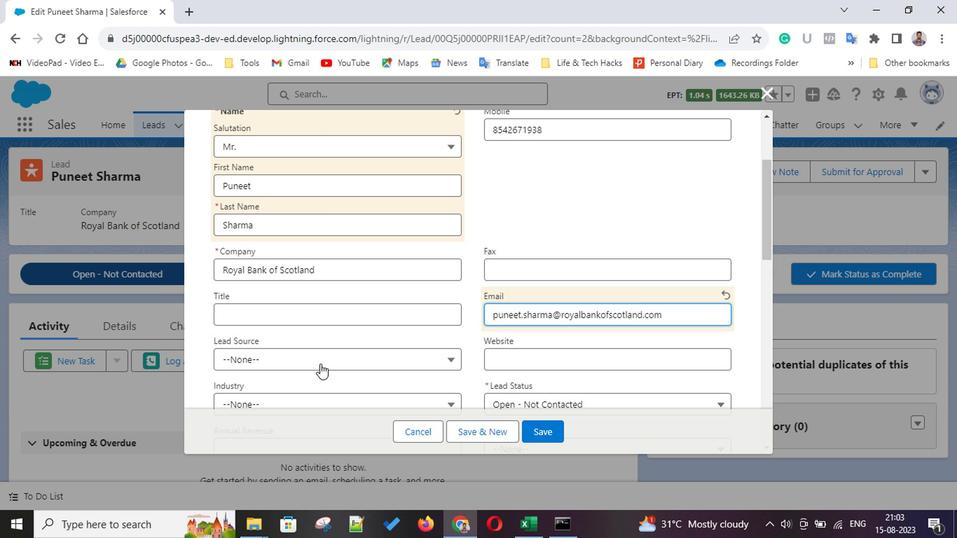
Action: Mouse moved to (315, 262)
Screenshot: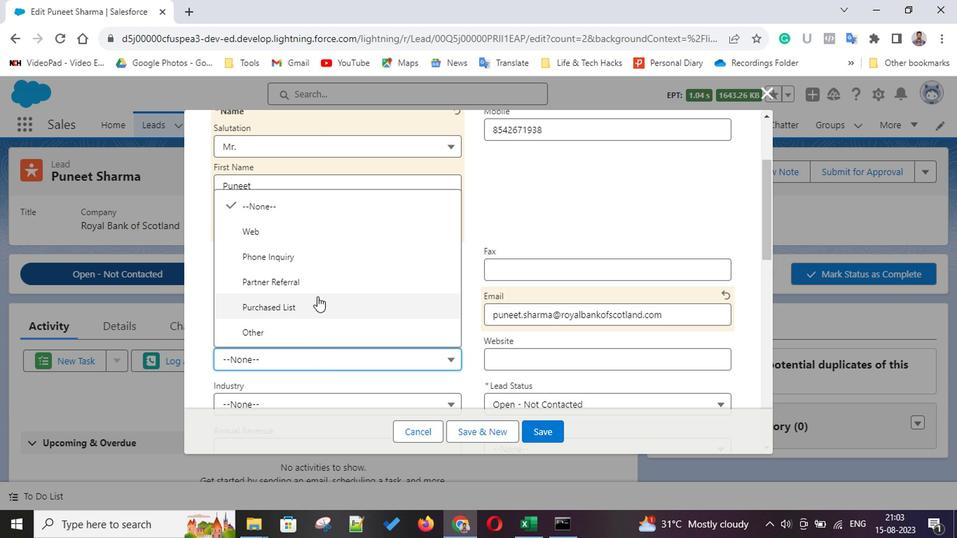 
Action: Mouse pressed left at (315, 262)
Screenshot: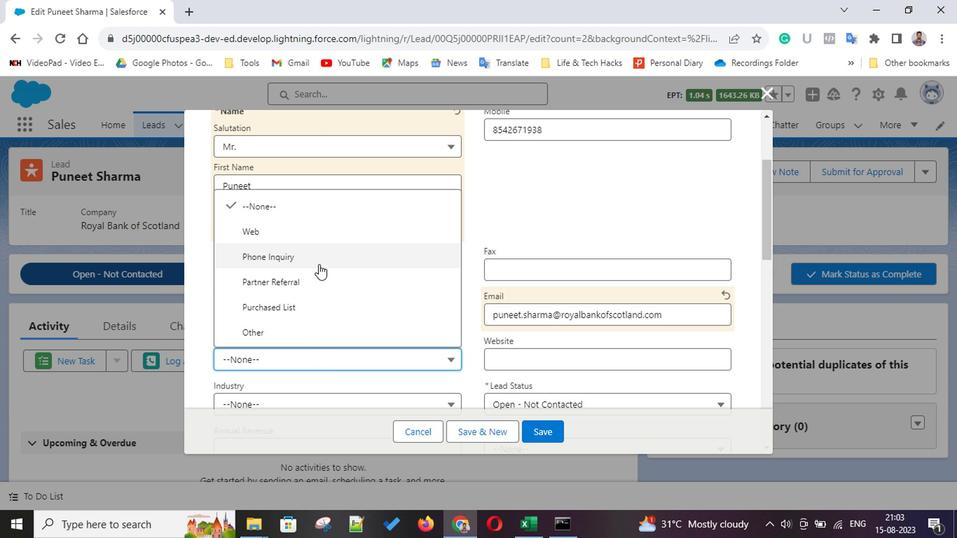 
Action: Mouse moved to (390, 310)
Screenshot: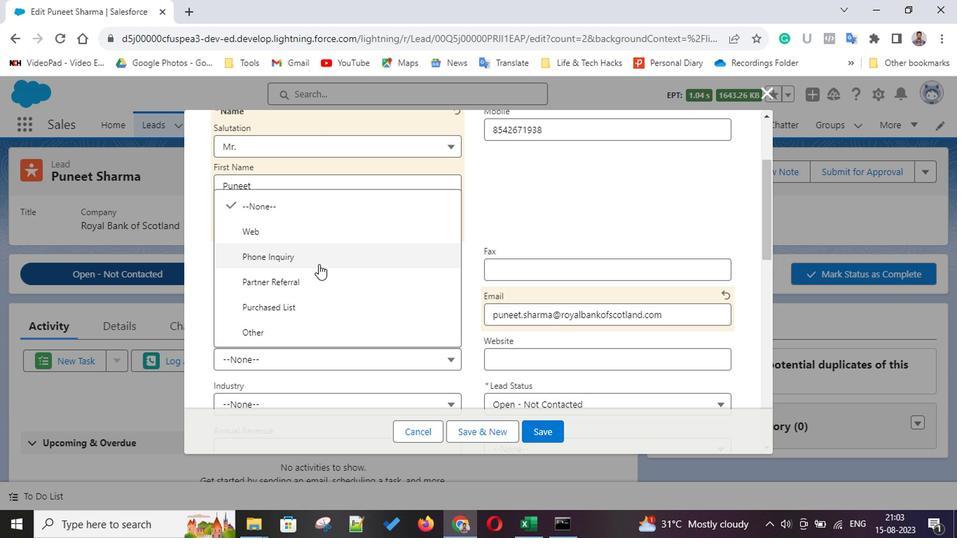 
Action: Mouse scrolled (390, 309) with delta (0, 0)
Screenshot: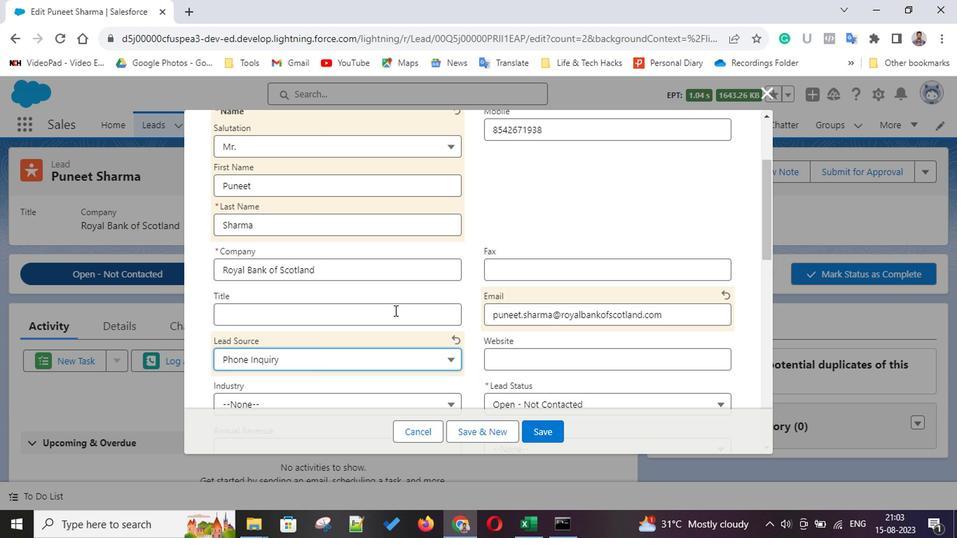 
Action: Mouse scrolled (390, 309) with delta (0, 0)
Screenshot: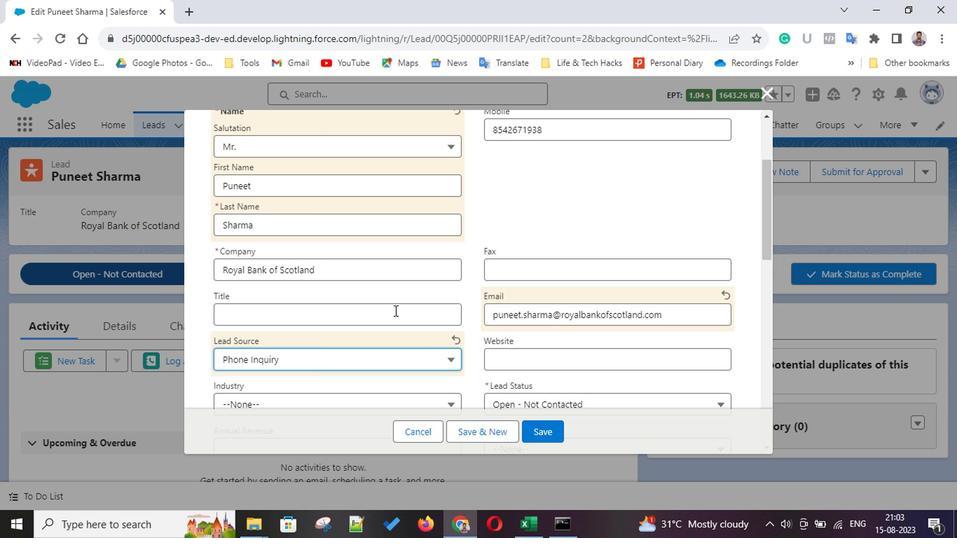 
Action: Mouse scrolled (390, 309) with delta (0, 0)
Screenshot: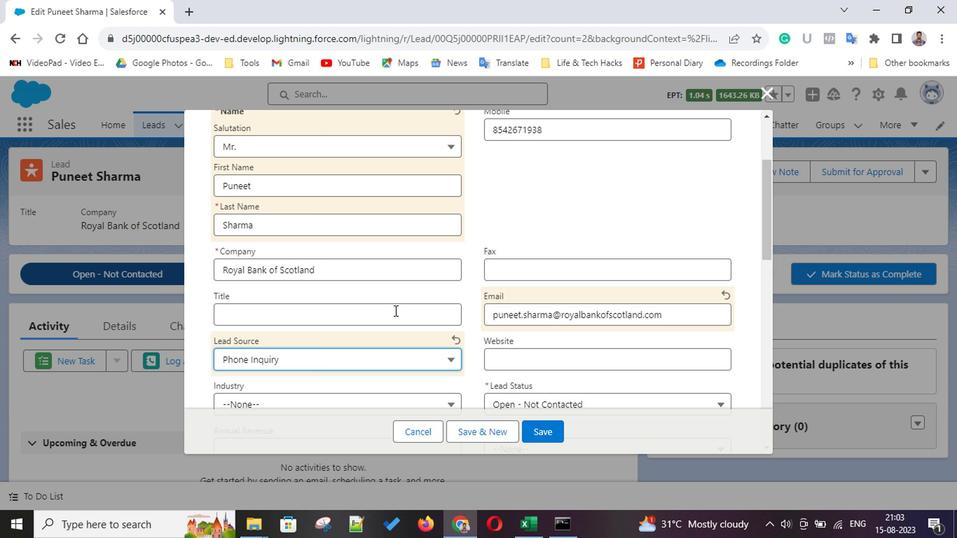 
Action: Mouse scrolled (390, 309) with delta (0, 0)
Screenshot: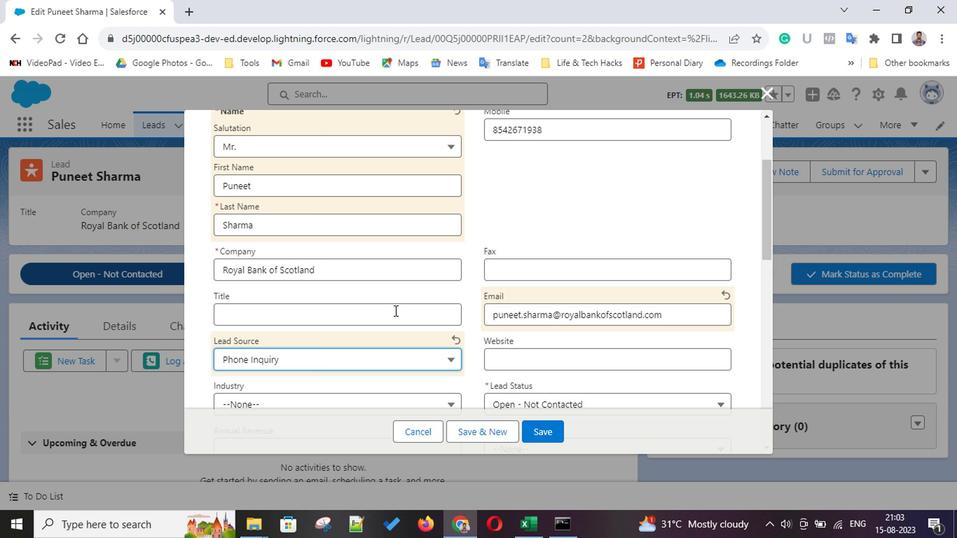 
Action: Mouse scrolled (390, 309) with delta (0, 0)
Screenshot: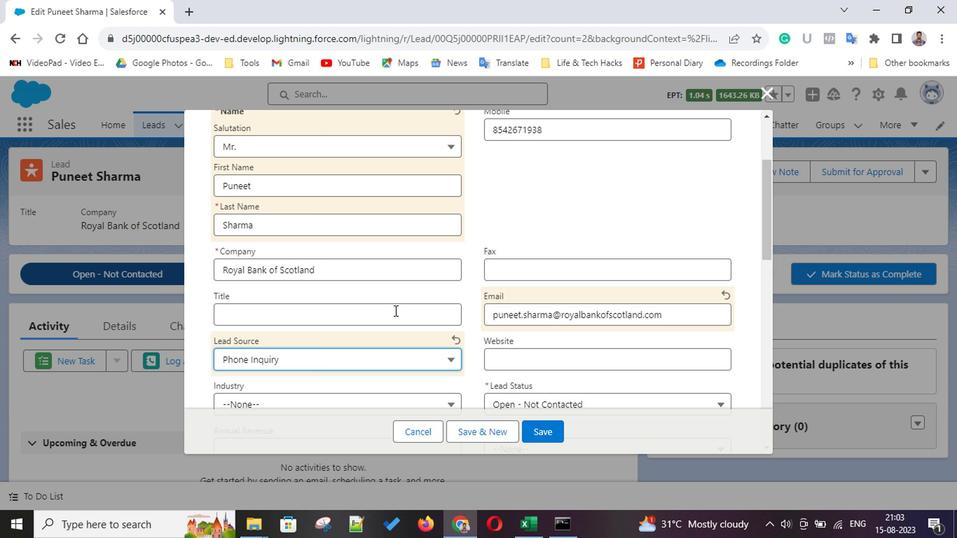 
Action: Mouse scrolled (390, 309) with delta (0, 0)
Screenshot: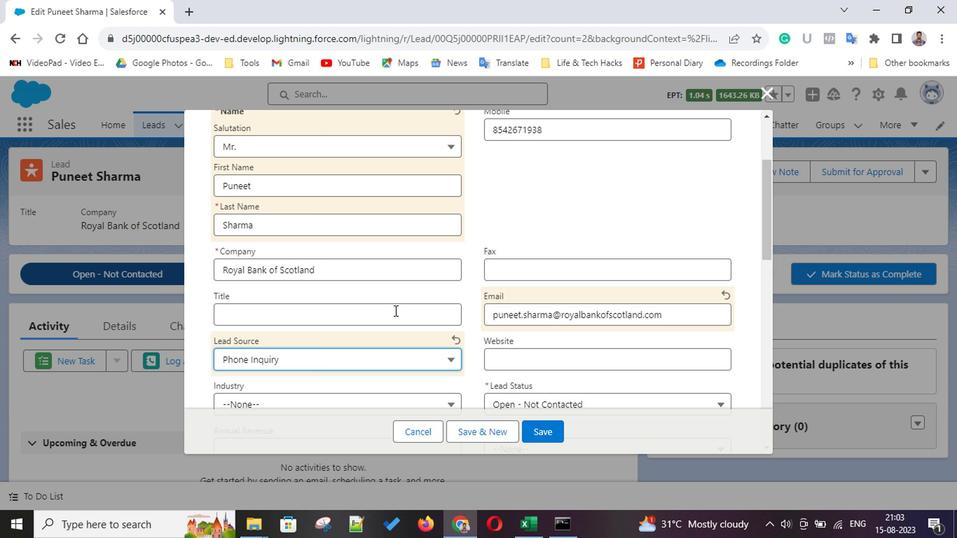 
Action: Mouse scrolled (390, 309) with delta (0, 0)
Screenshot: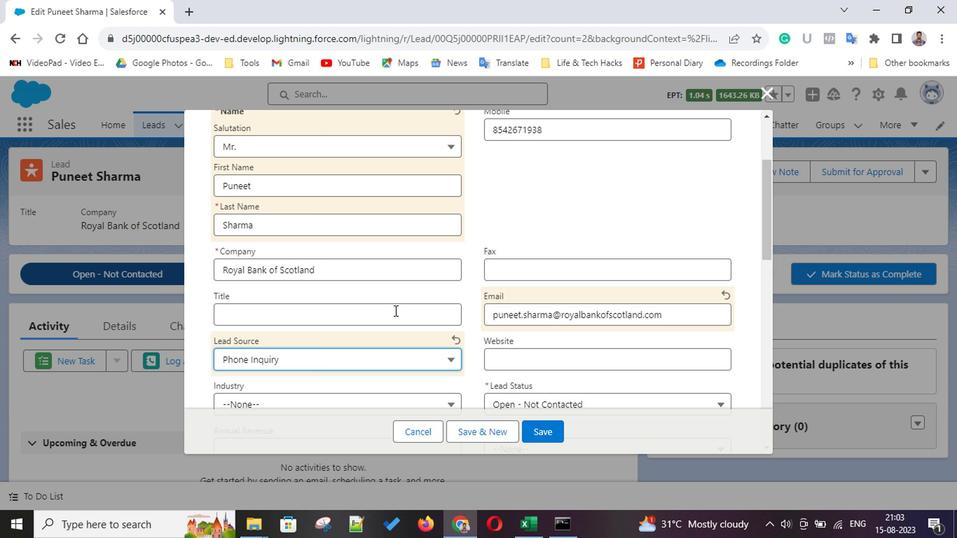 
Action: Mouse scrolled (390, 309) with delta (0, 0)
Screenshot: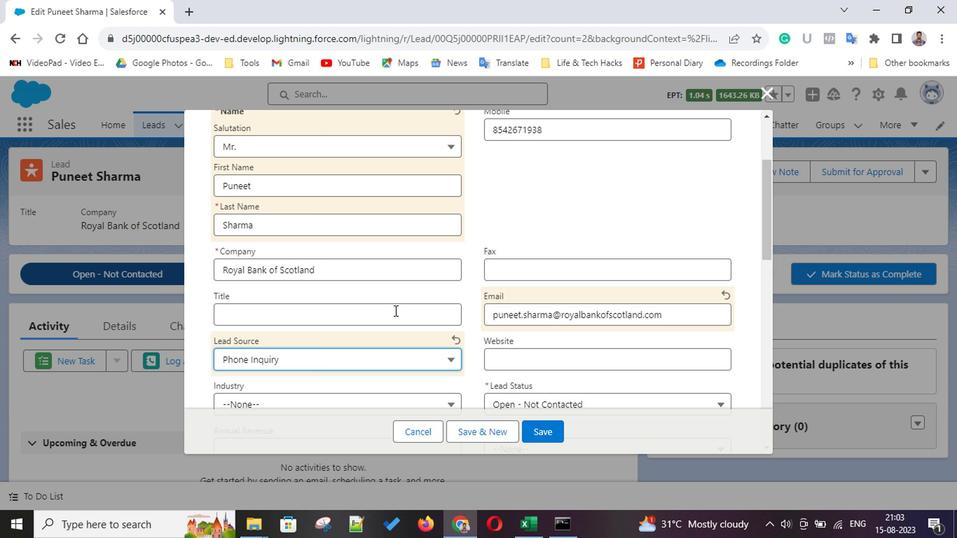 
Action: Mouse scrolled (390, 309) with delta (0, 0)
Screenshot: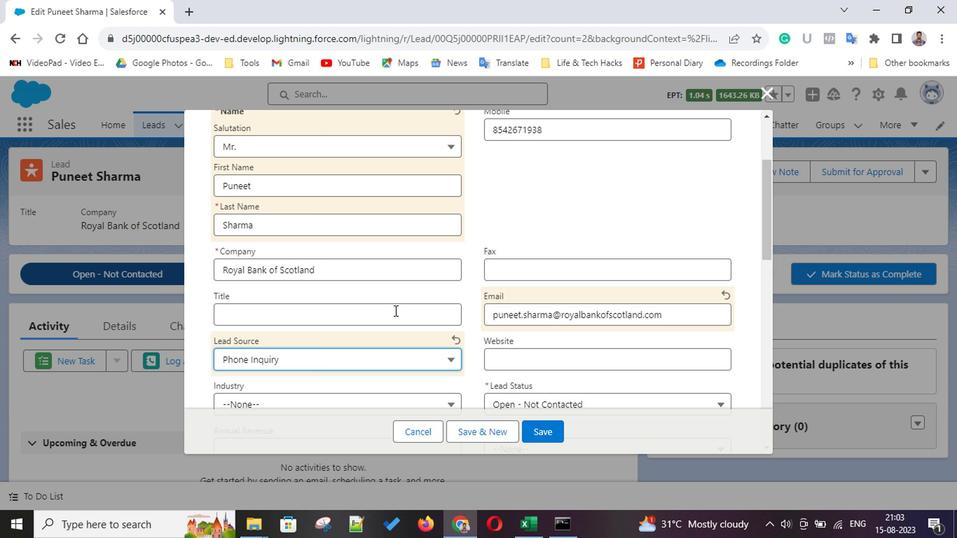 
Action: Mouse scrolled (390, 309) with delta (0, 0)
Screenshot: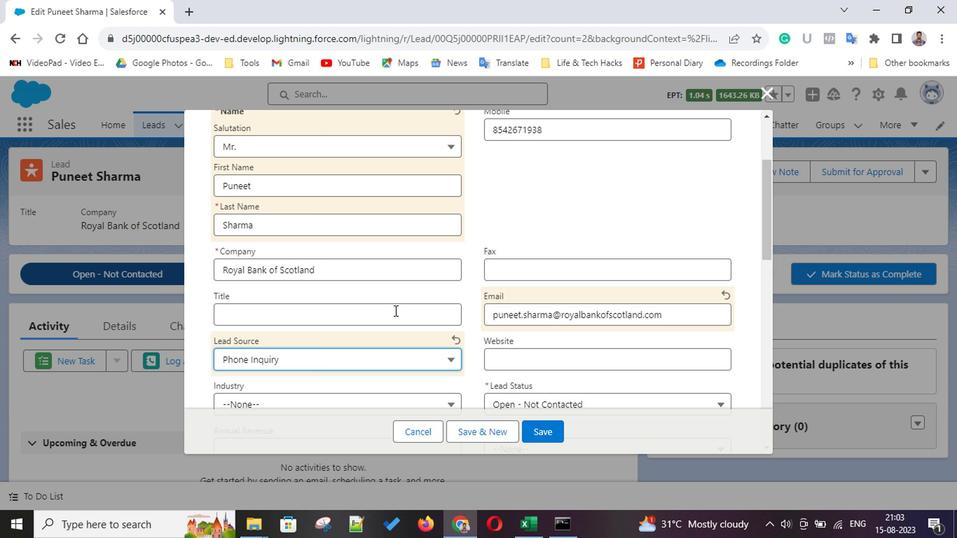 
Action: Mouse scrolled (390, 309) with delta (0, 0)
Screenshot: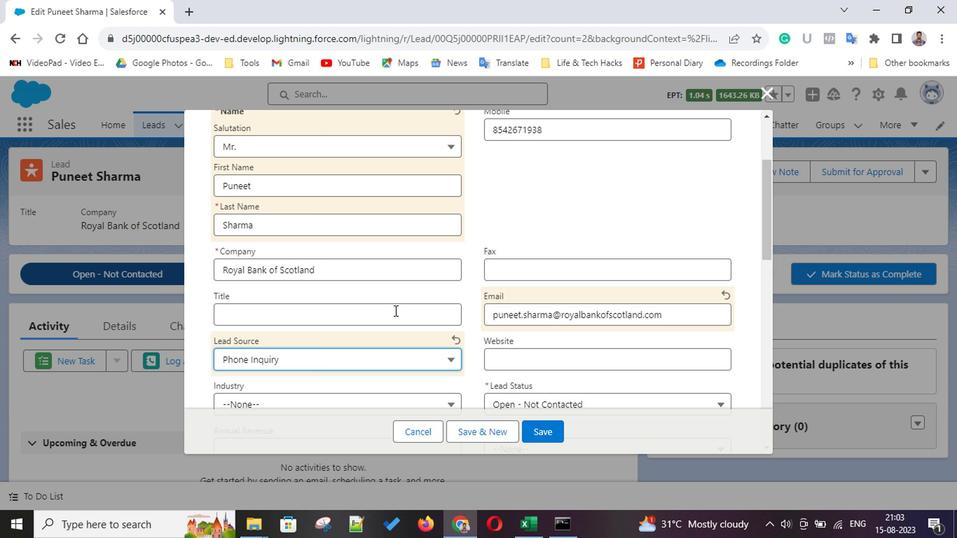 
Action: Mouse moved to (560, 253)
Screenshot: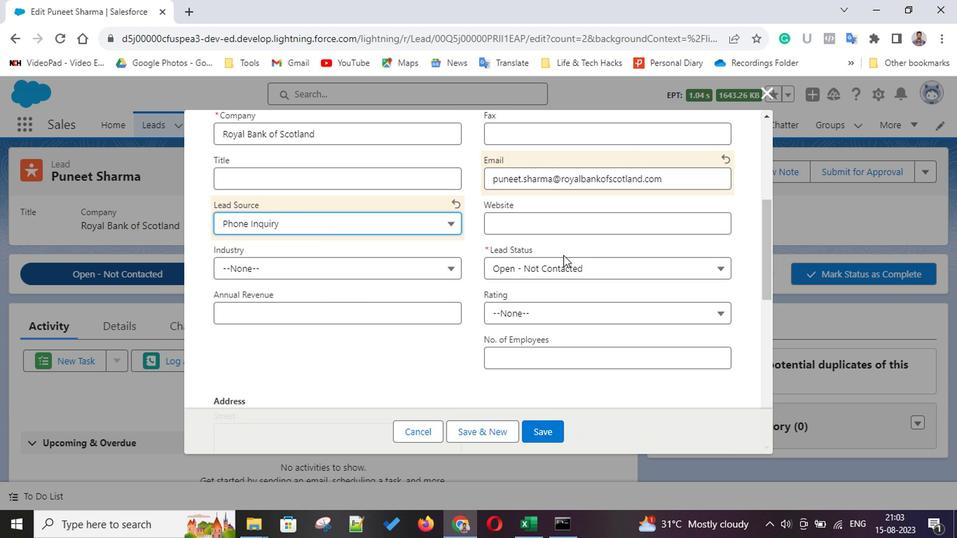
Action: Mouse pressed left at (560, 253)
Screenshot: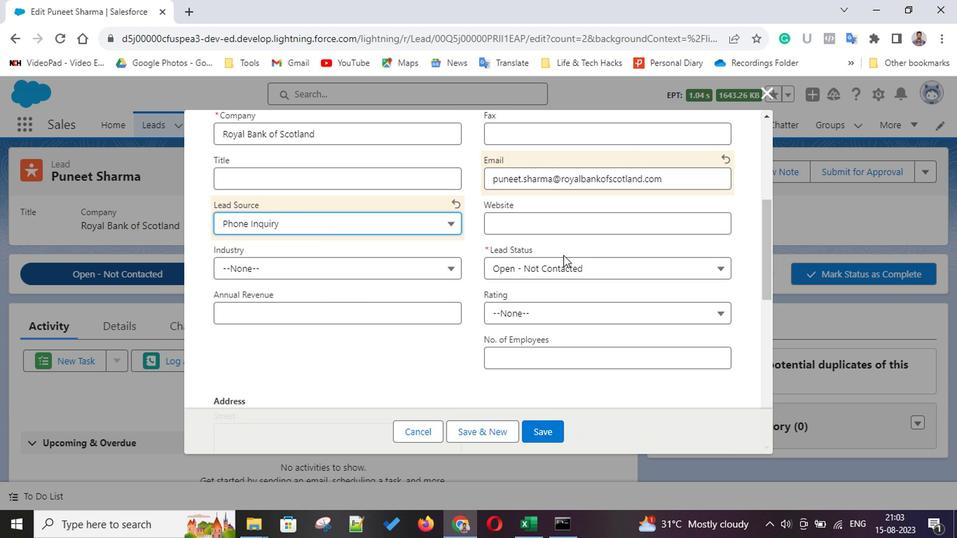 
Action: Mouse moved to (568, 266)
Screenshot: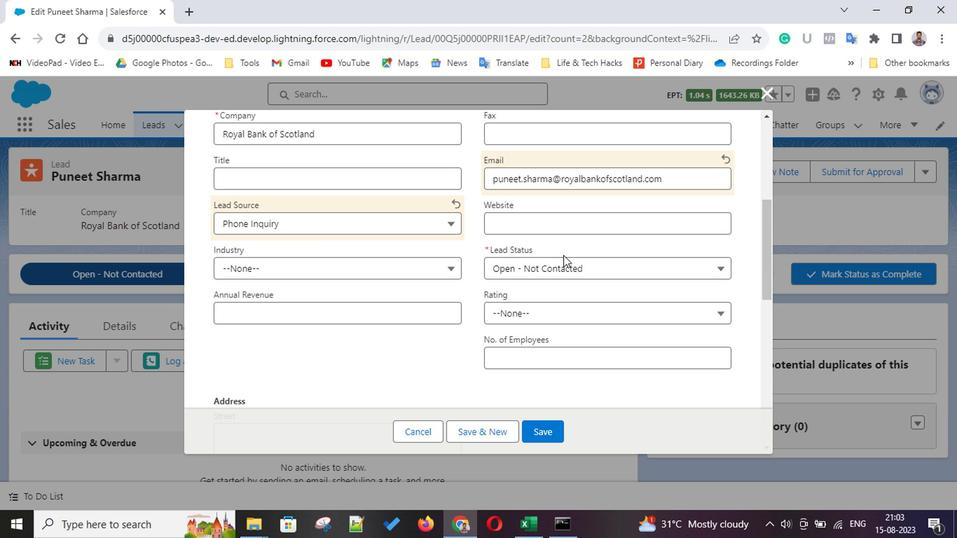 
Action: Mouse pressed left at (568, 266)
Screenshot: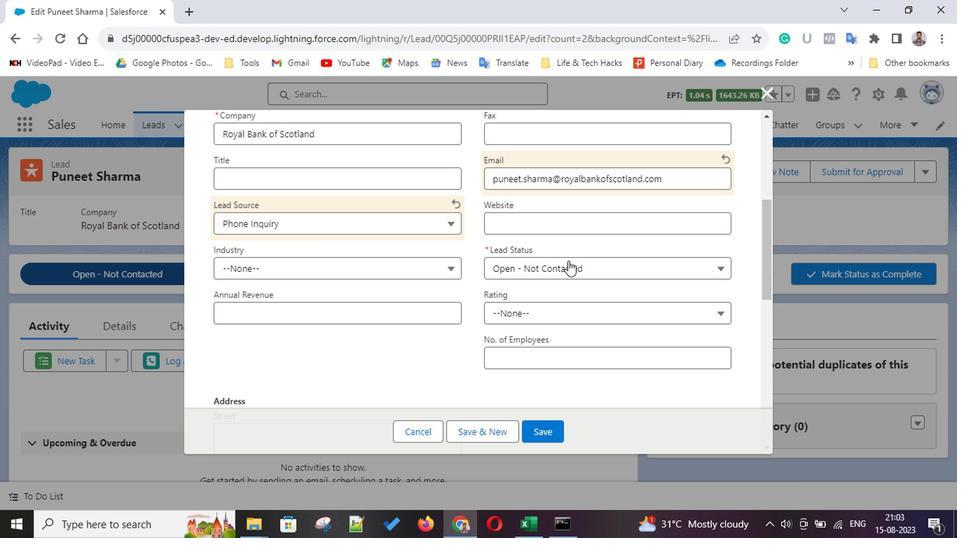 
Action: Mouse moved to (565, 341)
Screenshot: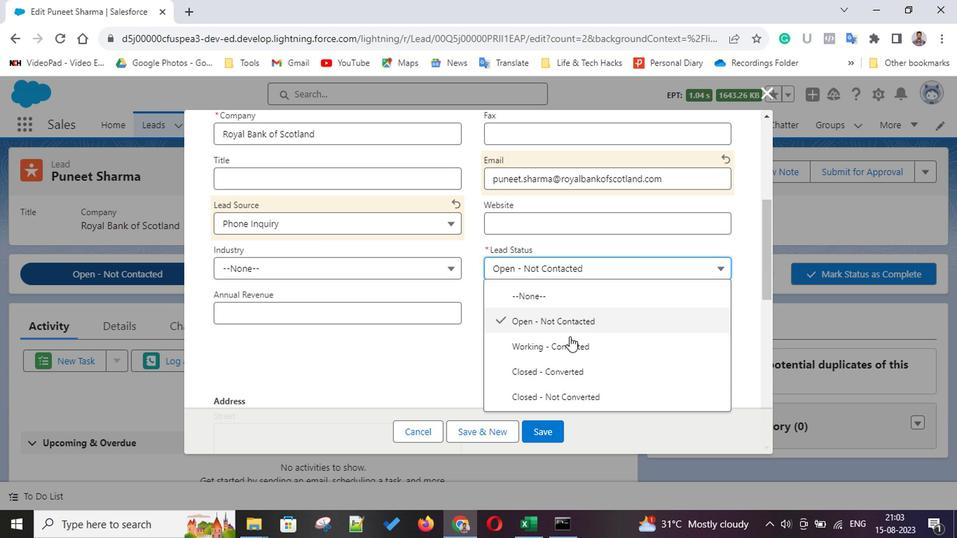 
Action: Mouse pressed left at (565, 341)
Screenshot: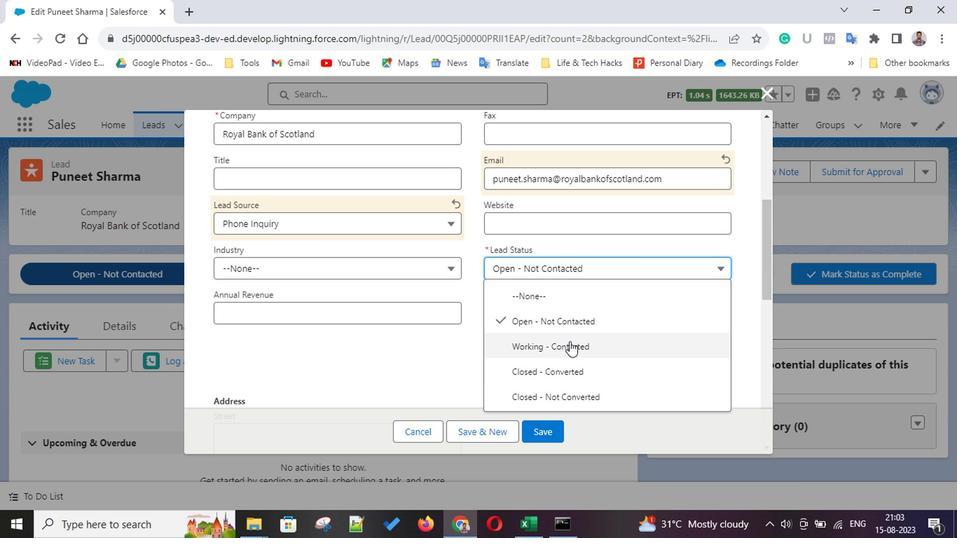 
Action: Mouse moved to (383, 311)
Screenshot: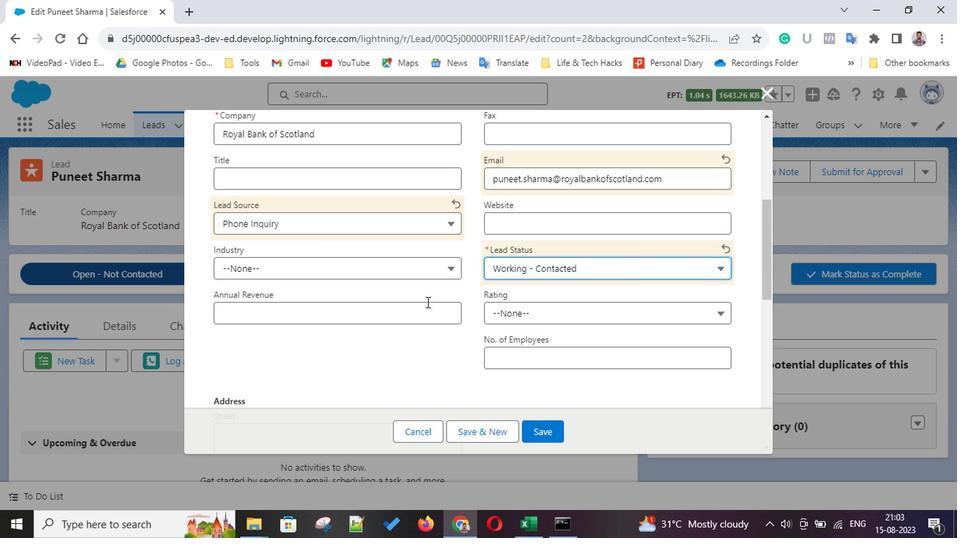 
Action: Mouse scrolled (383, 310) with delta (0, 0)
Screenshot: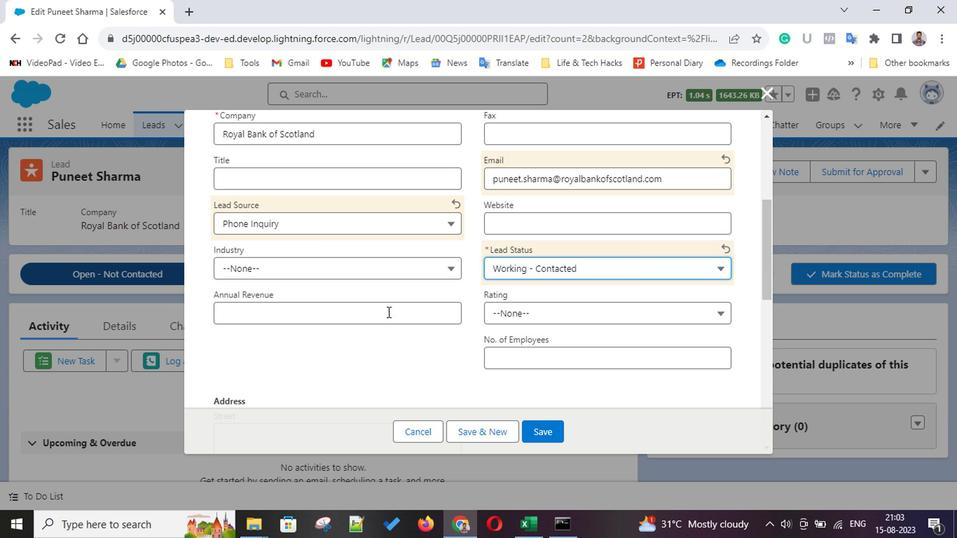 
Action: Mouse scrolled (383, 310) with delta (0, 0)
Screenshot: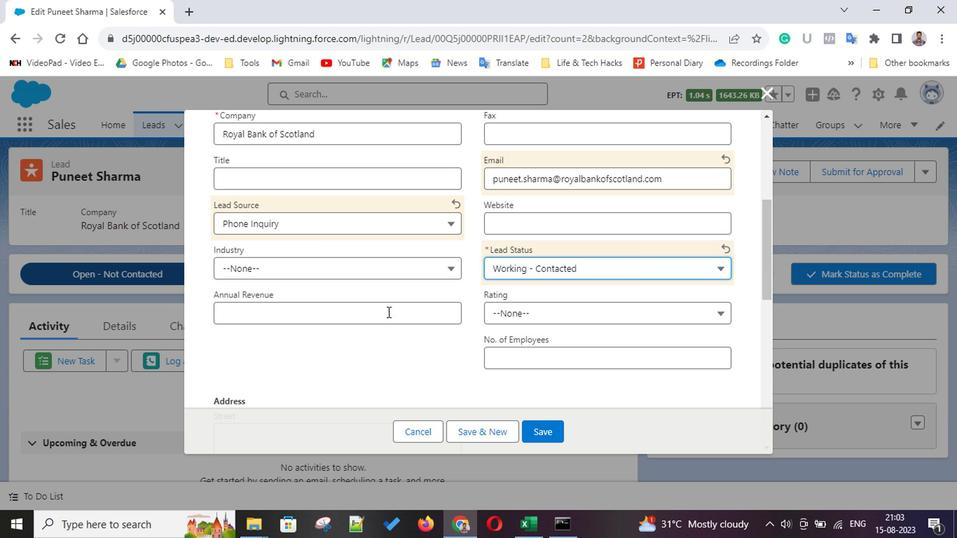 
Action: Mouse scrolled (383, 310) with delta (0, 0)
Screenshot: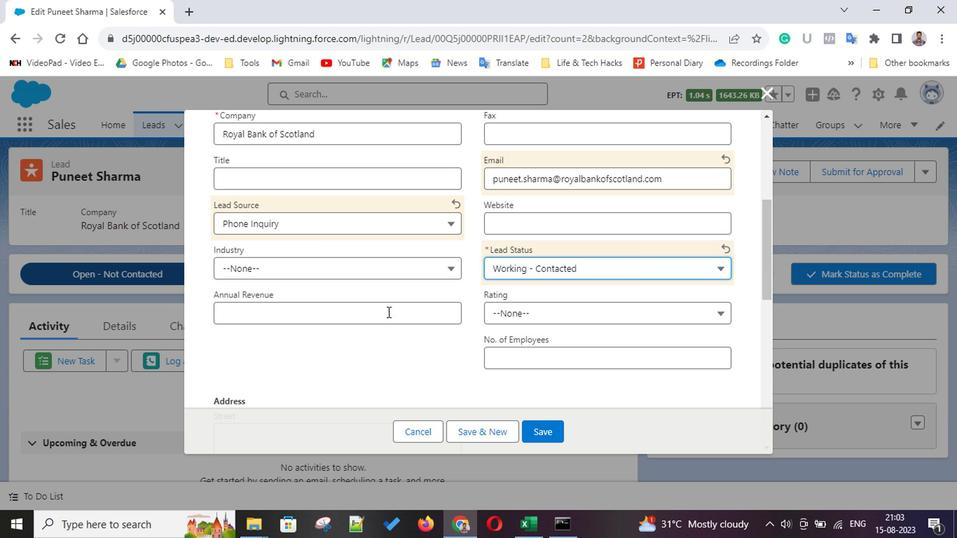 
Action: Mouse scrolled (383, 310) with delta (0, 0)
Screenshot: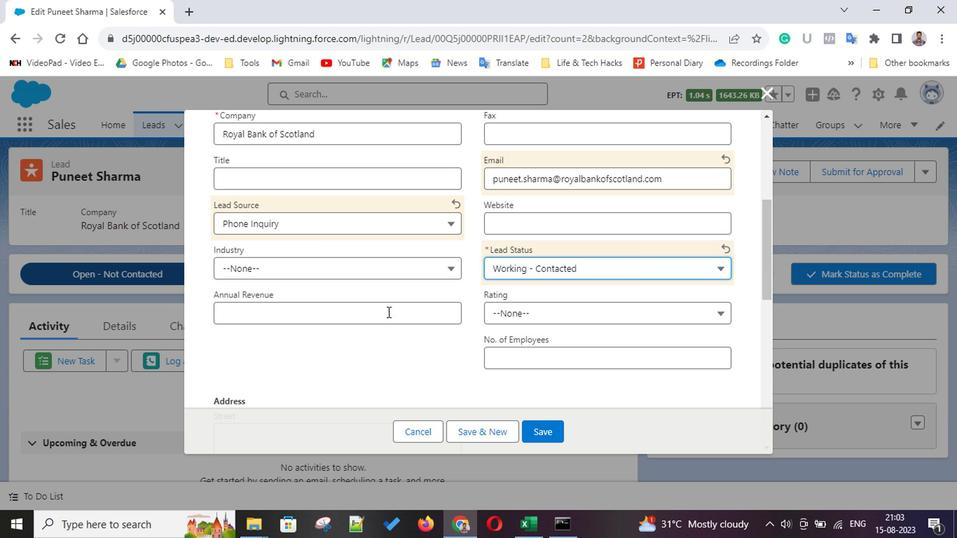
Action: Mouse scrolled (383, 310) with delta (0, 0)
Screenshot: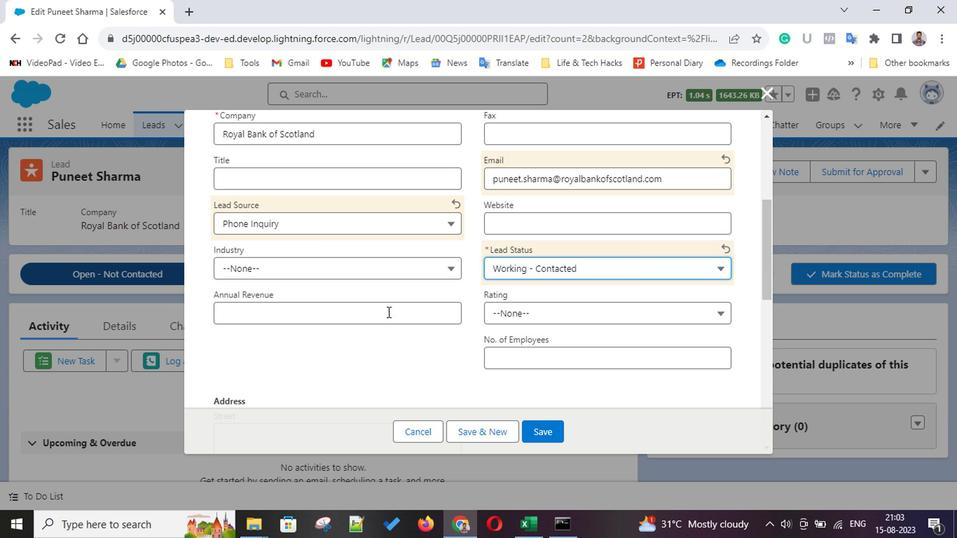 
Action: Mouse scrolled (383, 310) with delta (0, 0)
Screenshot: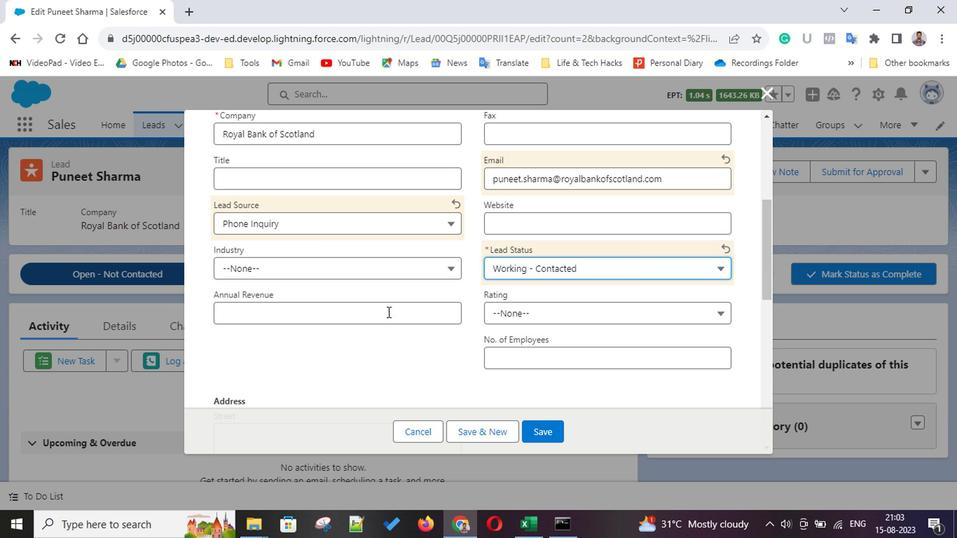 
Action: Mouse scrolled (383, 310) with delta (0, 0)
Screenshot: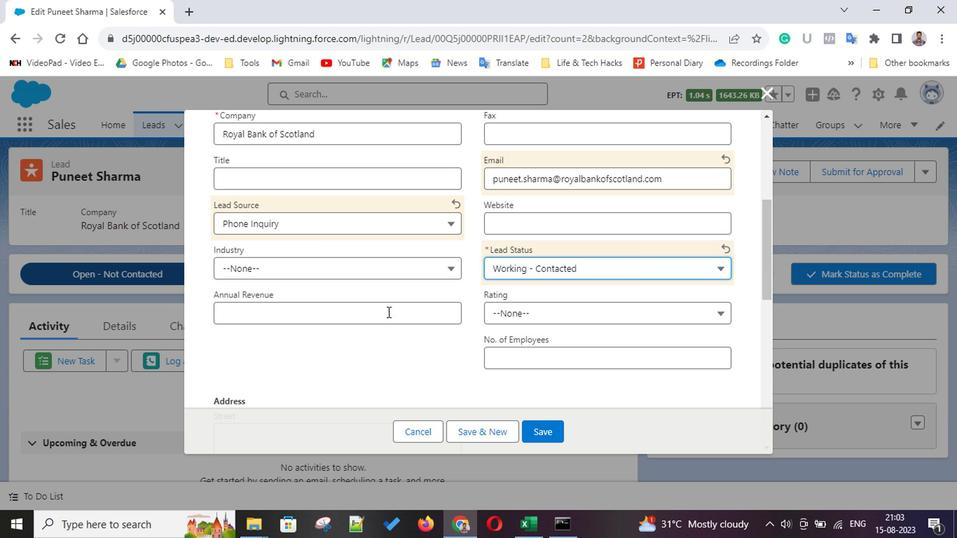 
Action: Mouse scrolled (383, 310) with delta (0, 0)
Screenshot: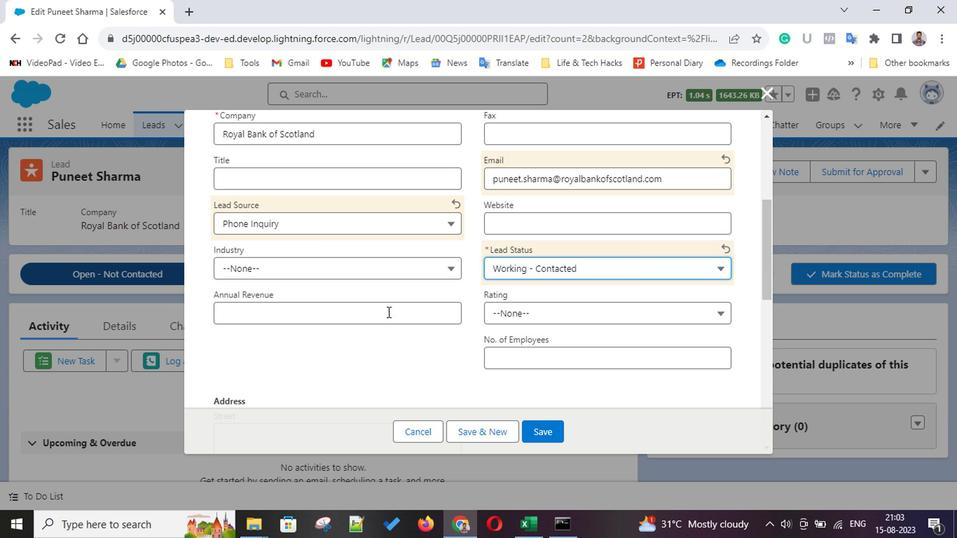 
Action: Mouse moved to (287, 361)
Screenshot: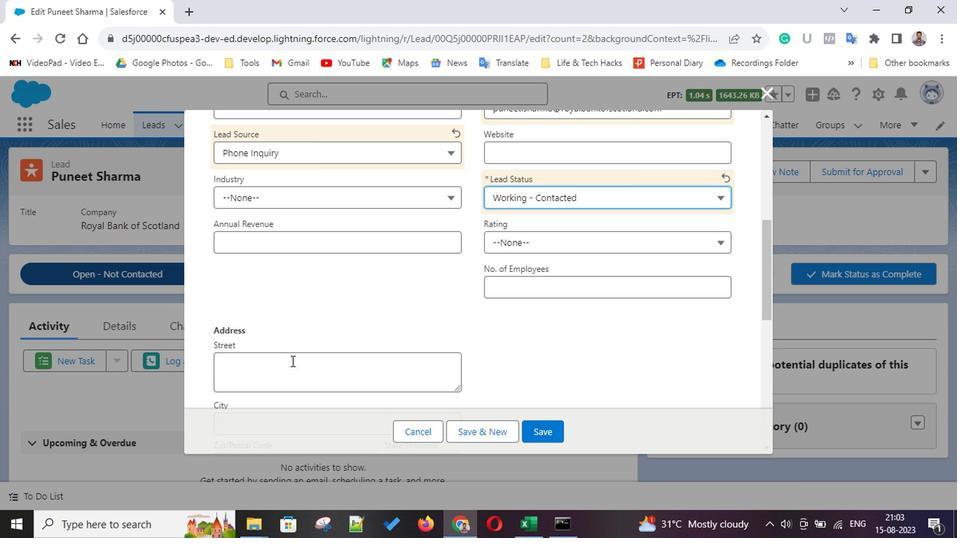 
Action: Mouse pressed left at (287, 361)
Screenshot: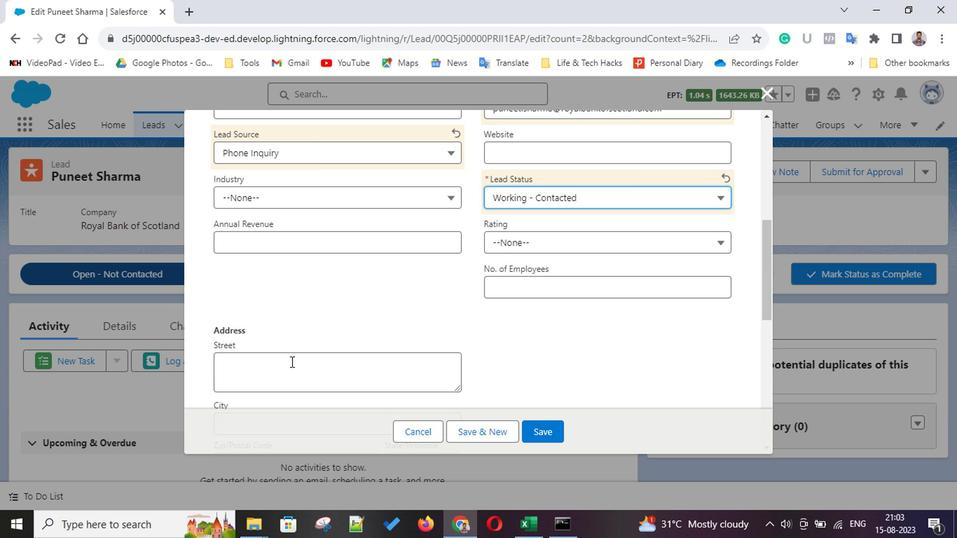 
Action: Key pressed <Key.shift>H-420<Key.backspace><Key.backspace><Key.backspace><Key.backspace><Key.backspace><Key.backspace><Key.backspace><Key.backspace><Key.backspace><Key.backspace><Key.backspace>420<Key.space><Key.shift>C<Key.space>
Screenshot: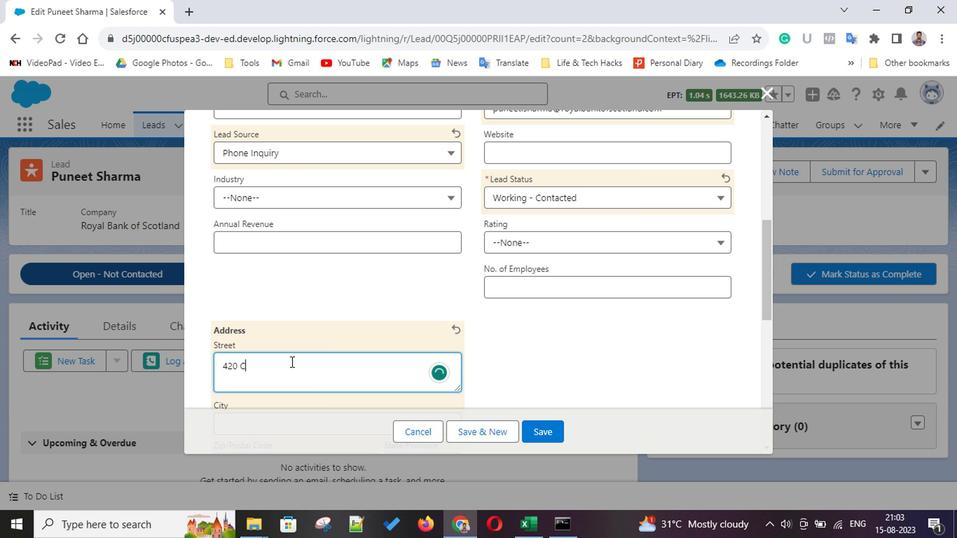 
Action: Mouse scrolled (287, 361) with delta (0, 0)
Screenshot: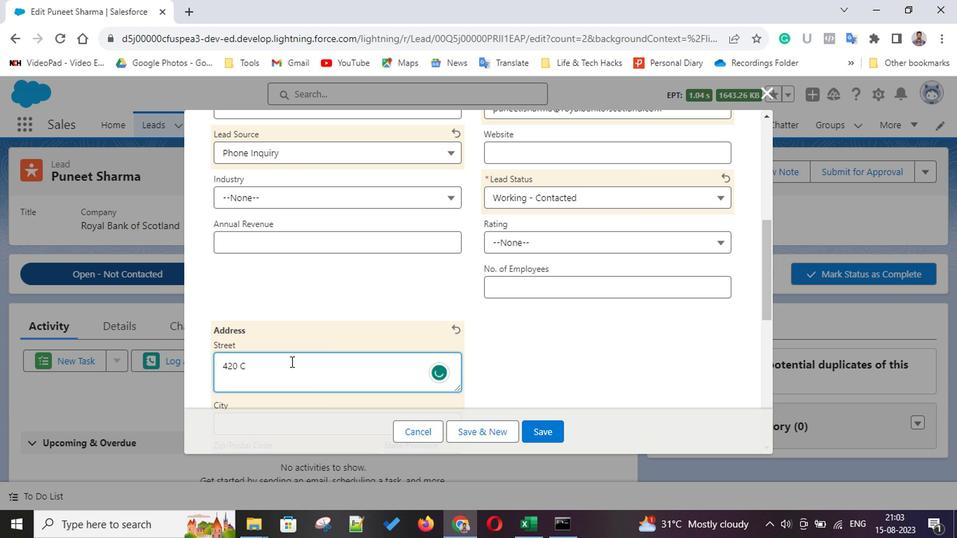 
Action: Mouse scrolled (287, 361) with delta (0, 0)
Screenshot: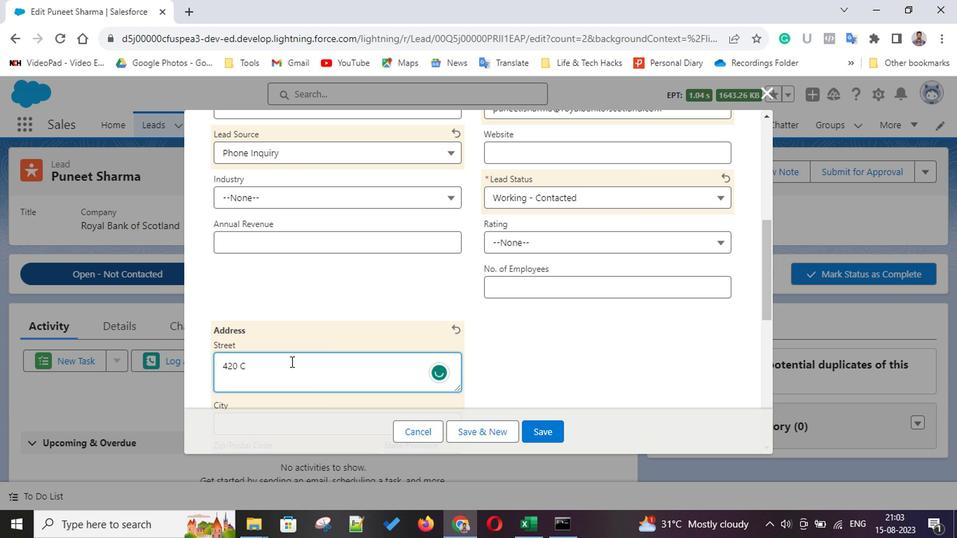 
Action: Mouse scrolled (287, 361) with delta (0, 0)
Screenshot: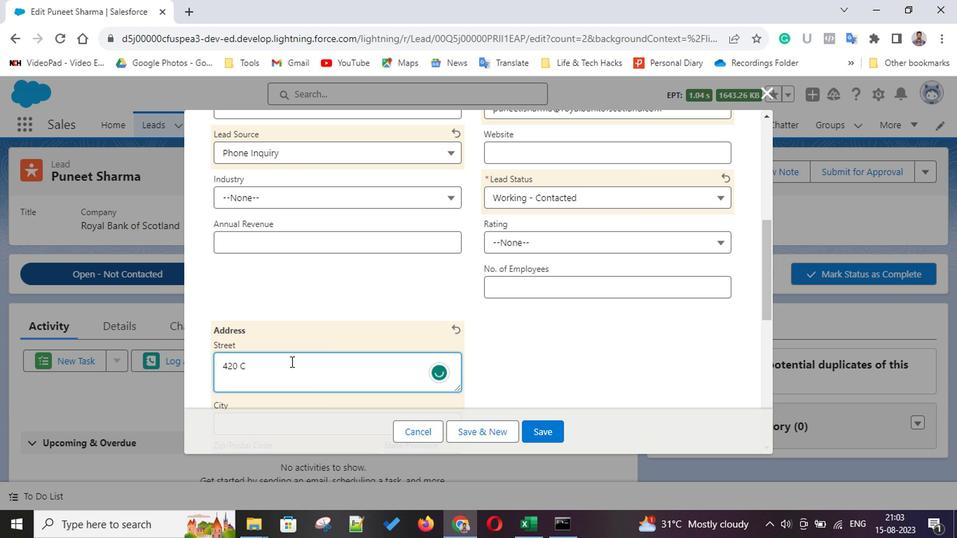 
Action: Mouse scrolled (287, 361) with delta (0, 0)
Screenshot: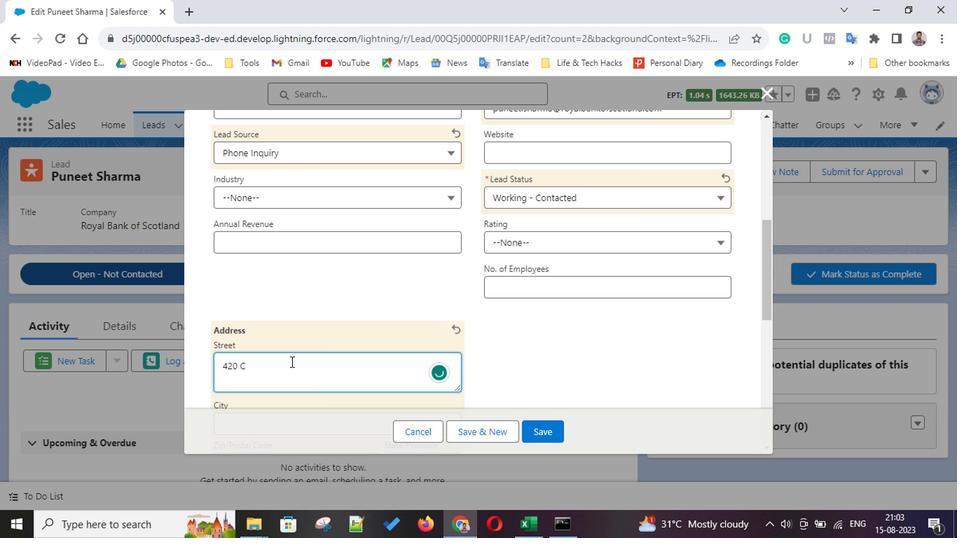 
Action: Mouse scrolled (287, 361) with delta (0, 0)
Screenshot: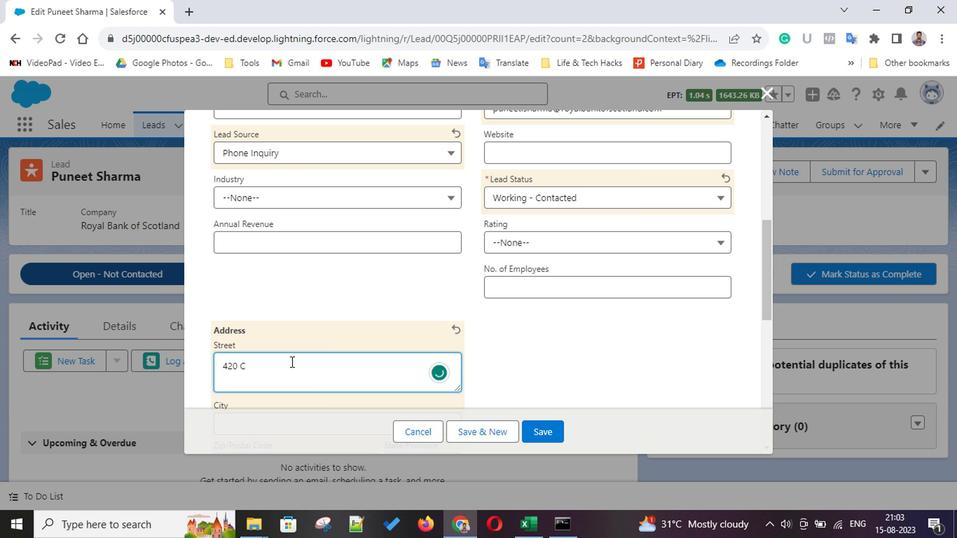 
Action: Mouse scrolled (287, 361) with delta (0, 0)
Screenshot: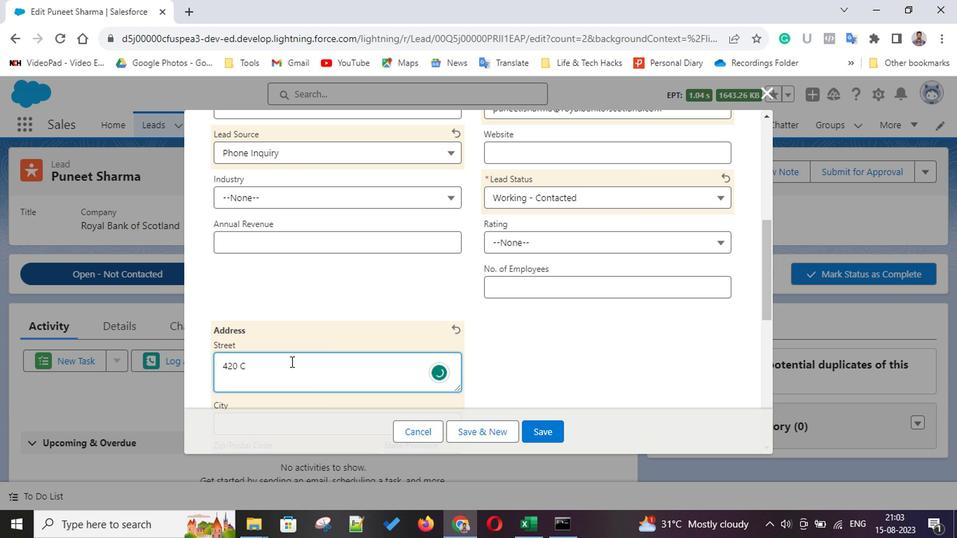 
Action: Mouse scrolled (287, 361) with delta (0, 0)
Screenshot: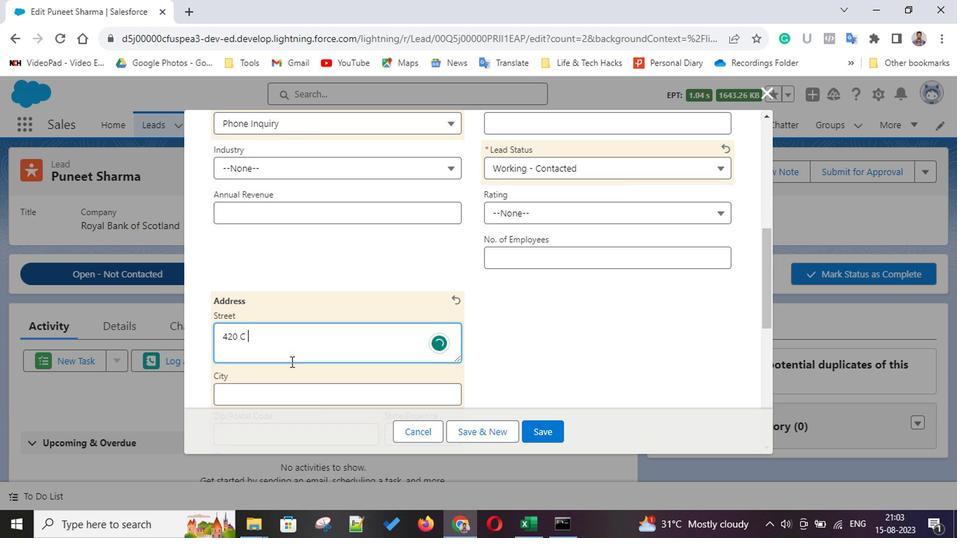 
Action: Mouse scrolled (287, 361) with delta (0, 0)
Screenshot: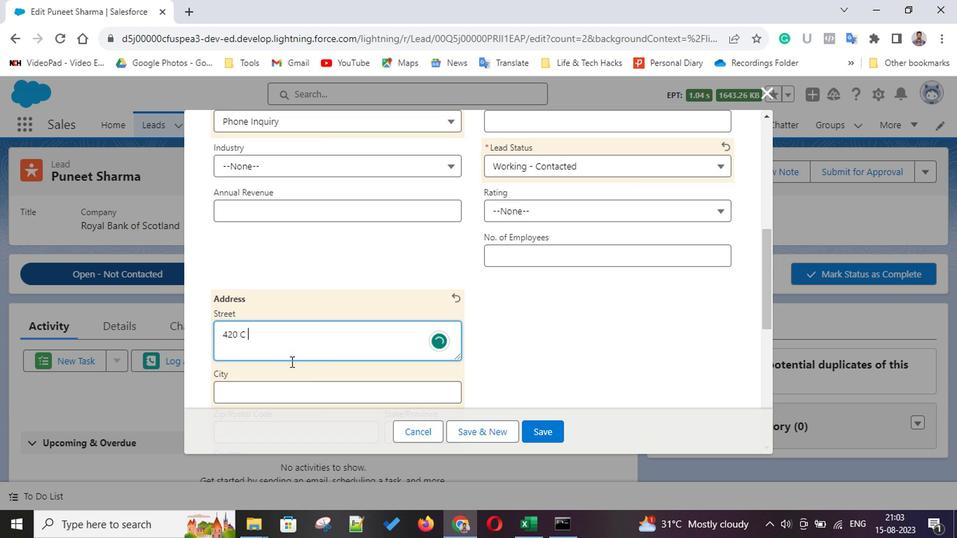 
Action: Mouse scrolled (287, 361) with delta (0, 0)
Screenshot: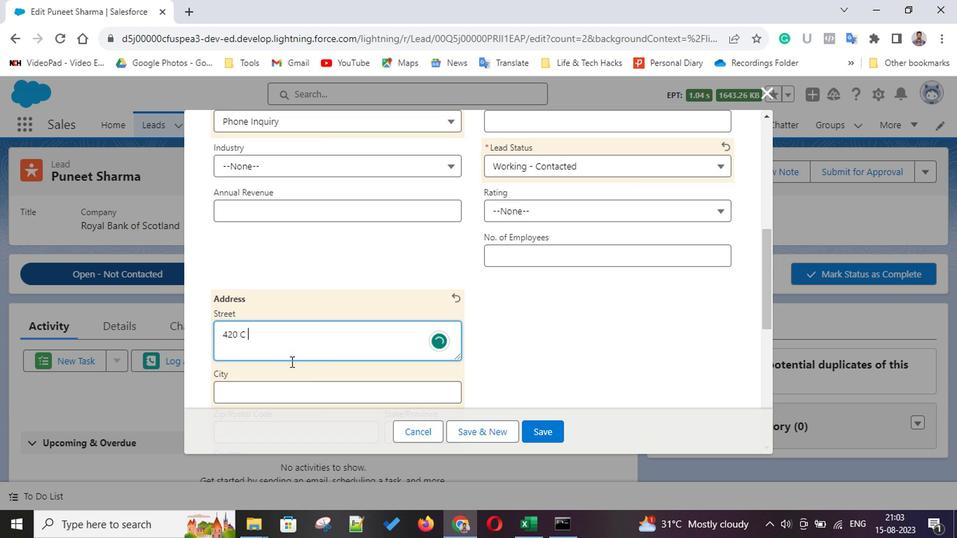 
Action: Mouse scrolled (287, 361) with delta (0, 0)
Screenshot: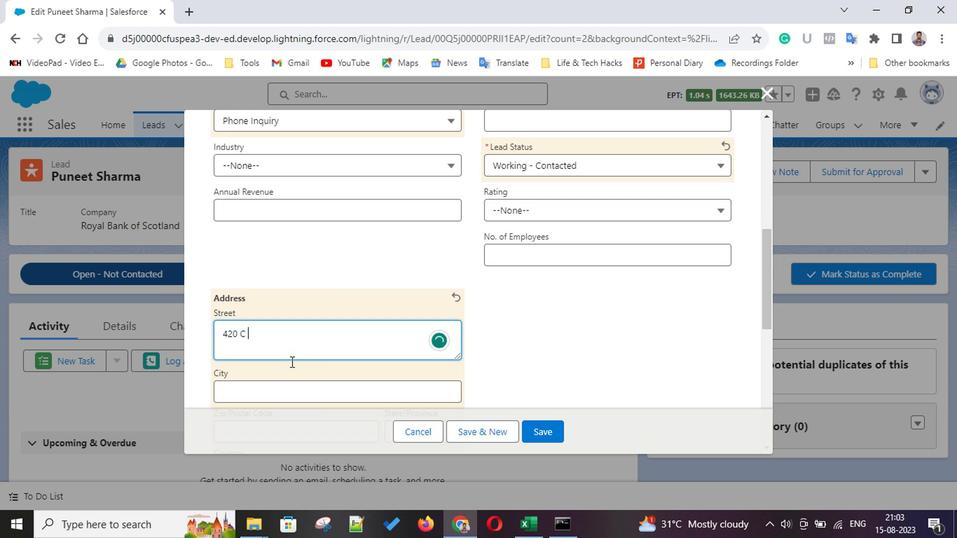 
Action: Mouse scrolled (287, 361) with delta (0, 0)
Screenshot: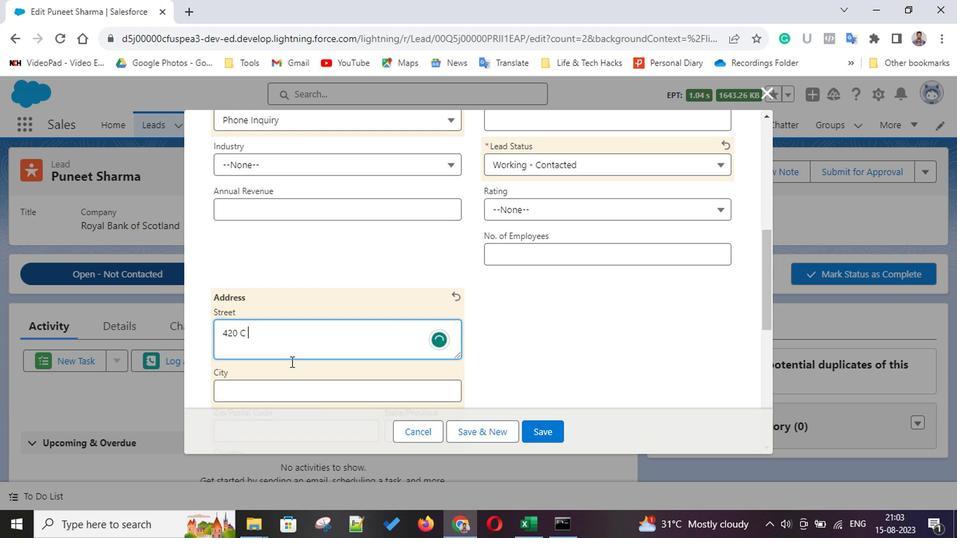 
Action: Mouse scrolled (287, 361) with delta (0, 0)
Screenshot: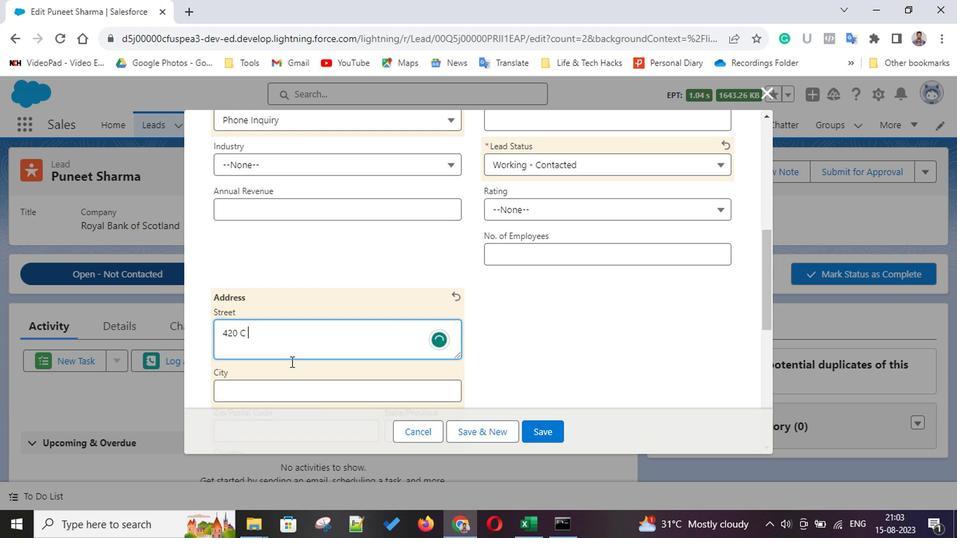 
Action: Mouse scrolled (287, 361) with delta (0, 0)
Screenshot: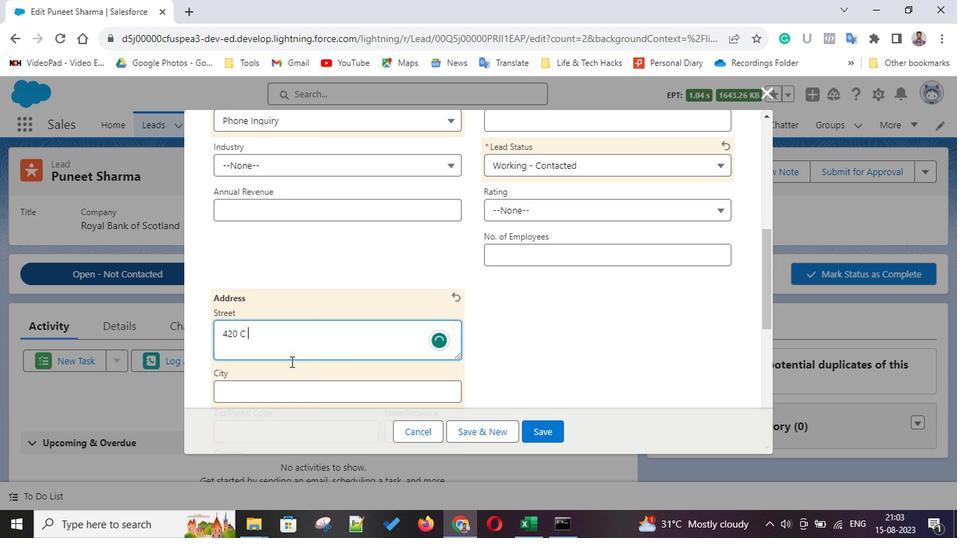 
Action: Mouse scrolled (287, 361) with delta (0, 0)
Screenshot: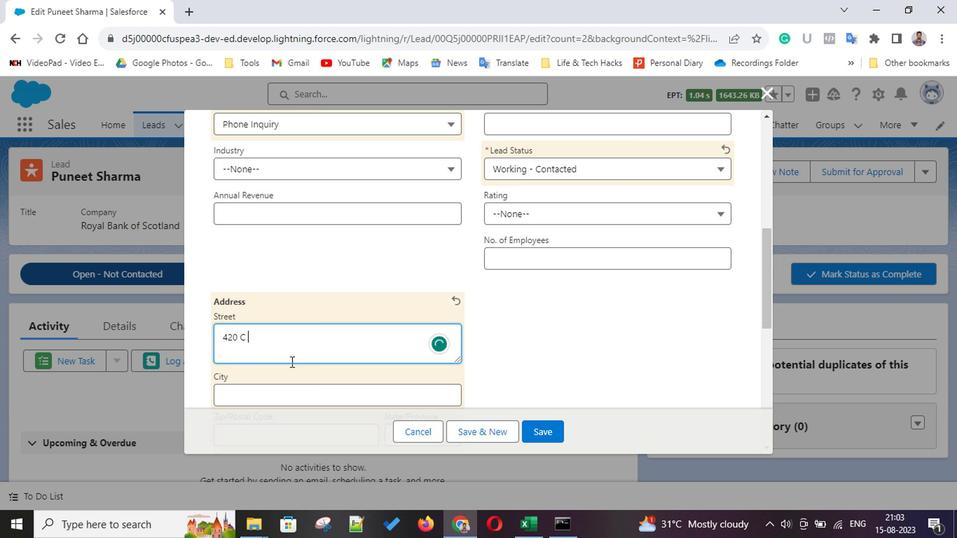 
Action: Mouse scrolled (287, 361) with delta (0, 0)
Screenshot: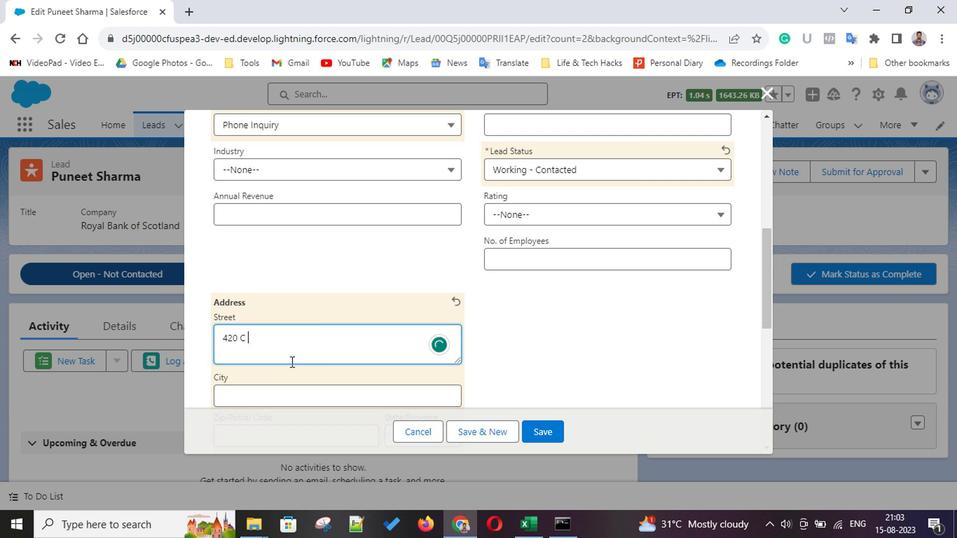 
Action: Mouse moved to (318, 306)
Screenshot: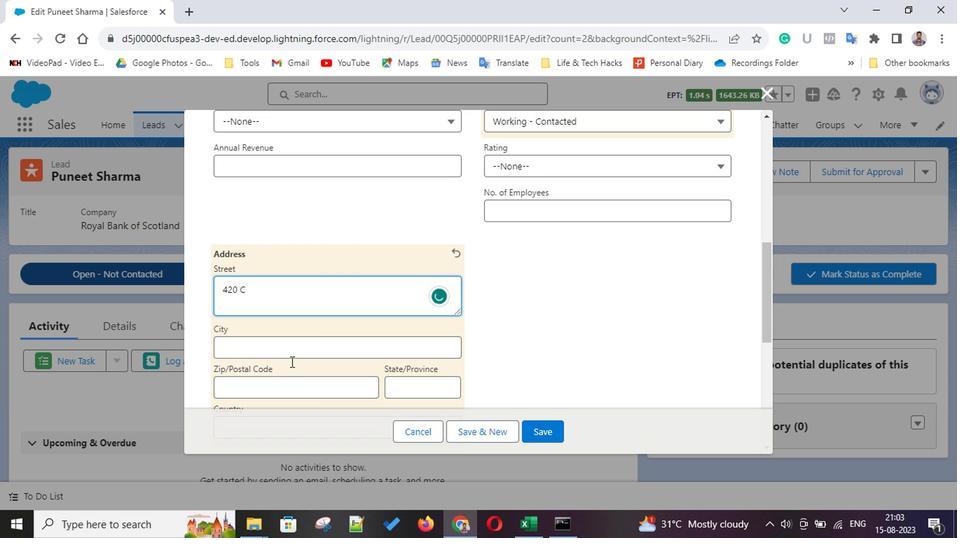 
Action: Key pressed <Key.shift>Hari<Key.space><Key.shift>Na<Key.backspace>agar
Screenshot: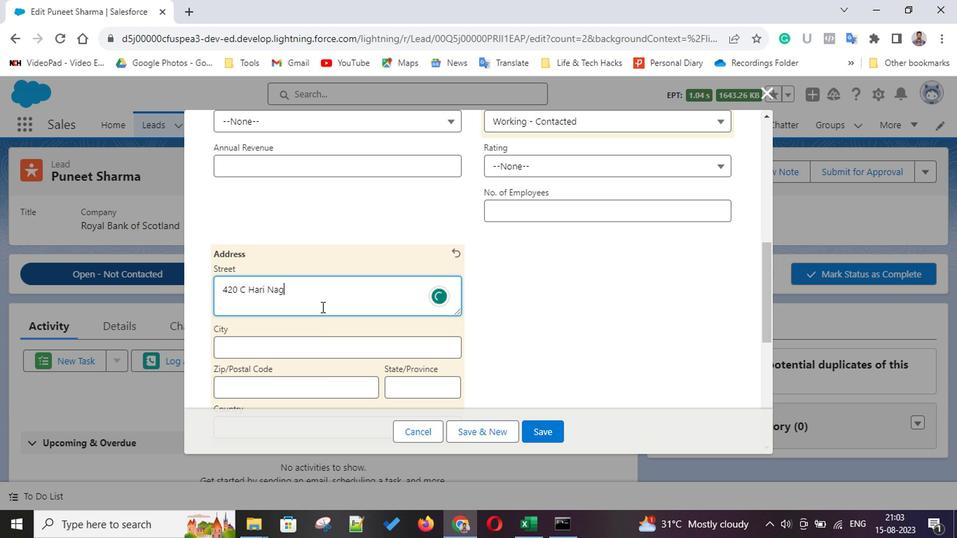 
Action: Mouse moved to (305, 340)
Screenshot: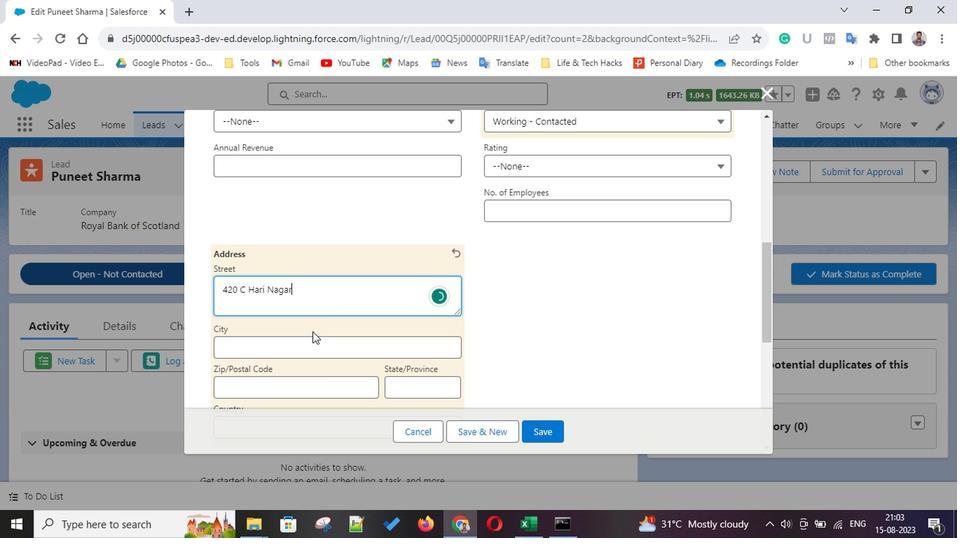 
Action: Mouse pressed left at (305, 340)
Screenshot: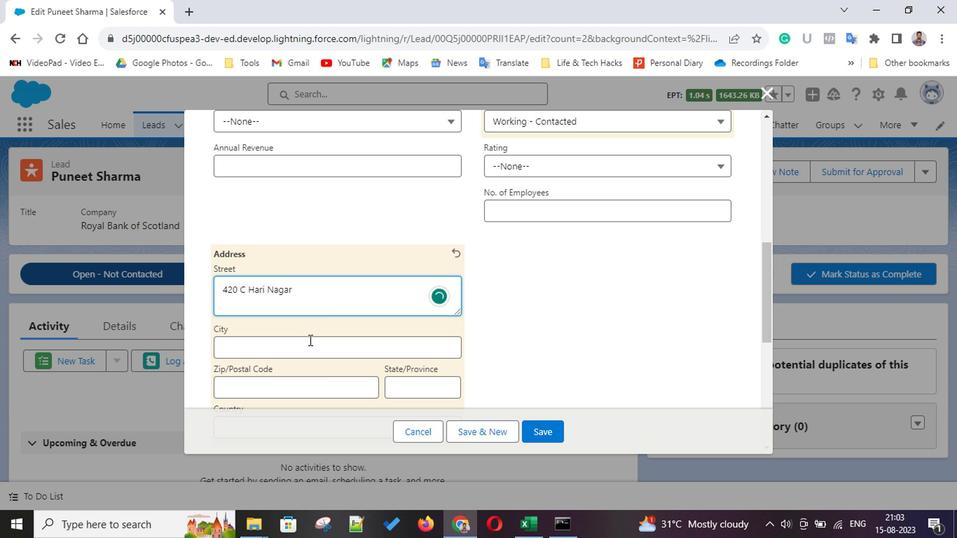 
Action: Key pressed <Key.shift>New<Key.space><Key.shift>Delhi
Screenshot: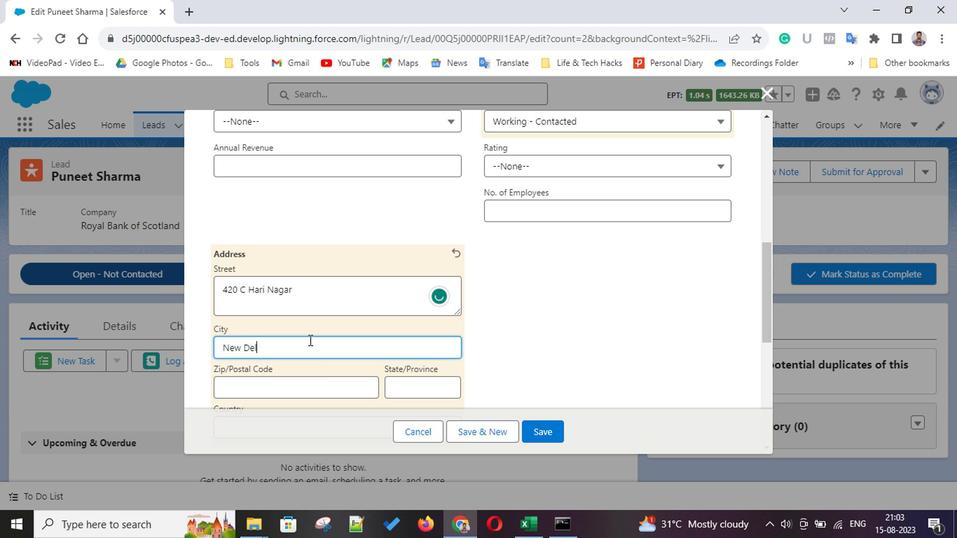 
Action: Mouse scrolled (305, 339) with delta (0, 0)
Screenshot: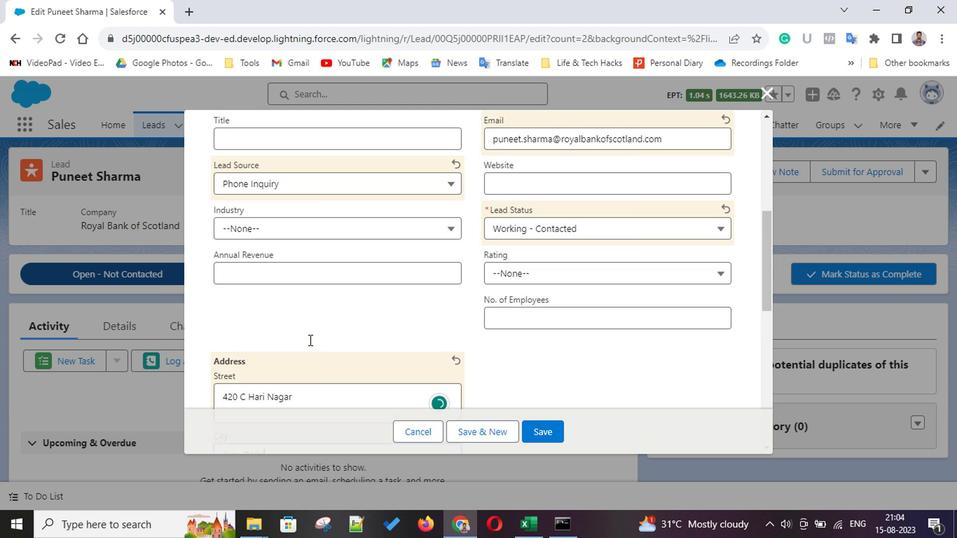 
Action: Mouse scrolled (305, 339) with delta (0, 0)
Screenshot: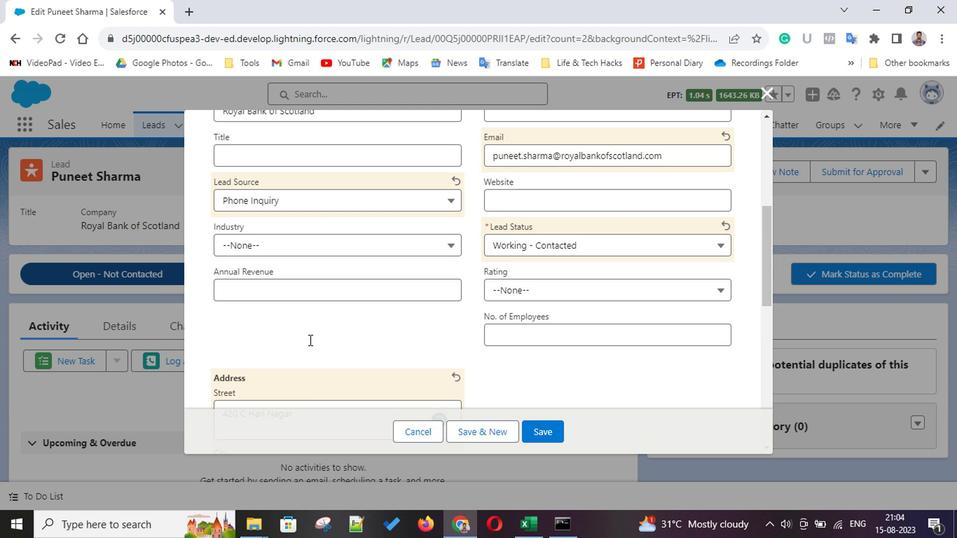 
Action: Mouse scrolled (305, 339) with delta (0, 0)
Screenshot: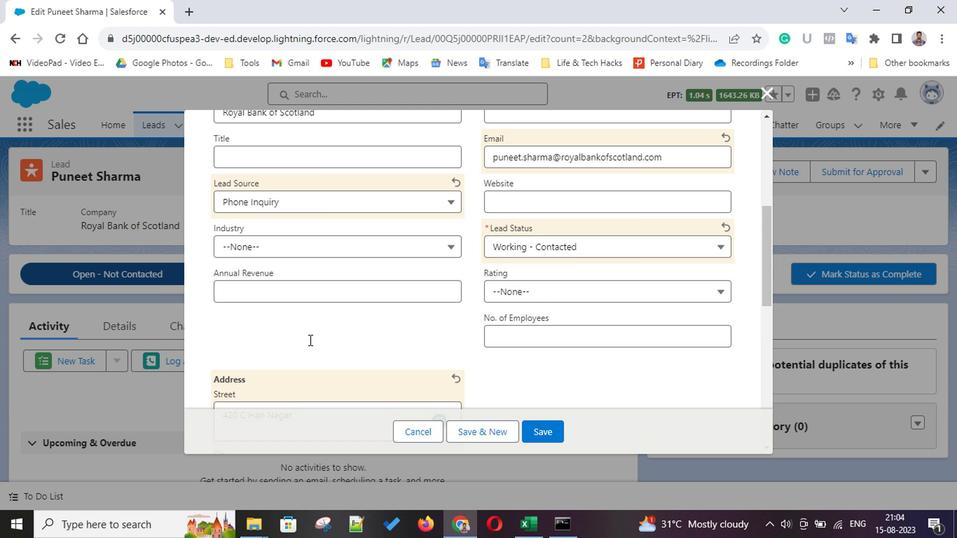 
Action: Mouse scrolled (305, 339) with delta (0, 0)
Screenshot: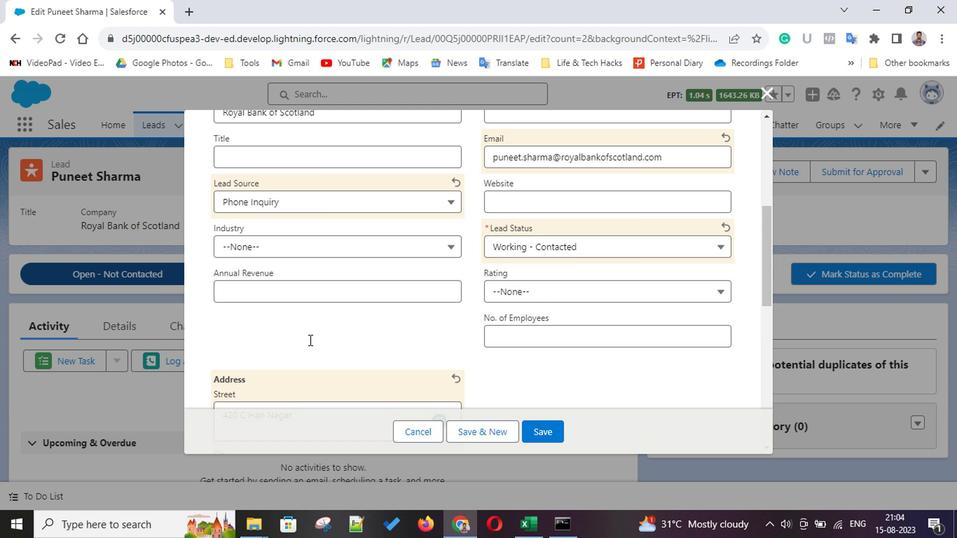
Action: Mouse scrolled (305, 339) with delta (0, 0)
Screenshot: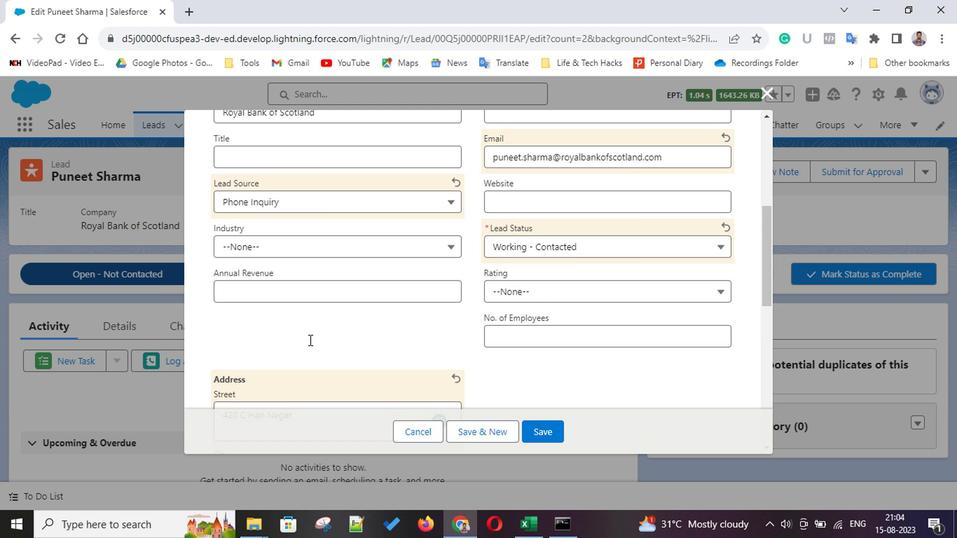 
Action: Mouse scrolled (305, 339) with delta (0, 0)
Screenshot: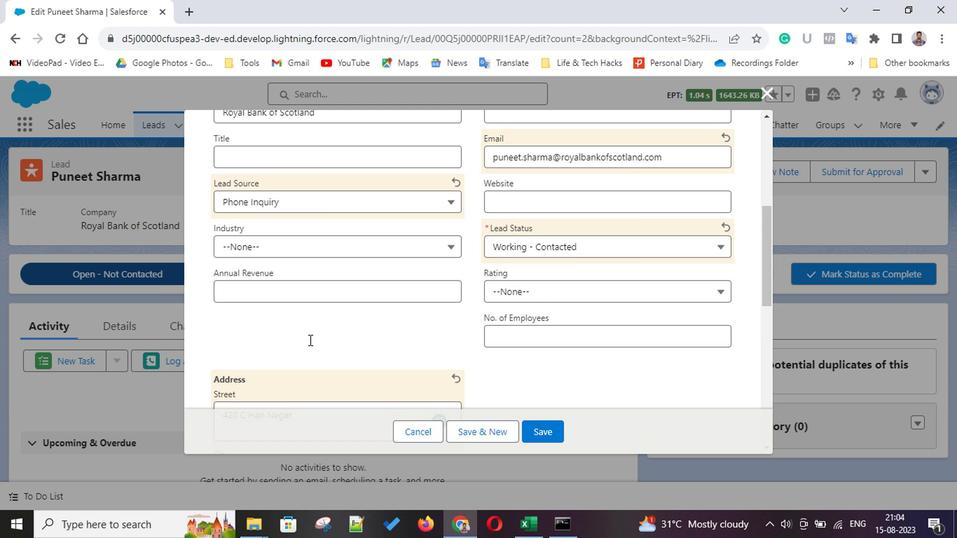 
Action: Mouse scrolled (305, 339) with delta (0, 0)
Screenshot: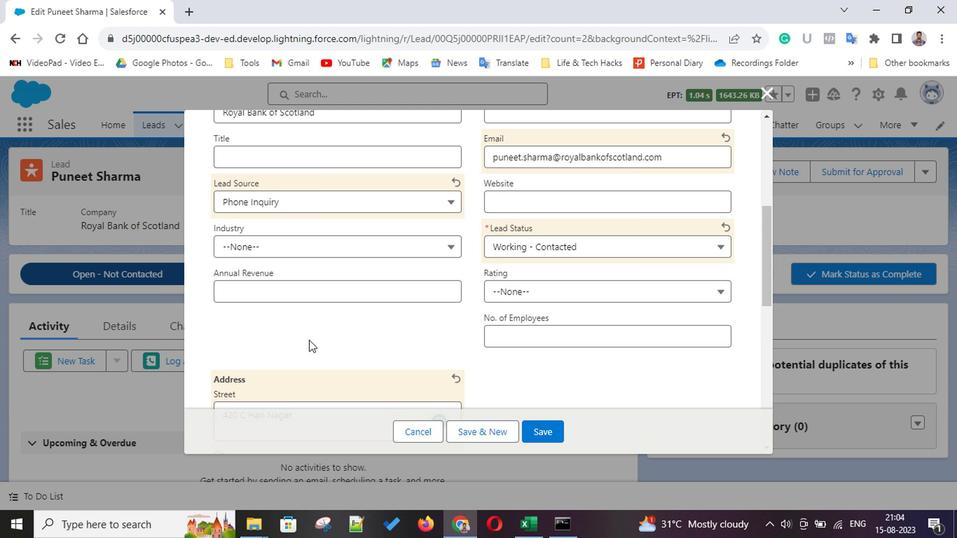 
Action: Mouse scrolled (305, 339) with delta (0, 0)
Screenshot: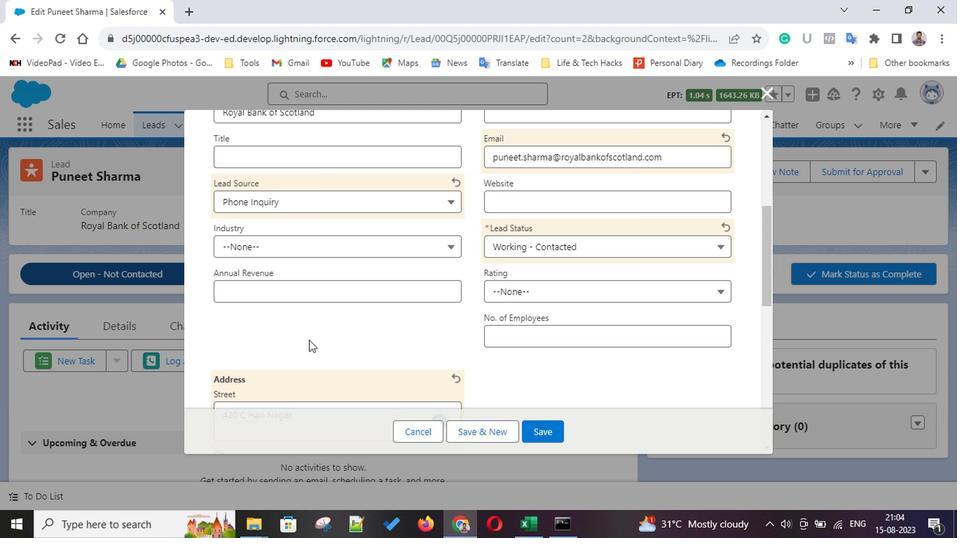 
Action: Mouse scrolled (305, 339) with delta (0, 0)
Screenshot: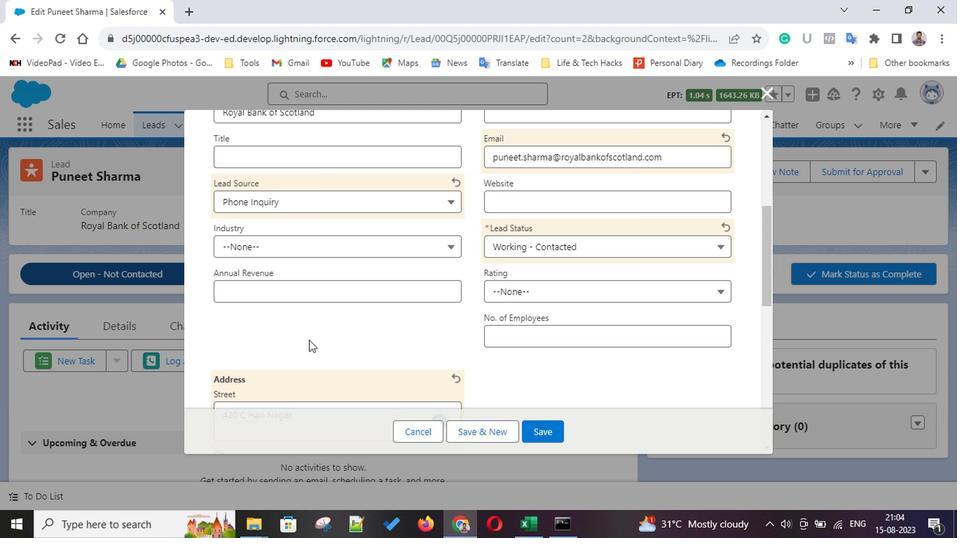 
Action: Mouse scrolled (305, 339) with delta (0, 0)
Screenshot: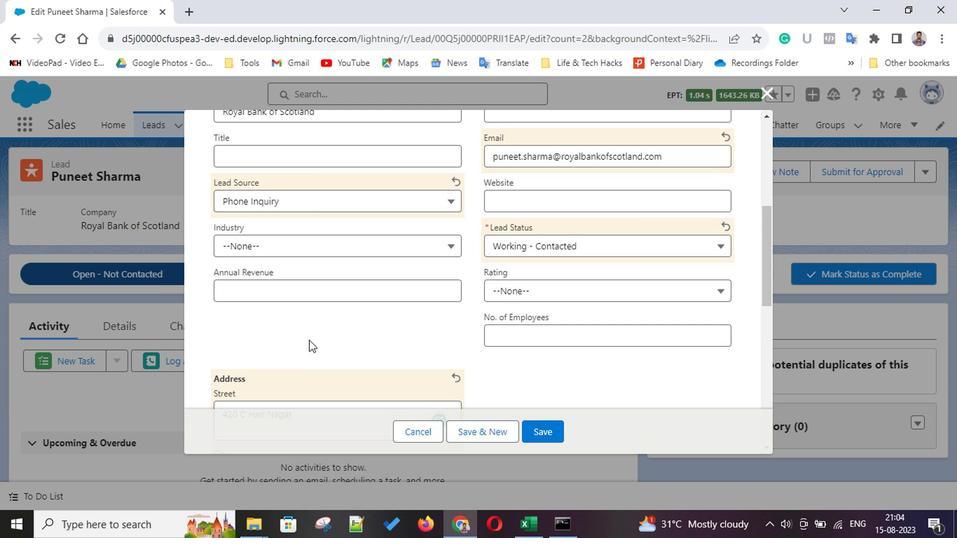 
Action: Mouse scrolled (305, 339) with delta (0, 0)
Screenshot: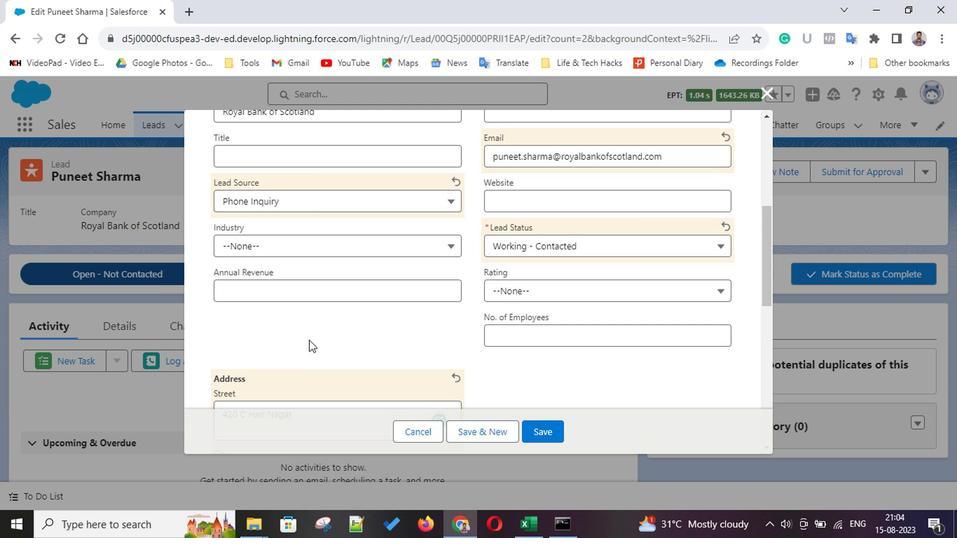 
Action: Mouse scrolled (305, 339) with delta (0, 0)
Screenshot: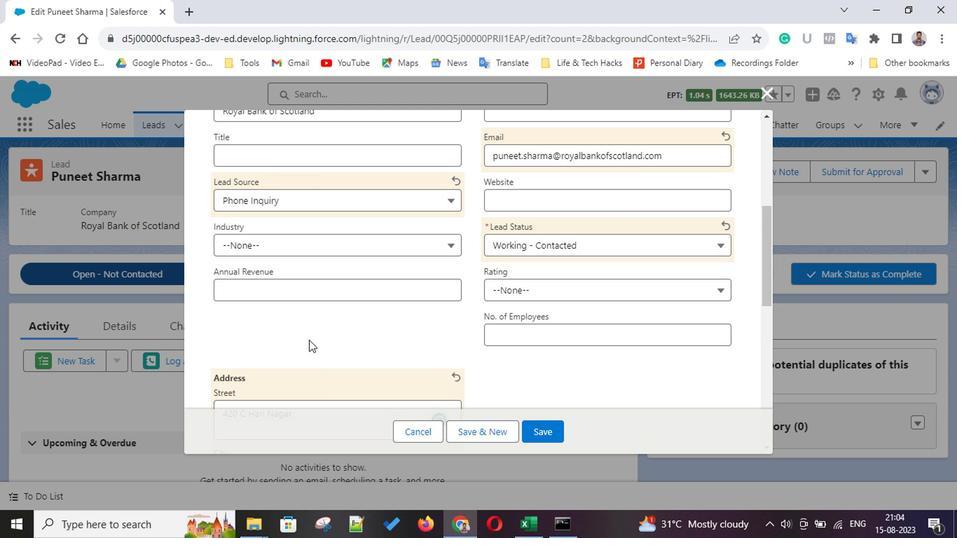 
Action: Mouse scrolled (305, 339) with delta (0, 0)
Screenshot: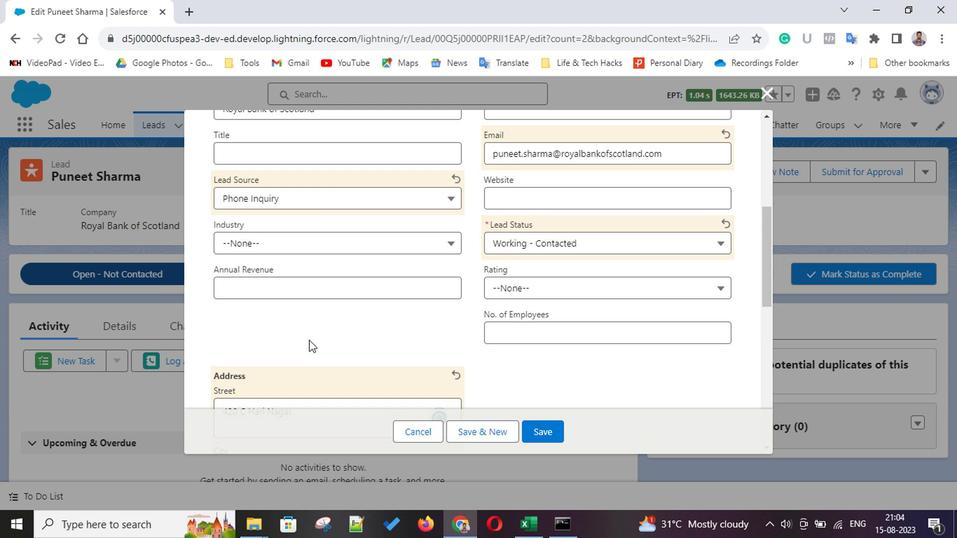 
Action: Mouse scrolled (305, 339) with delta (0, 0)
Screenshot: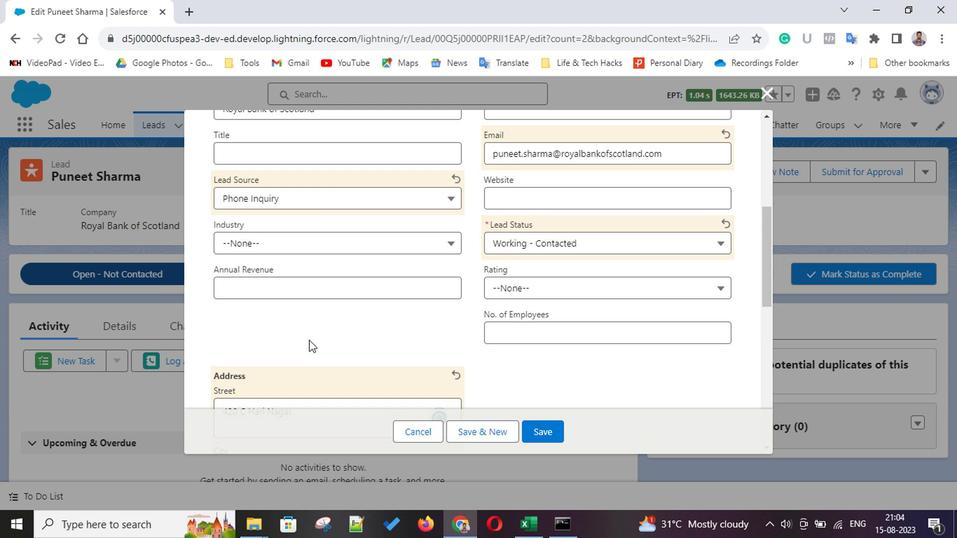 
Action: Mouse scrolled (305, 339) with delta (0, 0)
Screenshot: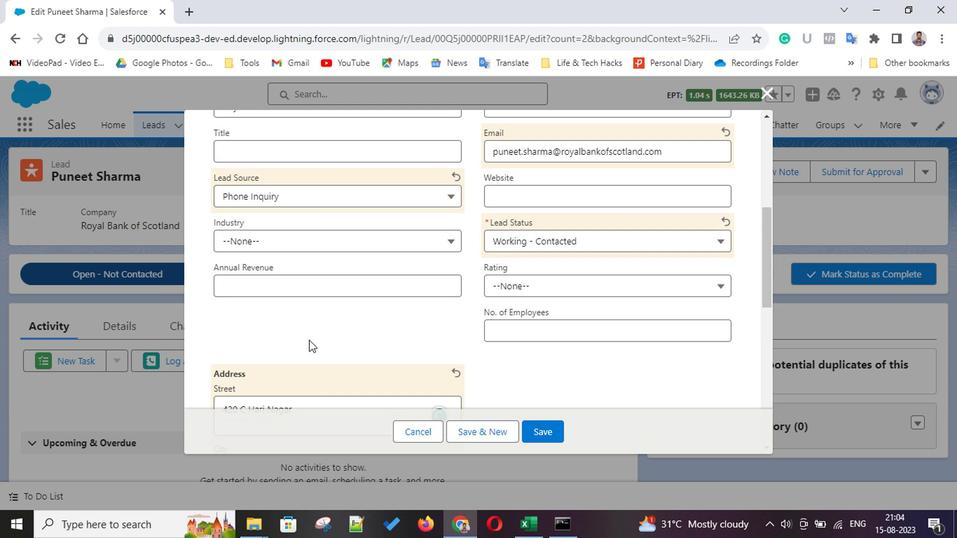 
Action: Mouse scrolled (305, 339) with delta (0, 0)
Screenshot: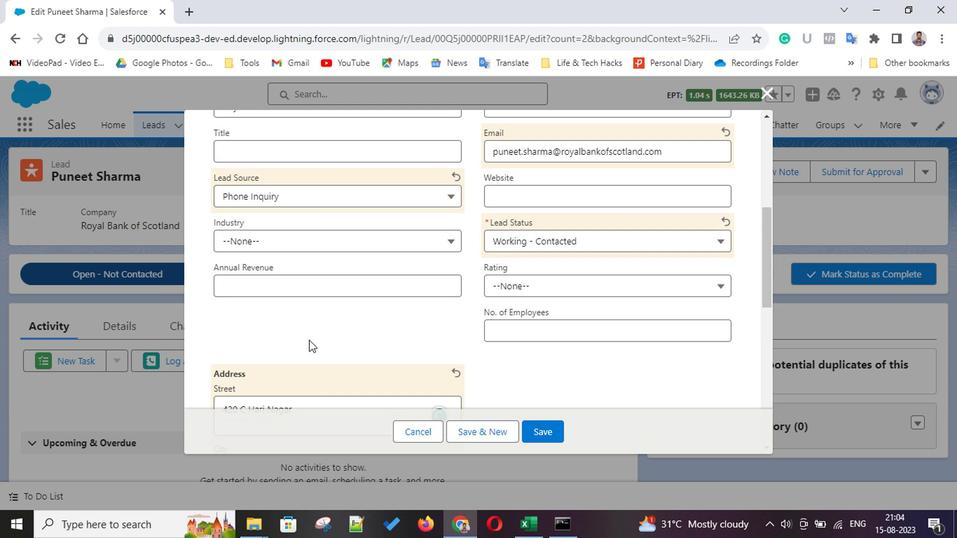 
Action: Mouse scrolled (305, 339) with delta (0, 0)
Screenshot: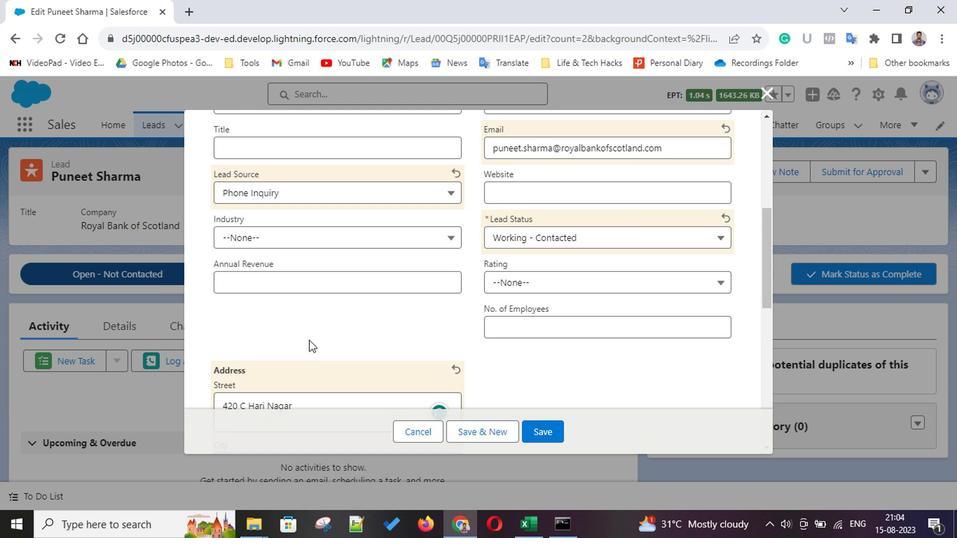 
Action: Mouse scrolled (305, 339) with delta (0, 0)
Screenshot: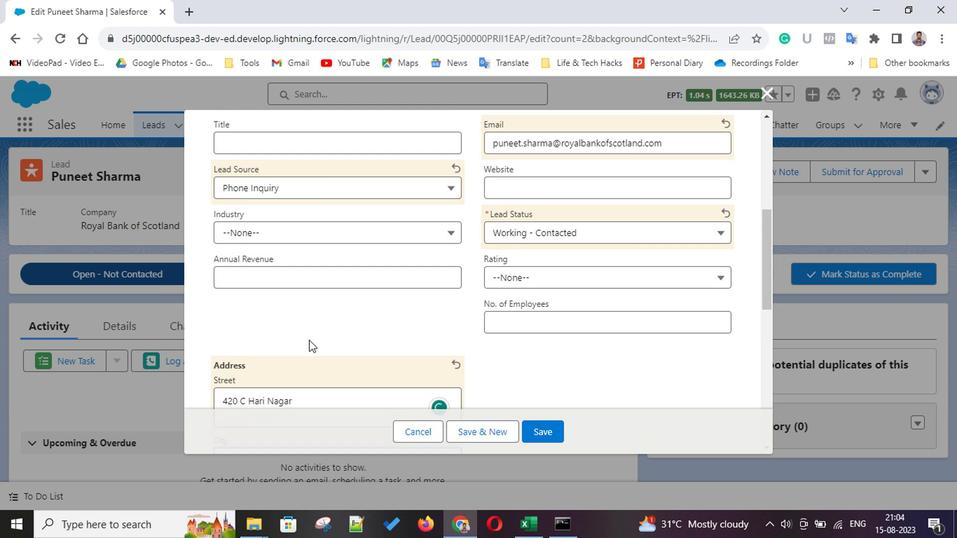 
Action: Mouse moved to (266, 353)
Screenshot: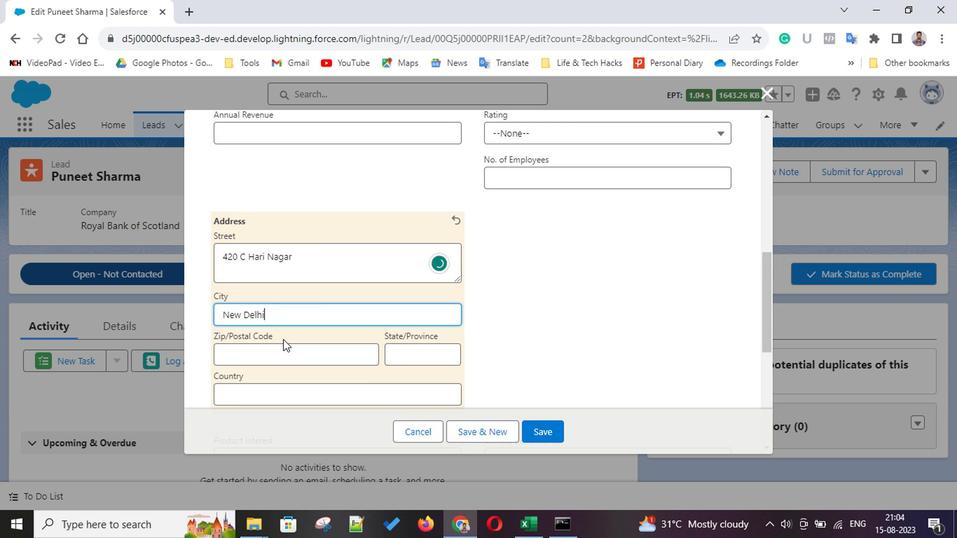 
Action: Mouse pressed left at (266, 353)
Screenshot: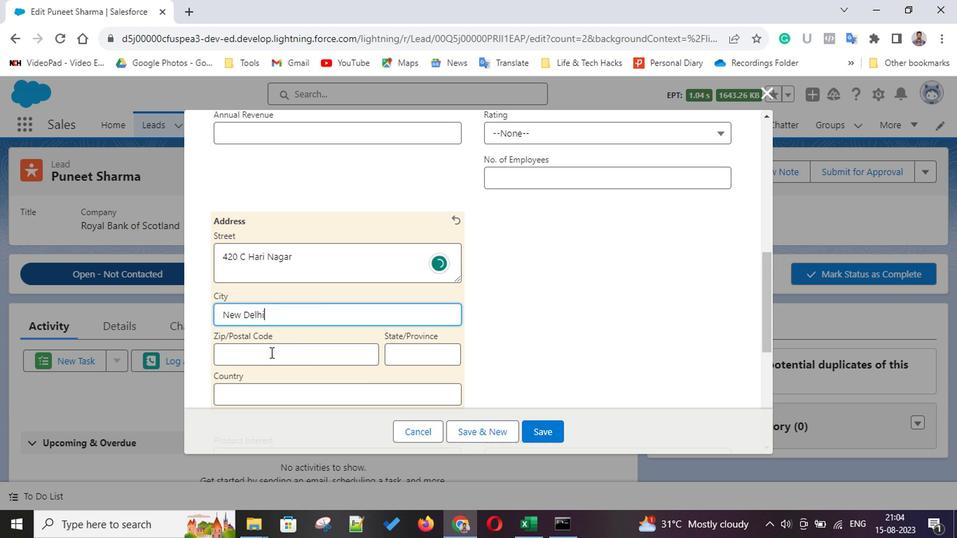 
Action: Key pressed 110064
Screenshot: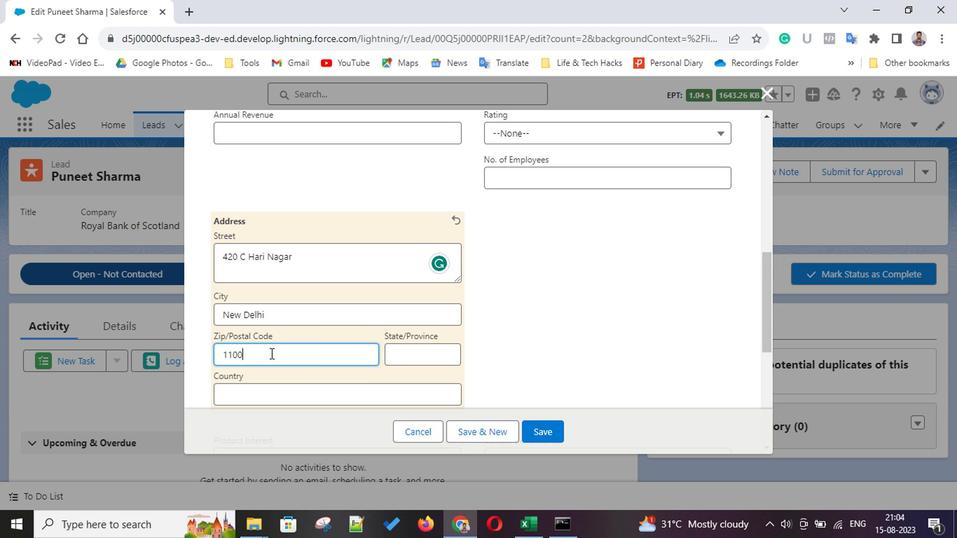 
Action: Mouse moved to (357, 384)
Screenshot: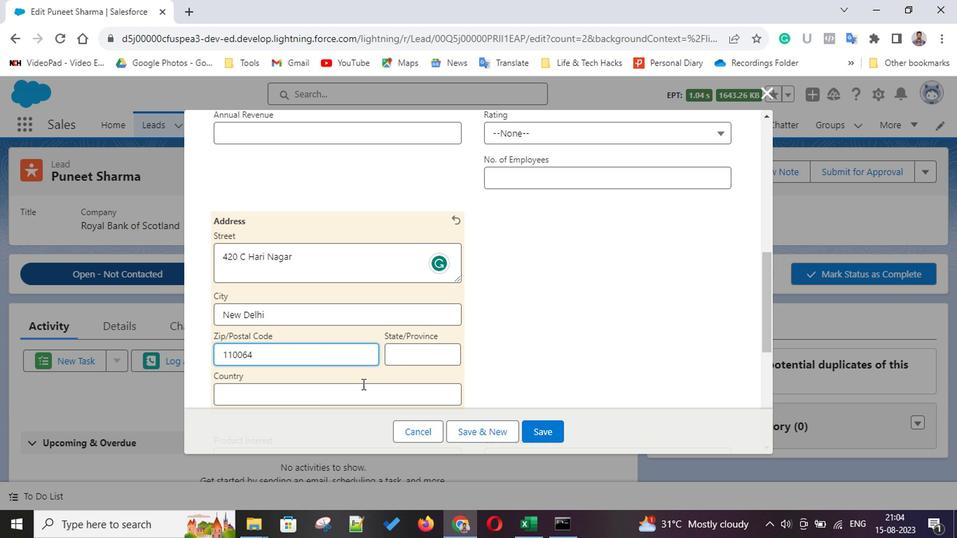 
Action: Mouse pressed left at (357, 384)
Screenshot: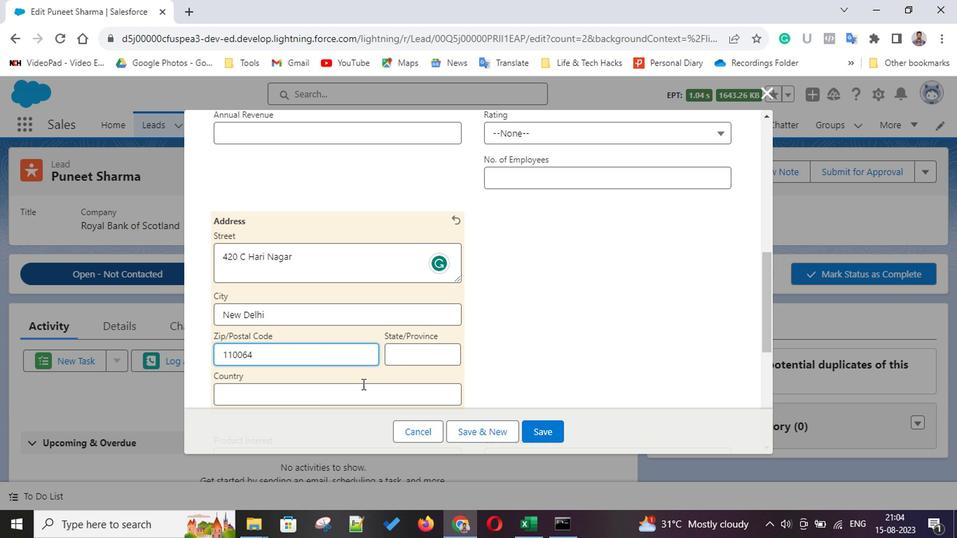 
Action: Key pressed <Key.shift>India
Screenshot: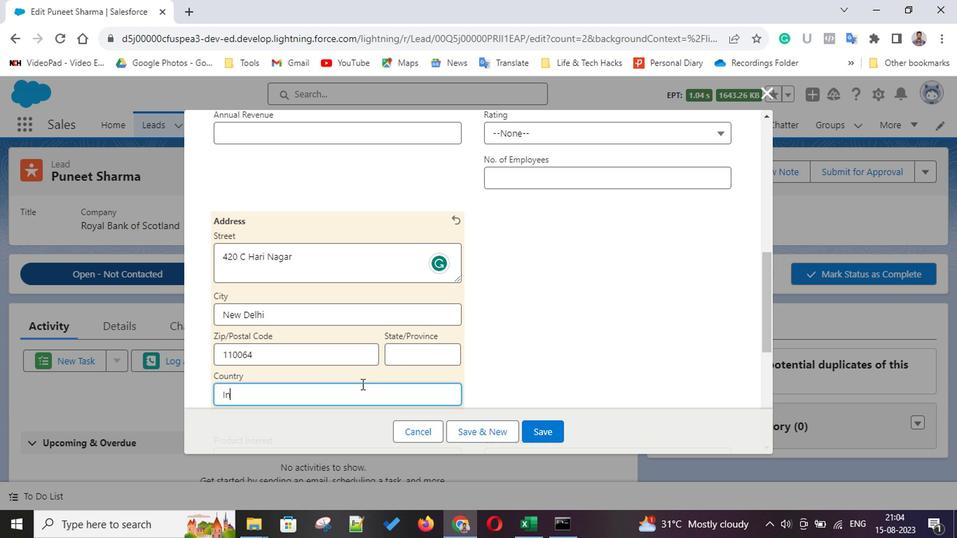 
Action: Mouse moved to (572, 361)
Screenshot: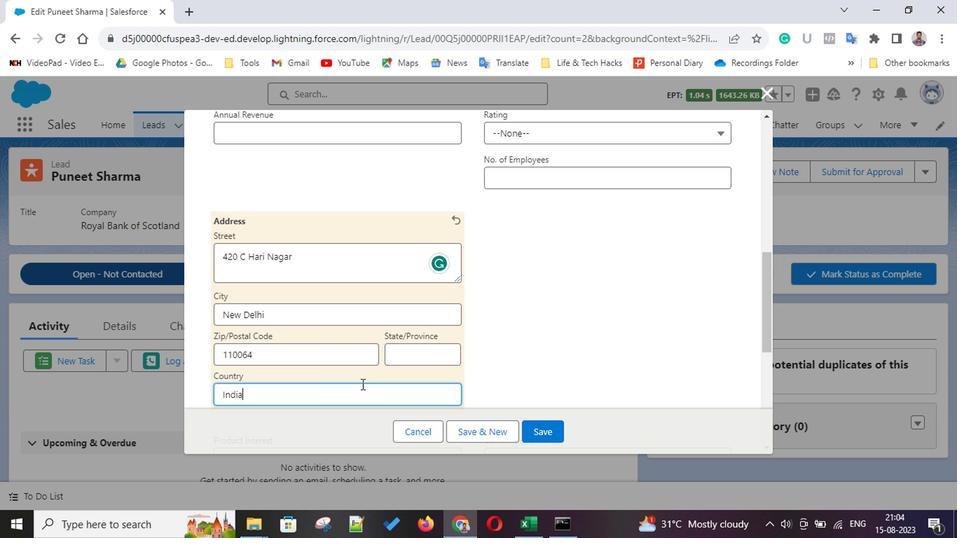 
Action: Mouse scrolled (572, 360) with delta (0, 0)
Screenshot: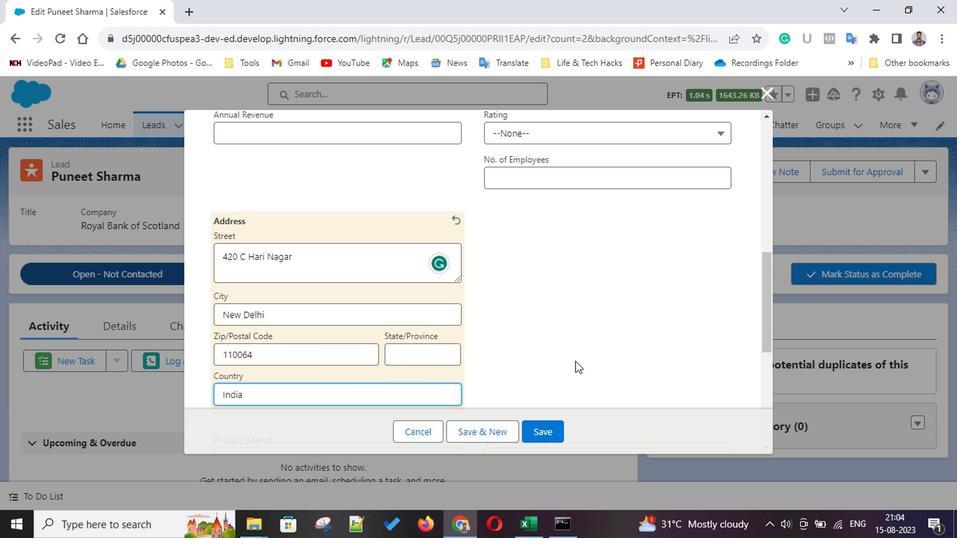 
Action: Mouse scrolled (572, 360) with delta (0, 0)
Screenshot: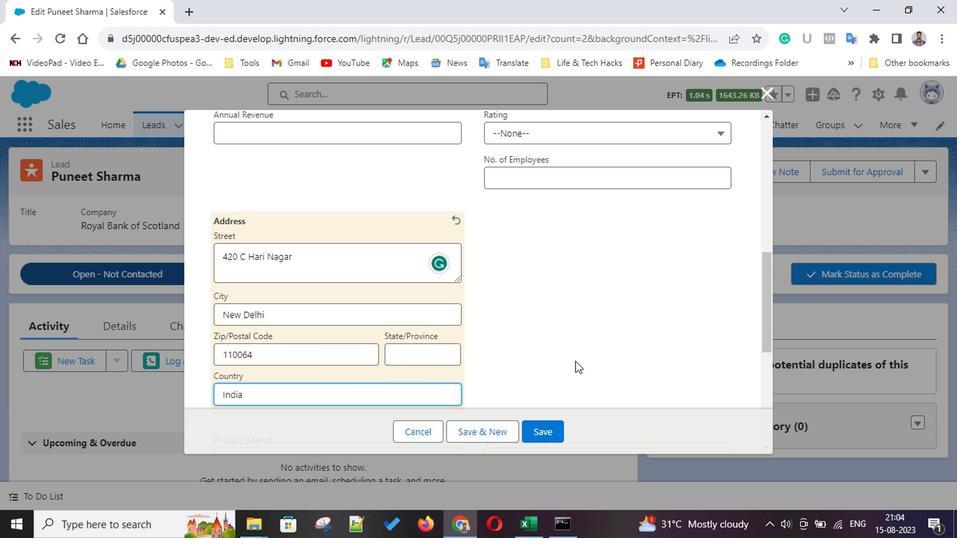 
Action: Mouse scrolled (572, 360) with delta (0, 0)
Screenshot: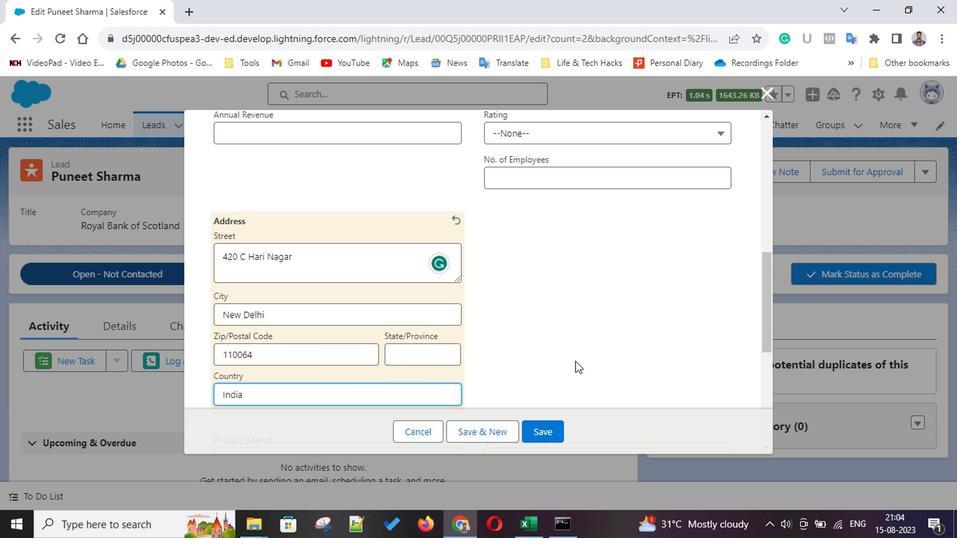 
Action: Mouse scrolled (572, 360) with delta (0, 0)
Screenshot: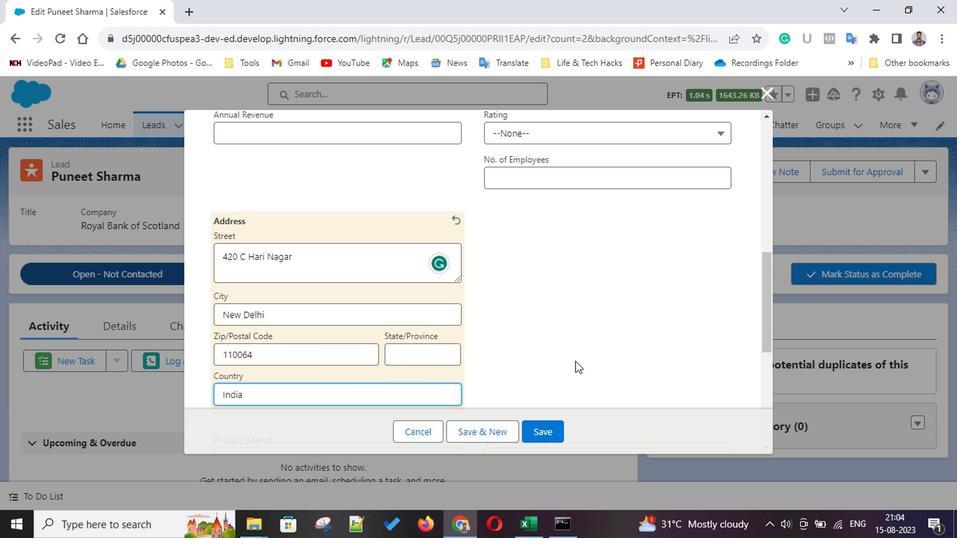 
Action: Mouse scrolled (572, 360) with delta (0, 0)
Screenshot: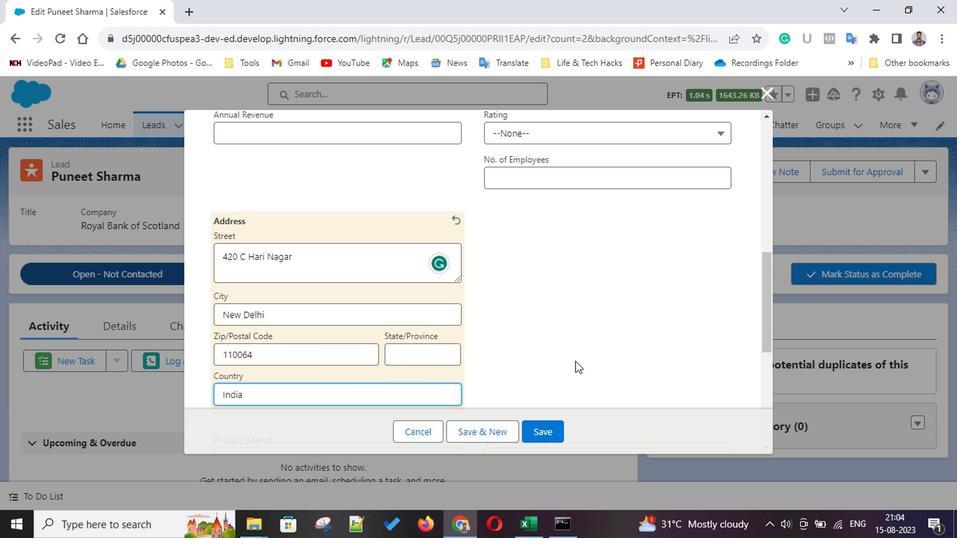 
Action: Mouse scrolled (572, 360) with delta (0, 0)
Screenshot: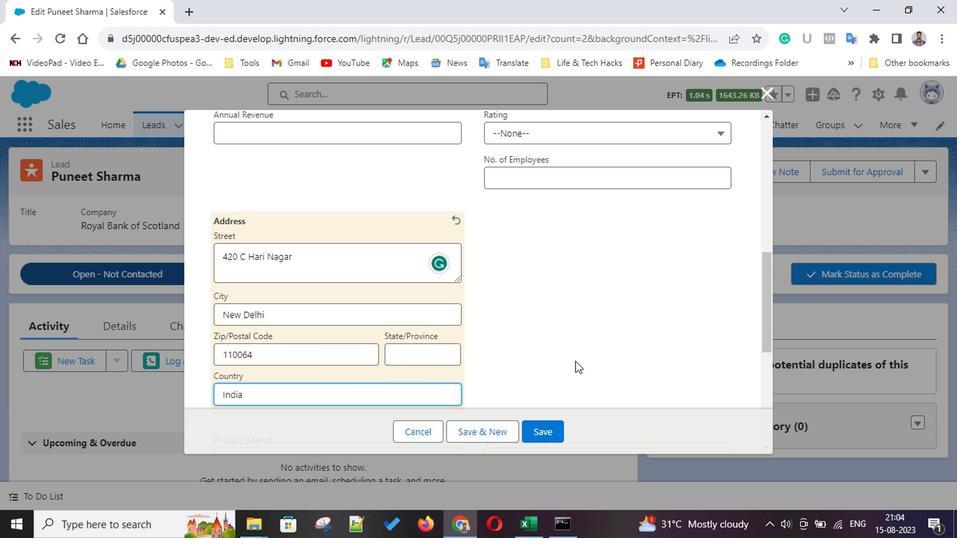
Action: Mouse scrolled (572, 360) with delta (0, 0)
Screenshot: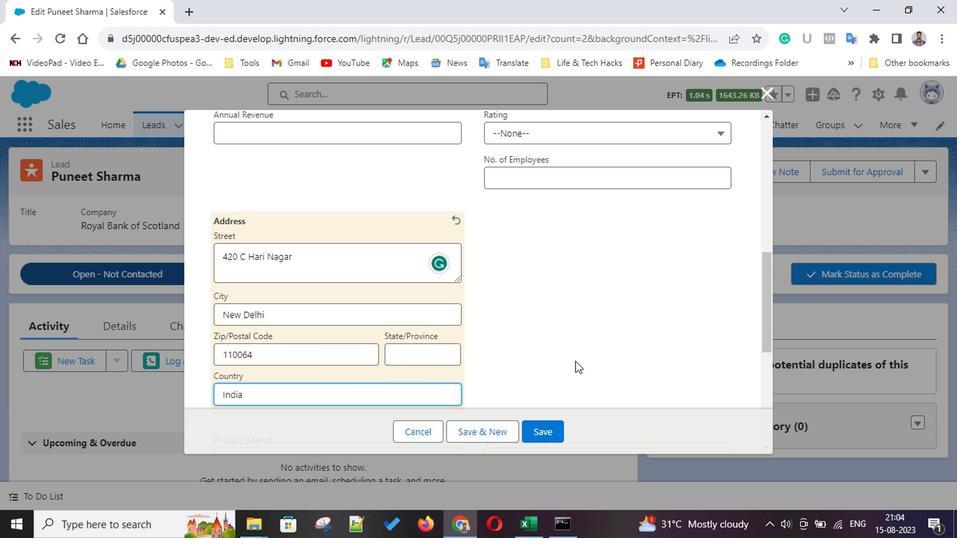 
Action: Mouse scrolled (572, 360) with delta (0, 0)
Screenshot: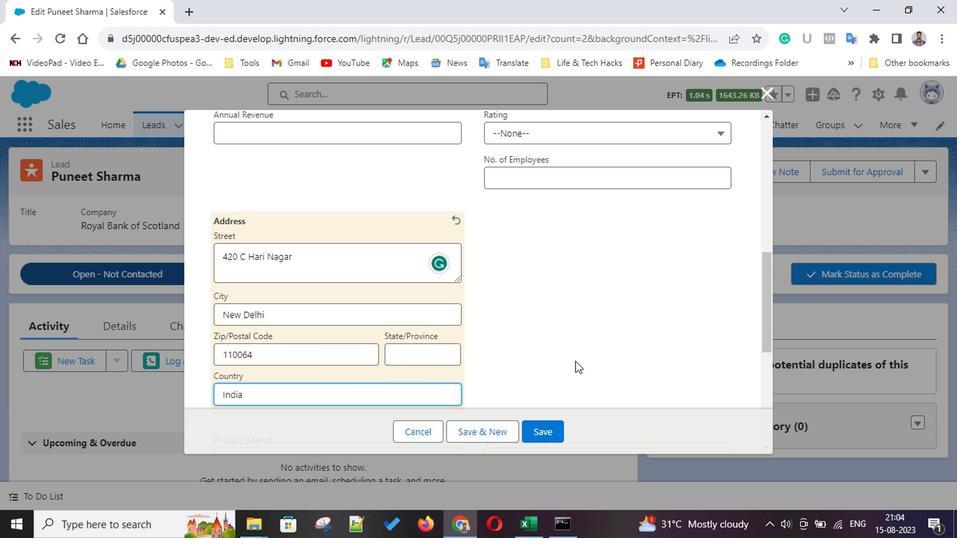 
Action: Mouse moved to (543, 435)
Screenshot: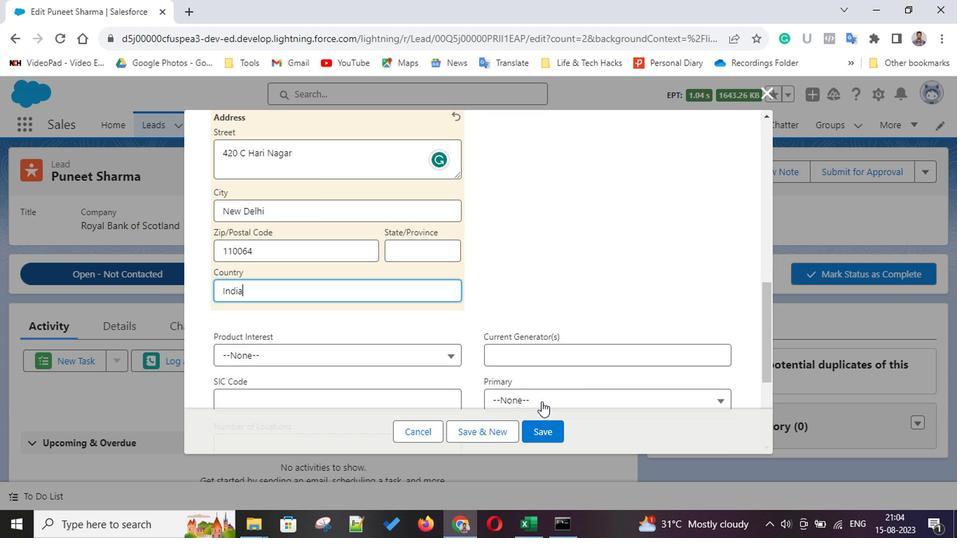 
Action: Mouse pressed left at (543, 435)
Screenshot: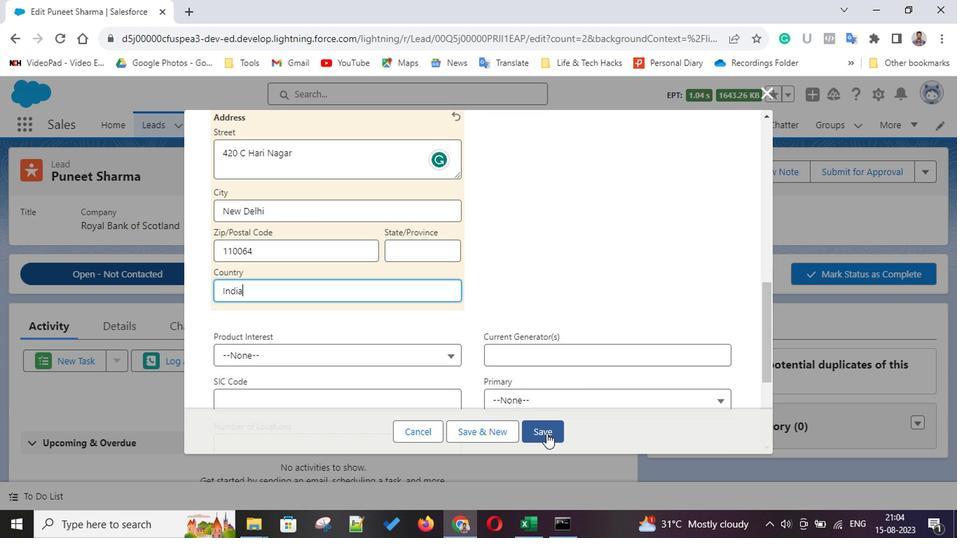 
Action: Mouse moved to (142, 116)
Screenshot: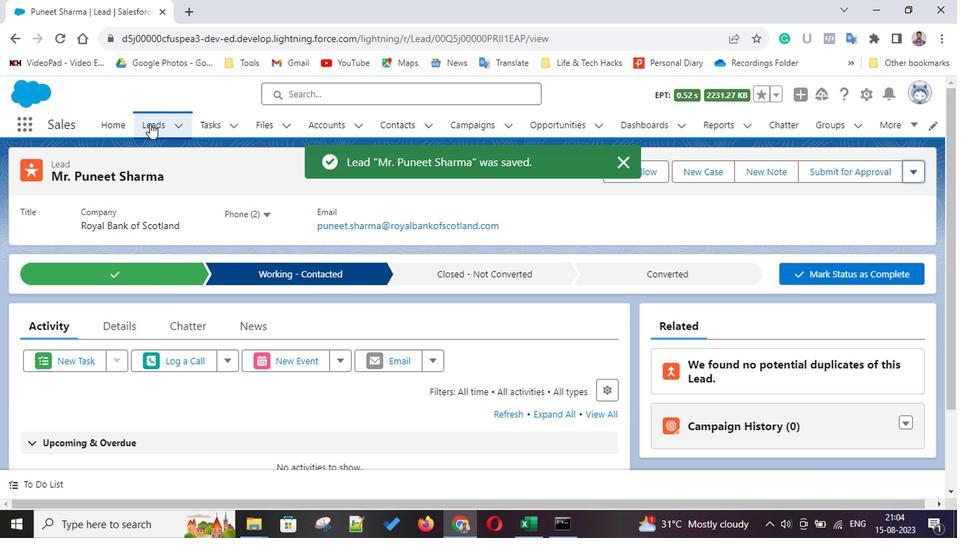 
Action: Mouse pressed left at (142, 116)
Screenshot: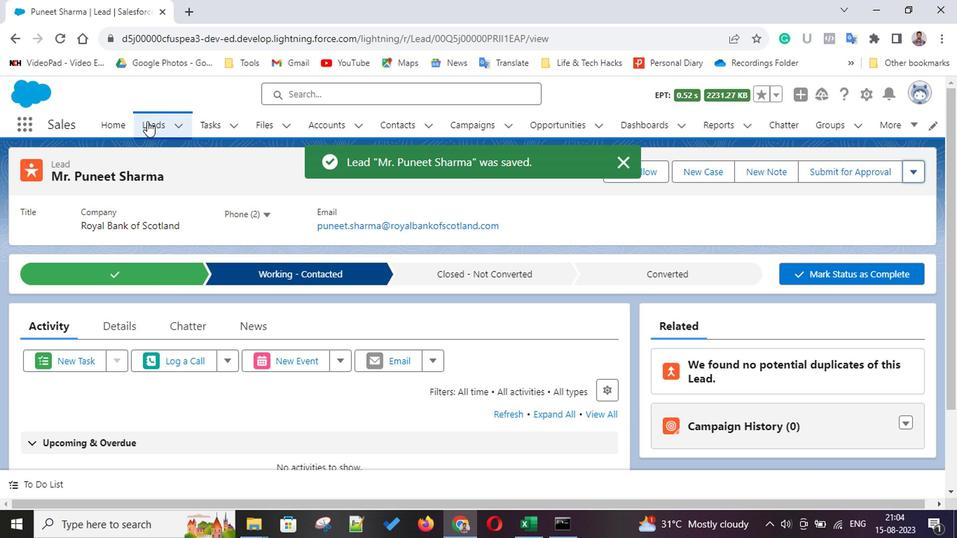 
Action: Mouse moved to (104, 292)
Screenshot: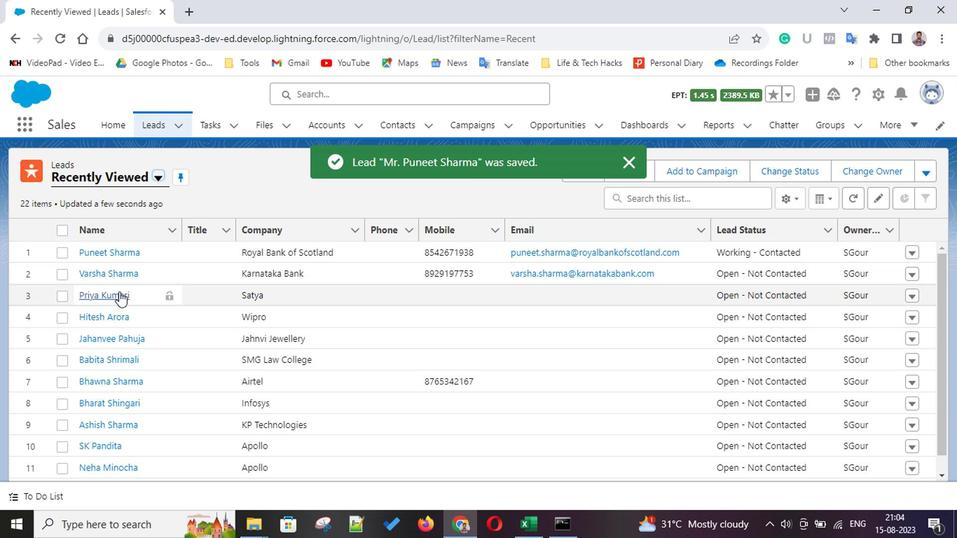 
Action: Mouse pressed left at (104, 292)
Screenshot: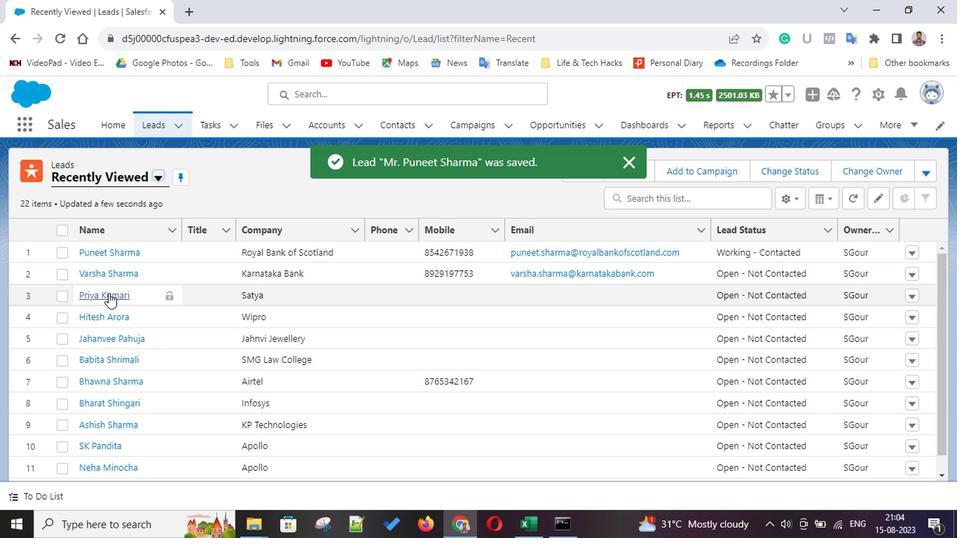 
Action: Mouse moved to (909, 166)
Screenshot: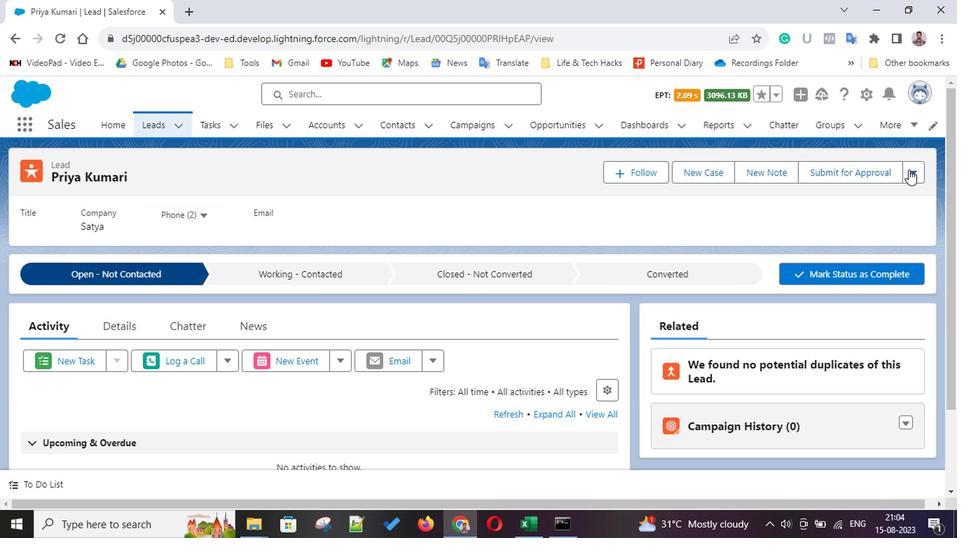 
Action: Mouse pressed left at (909, 166)
Screenshot: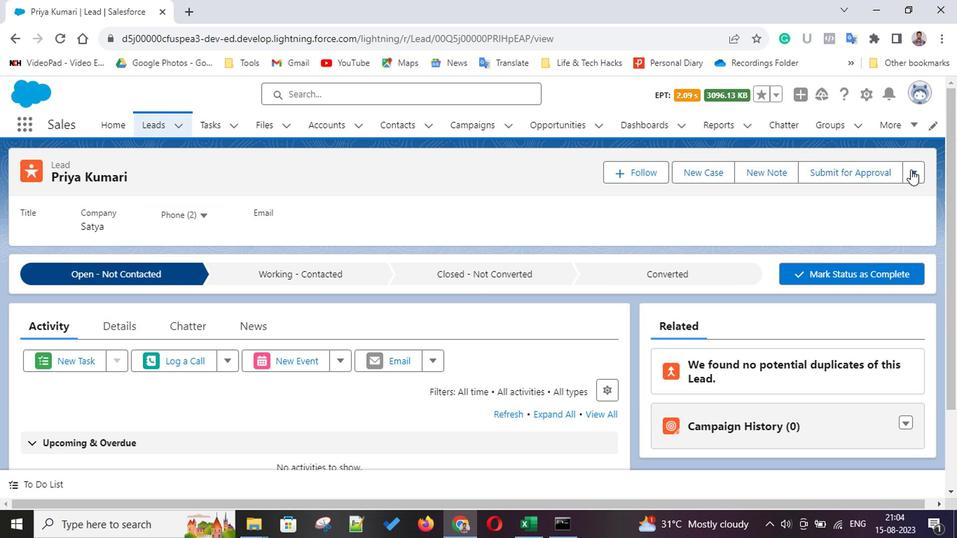 
Action: Mouse moved to (856, 287)
Screenshot: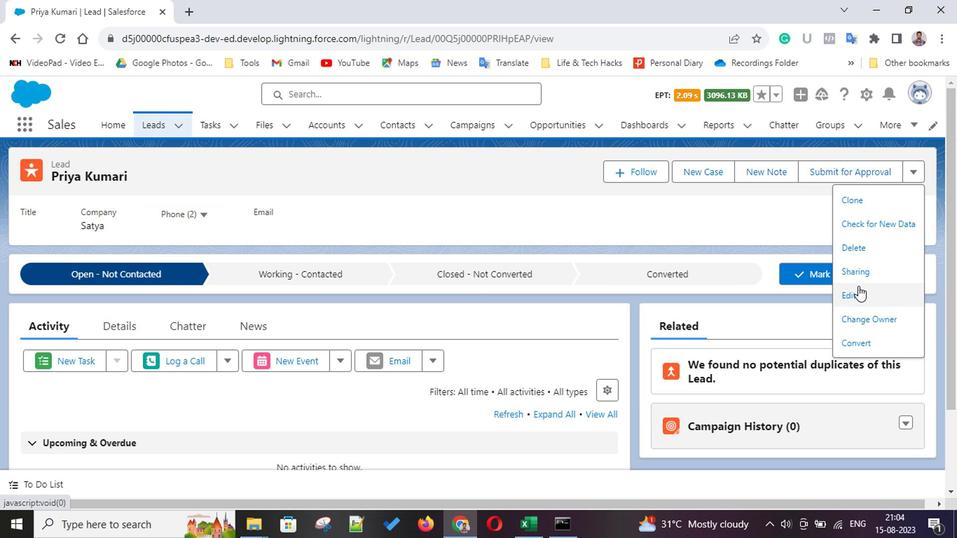 
Action: Mouse pressed left at (856, 287)
Screenshot: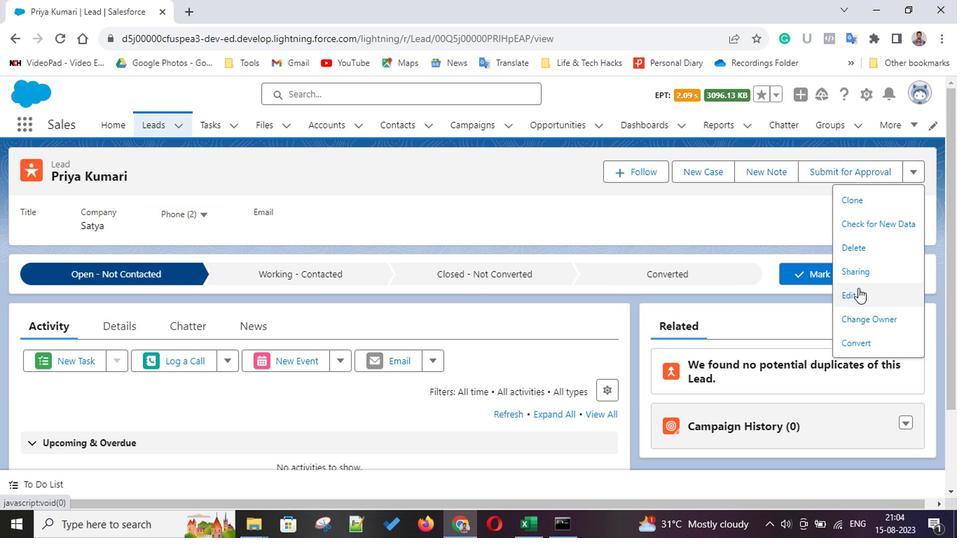 
Action: Mouse moved to (307, 277)
Screenshot: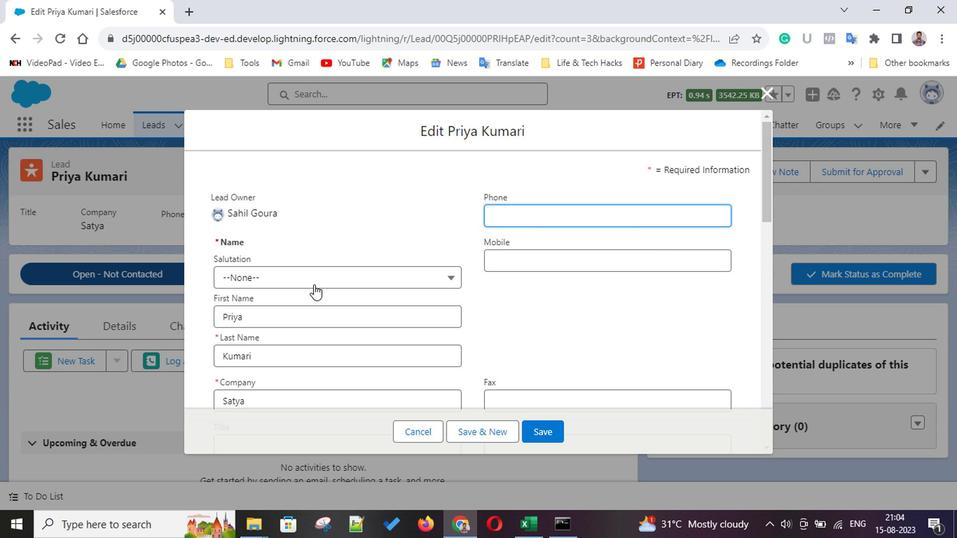 
Action: Mouse pressed left at (307, 277)
Screenshot: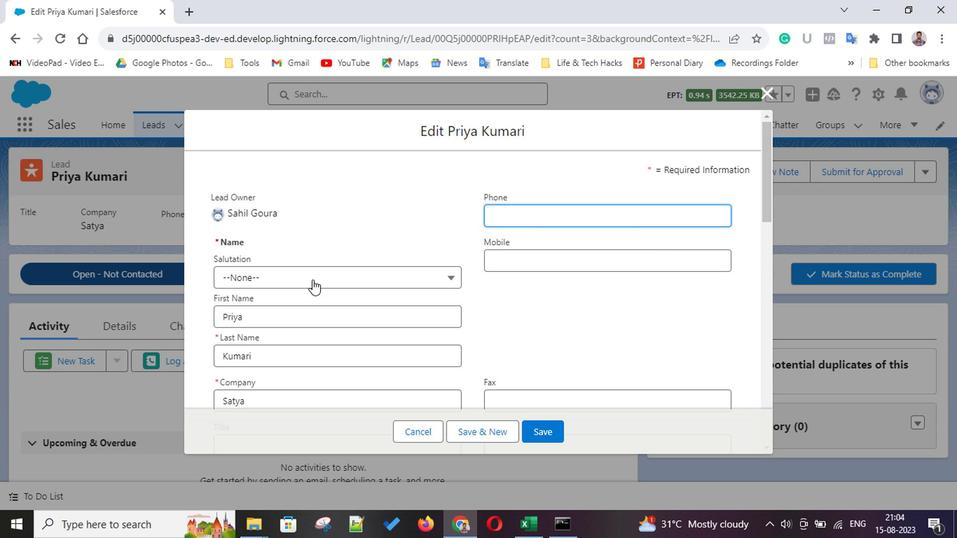 
Action: Mouse moved to (268, 343)
Screenshot: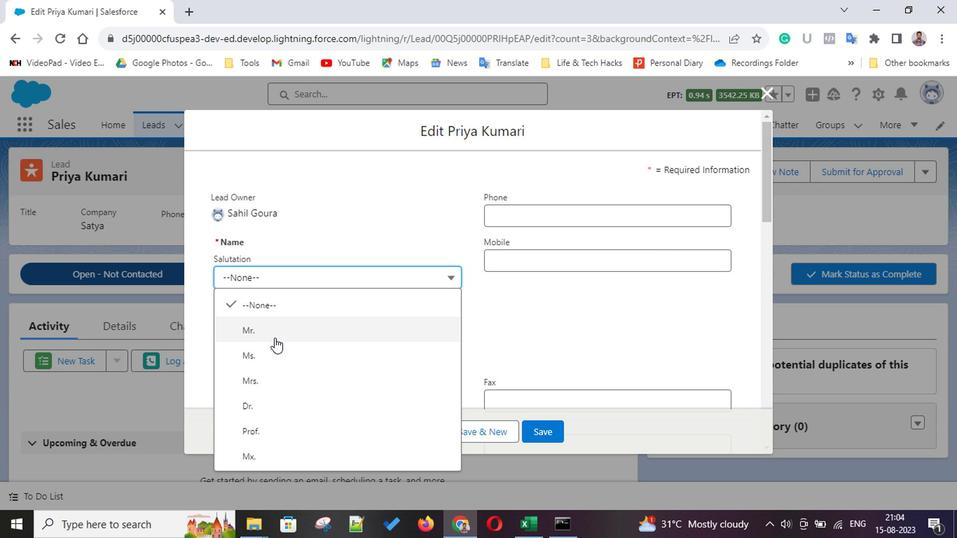 
Action: Mouse pressed left at (268, 343)
Screenshot: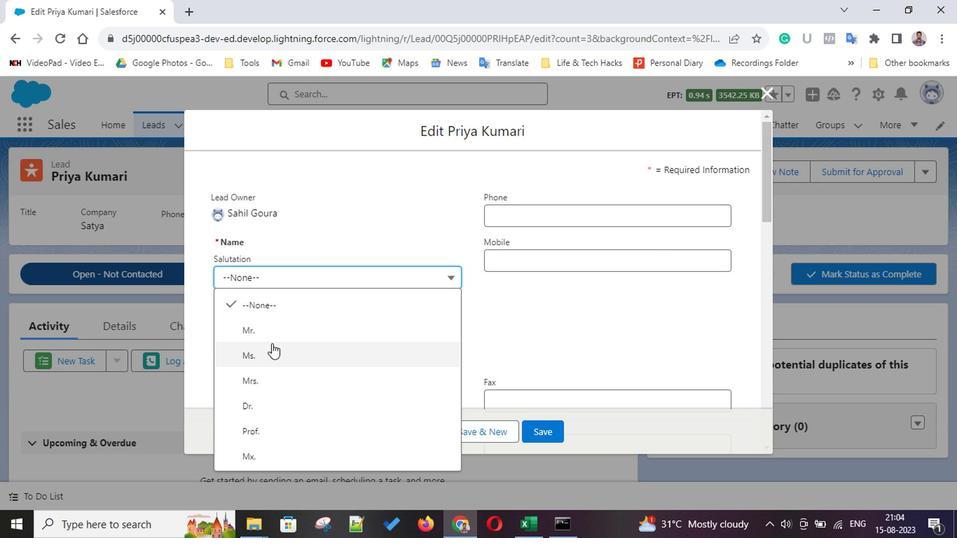 
Action: Mouse moved to (552, 262)
Screenshot: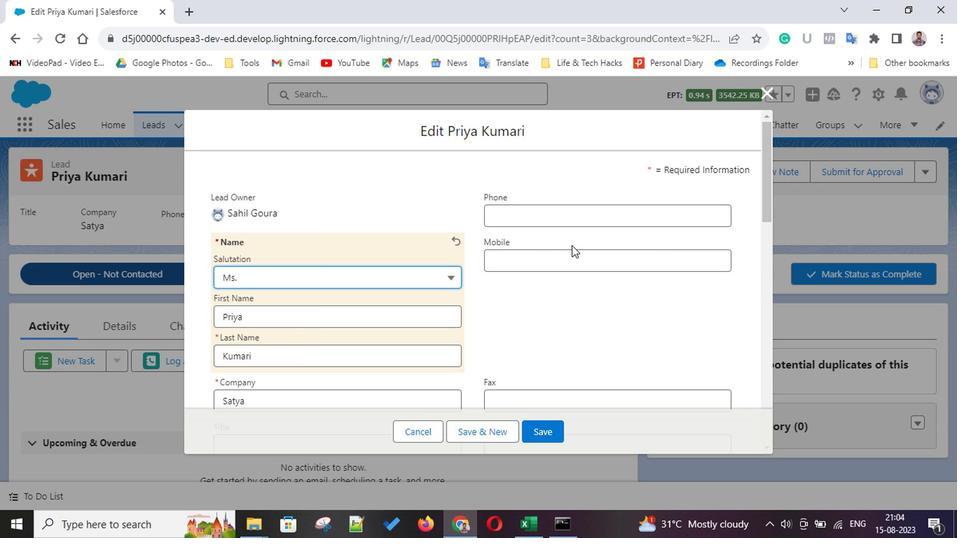 
Action: Mouse pressed left at (552, 262)
Screenshot: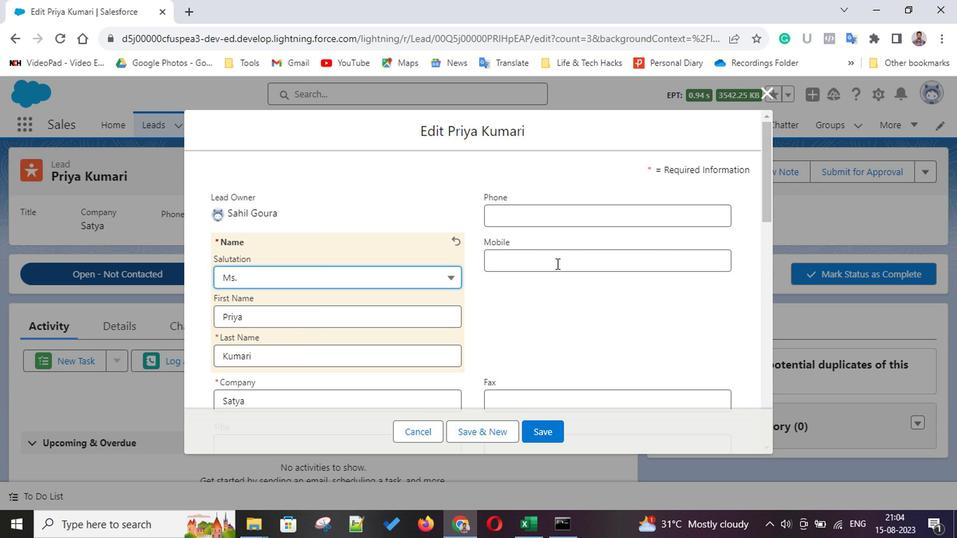 
Action: Key pressed 7415640837
Screenshot: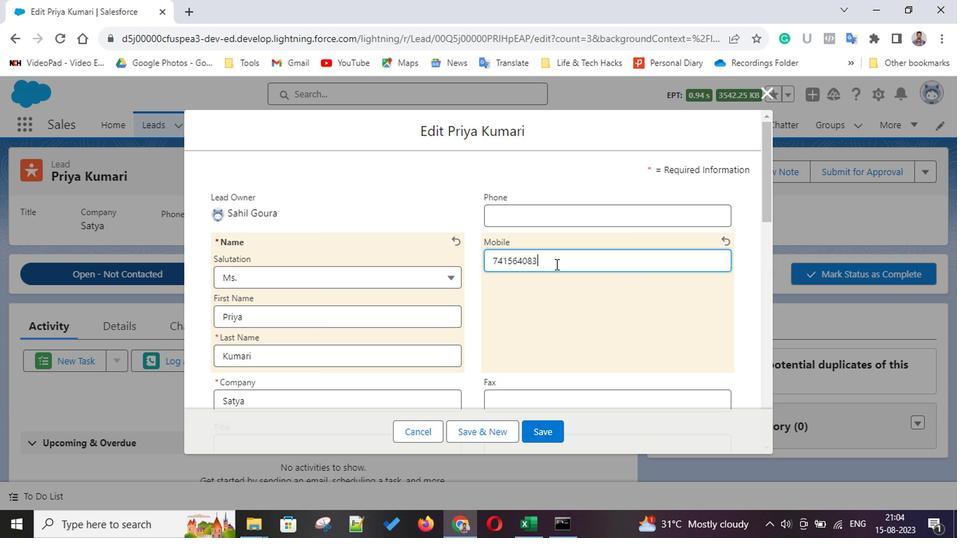 
Action: Mouse moved to (371, 284)
Screenshot: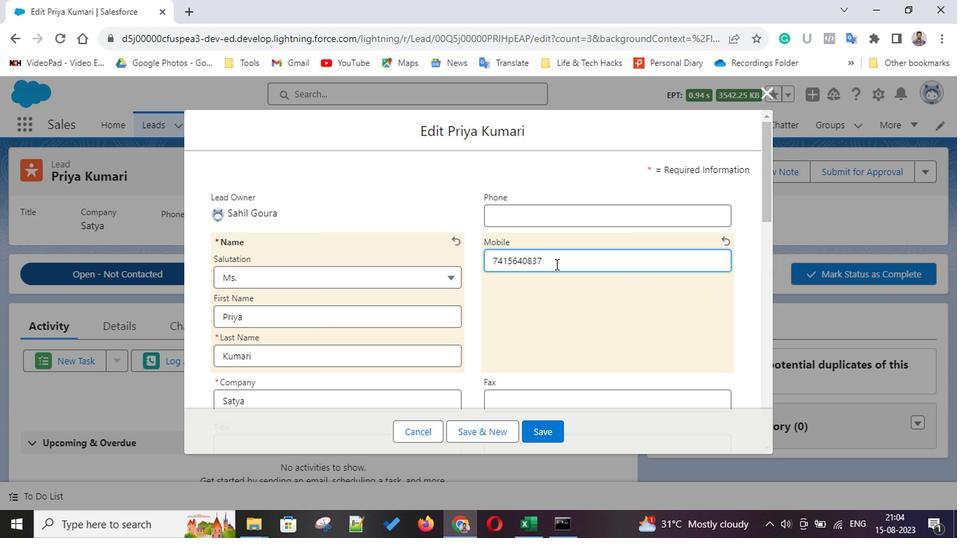 
Action: Mouse scrolled (371, 283) with delta (0, 0)
Screenshot: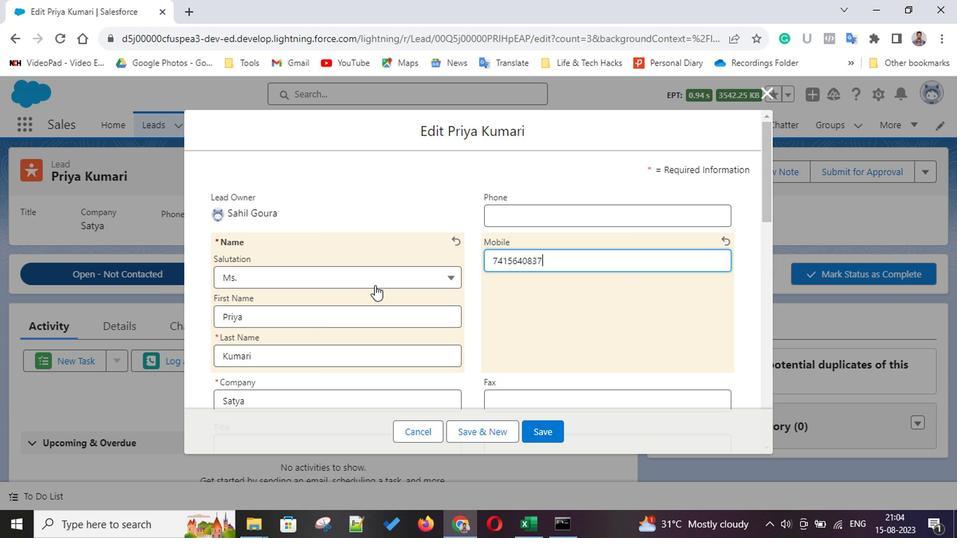 
Action: Mouse scrolled (371, 283) with delta (0, 0)
Screenshot: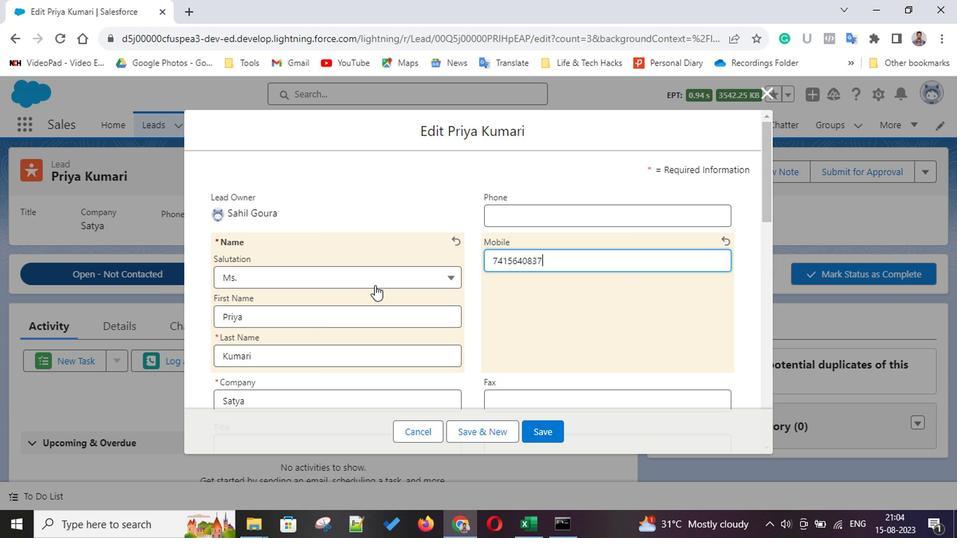 
Action: Mouse scrolled (371, 283) with delta (0, 0)
Screenshot: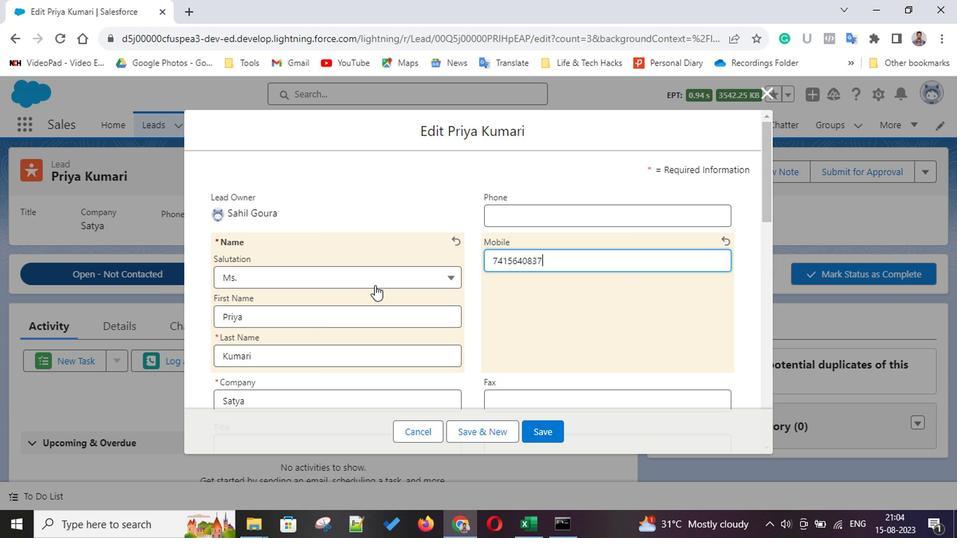 
Action: Mouse scrolled (371, 283) with delta (0, 0)
Screenshot: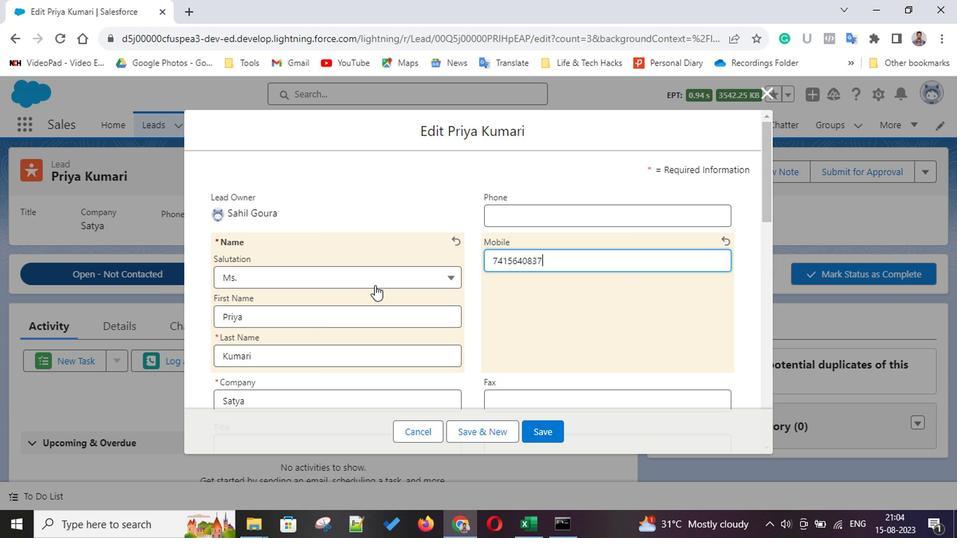
Action: Mouse scrolled (371, 283) with delta (0, 0)
Screenshot: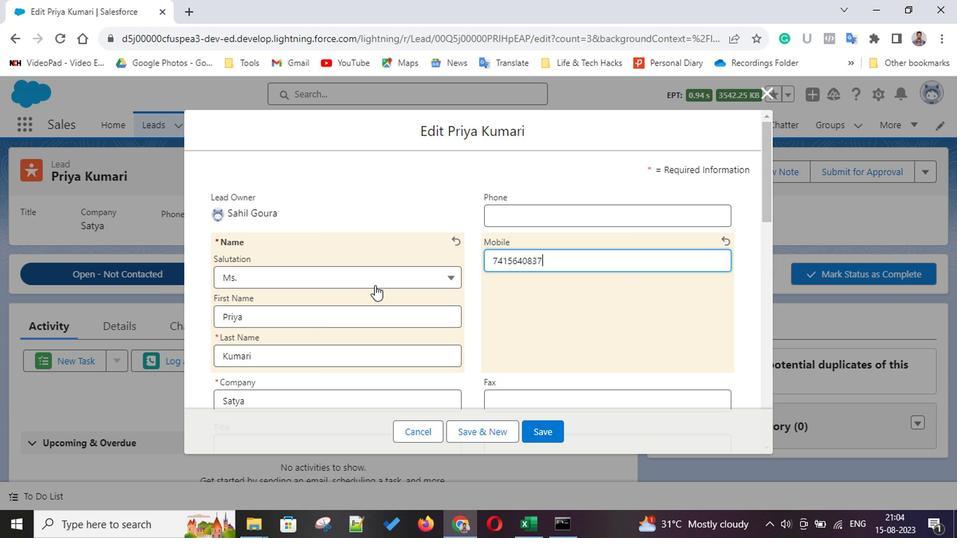 
Action: Mouse scrolled (371, 283) with delta (0, 0)
Screenshot: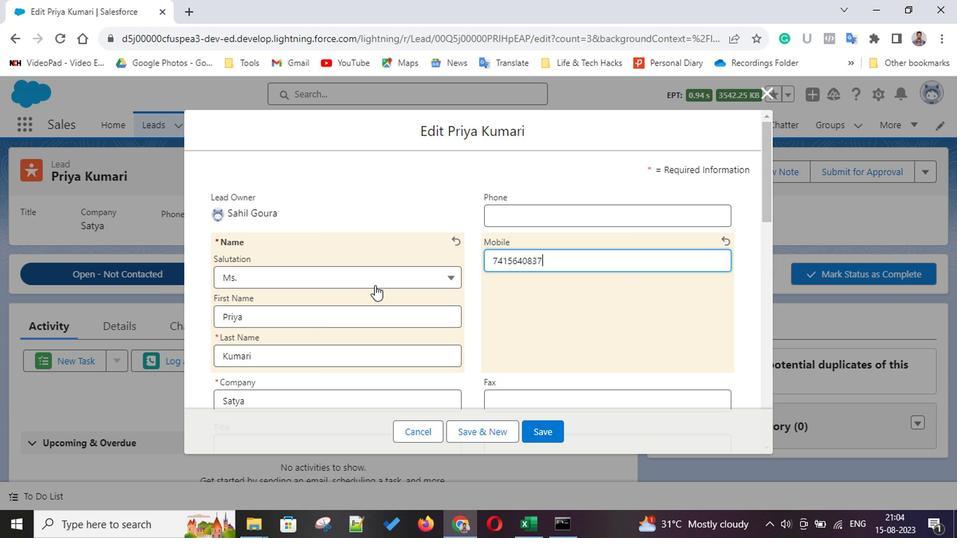 
Action: Mouse scrolled (371, 283) with delta (0, 0)
Screenshot: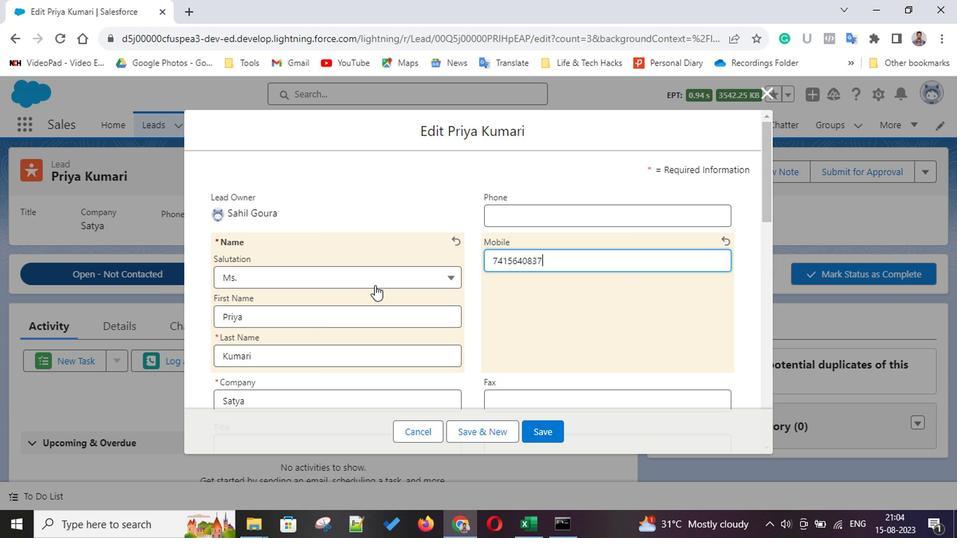 
Action: Mouse scrolled (371, 283) with delta (0, 0)
Screenshot: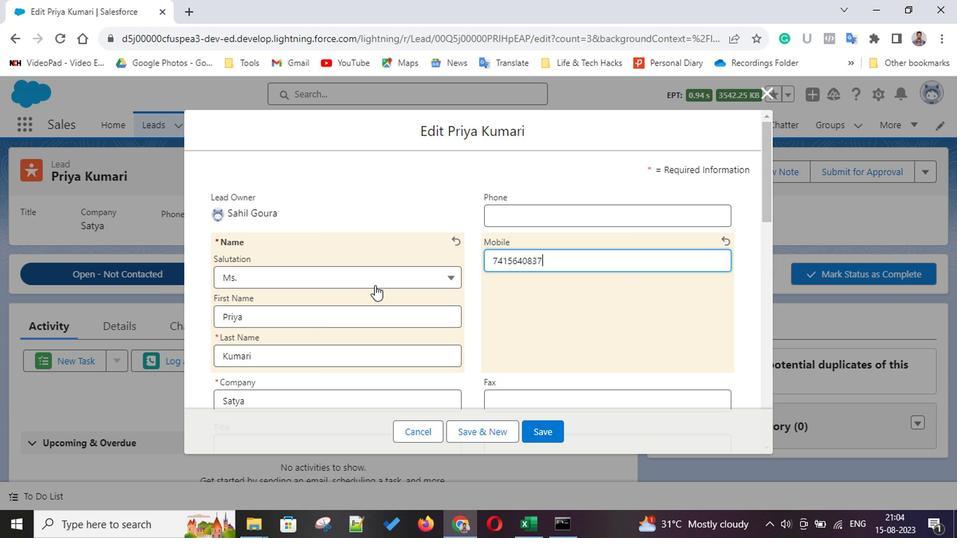 
Action: Mouse scrolled (371, 283) with delta (0, 0)
Screenshot: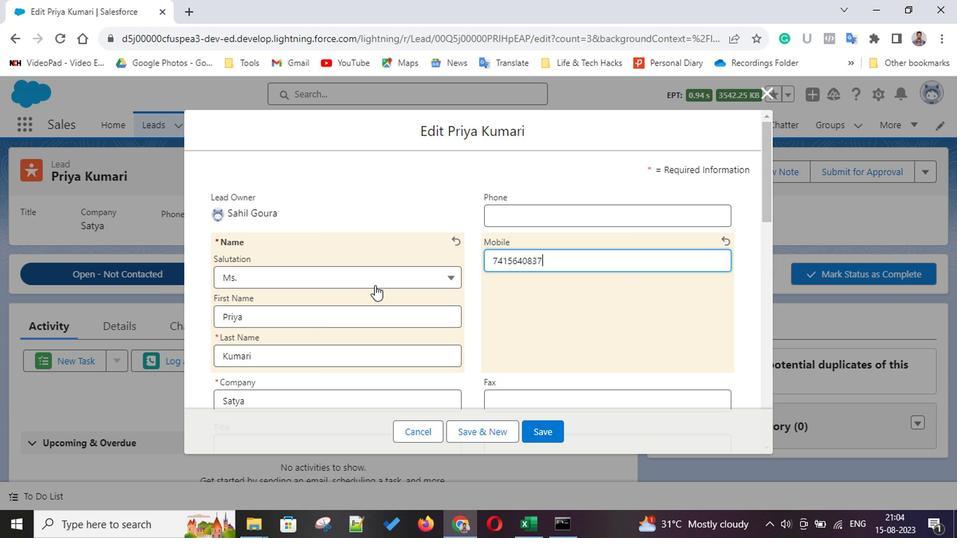 
Action: Mouse scrolled (371, 283) with delta (0, 0)
Screenshot: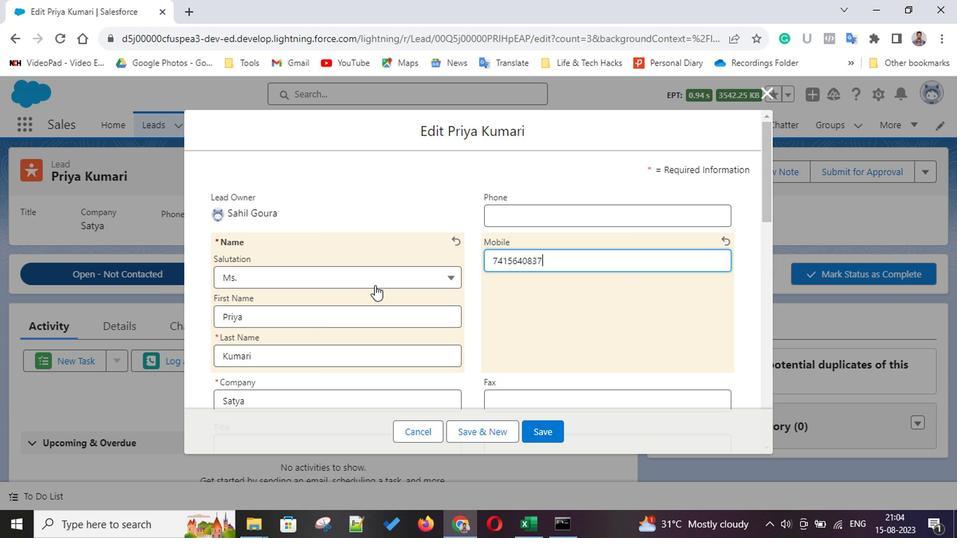 
Action: Mouse scrolled (371, 283) with delta (0, 0)
